 Task: Look for space in Fiorano, Italy from 2nd September, 2023 to 5th September, 2023 for 1 adult in price range Rs.5000 to Rs.10000. Place can be private room with 1  bedroom having 1 bed and 1 bathroom. Property type can be house, flat, guest house, hotel. Booking option can be shelf check-in. Required host language is English.
Action: Mouse moved to (551, 149)
Screenshot: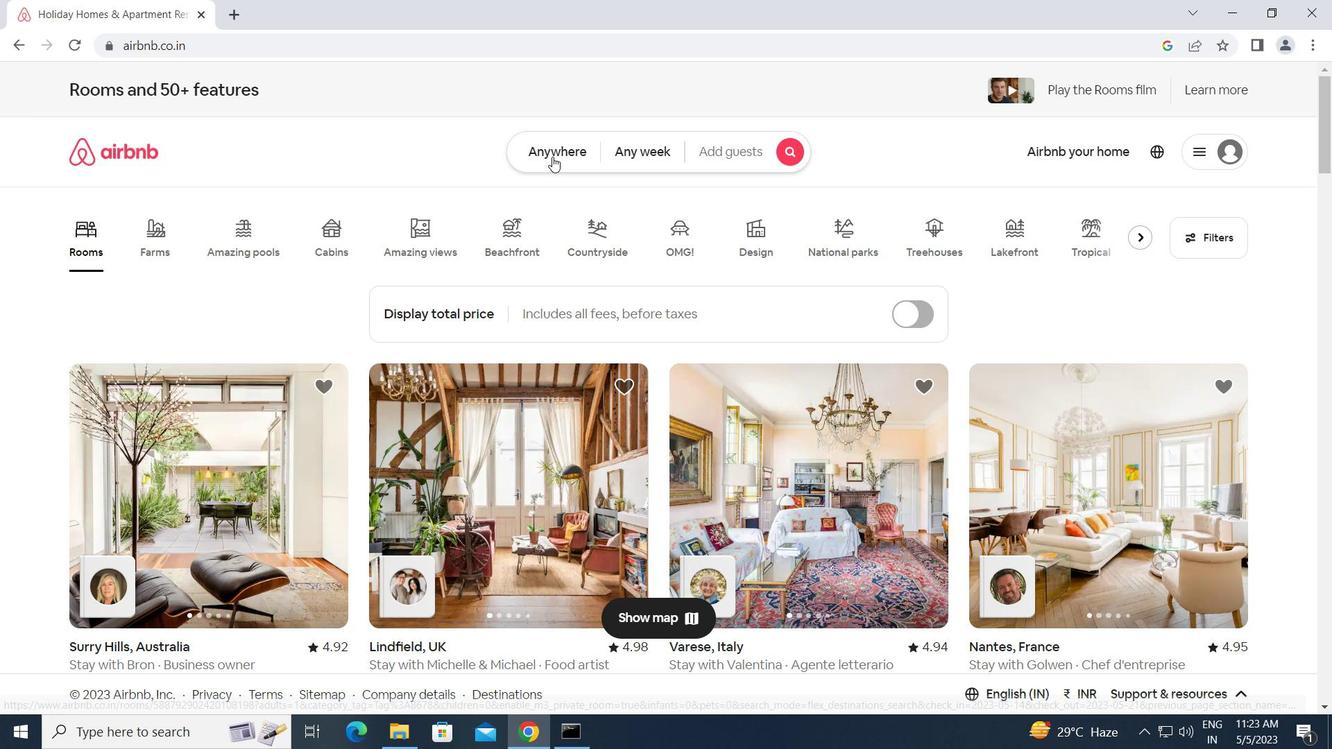 
Action: Mouse pressed left at (551, 149)
Screenshot: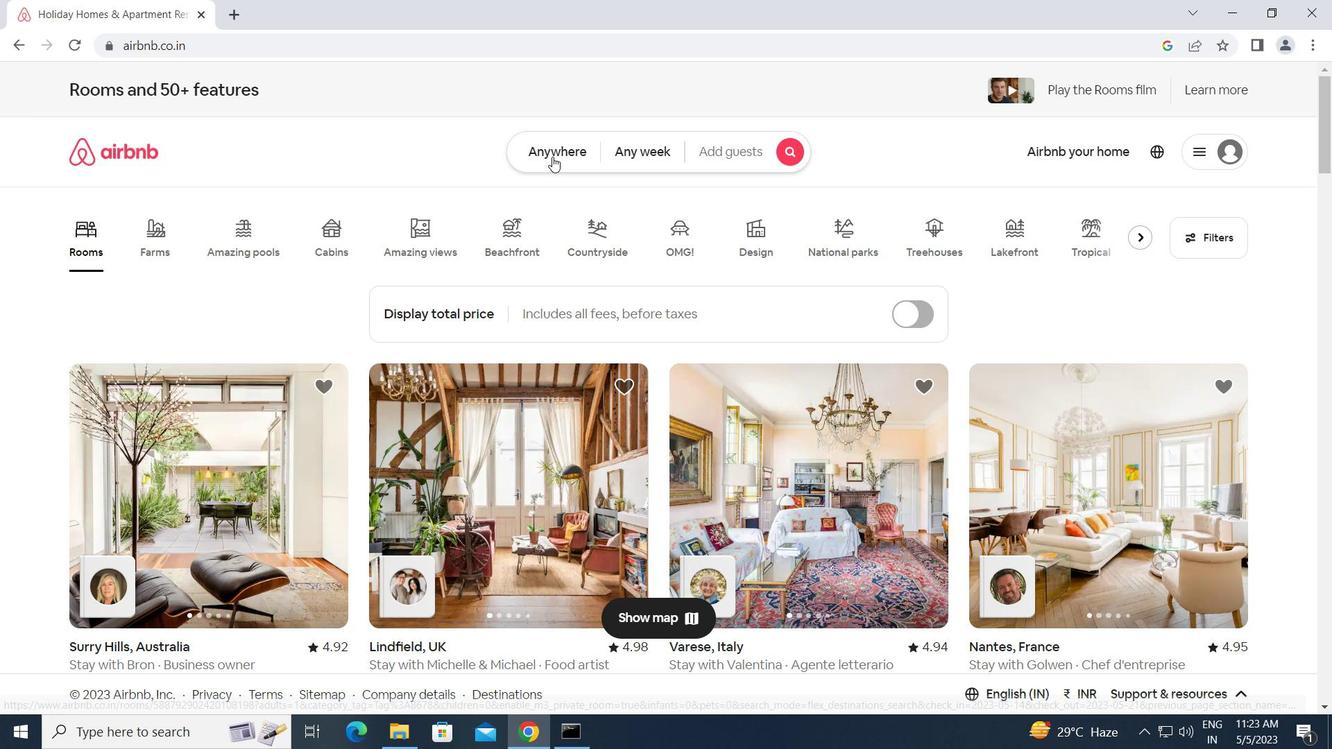 
Action: Mouse moved to (421, 222)
Screenshot: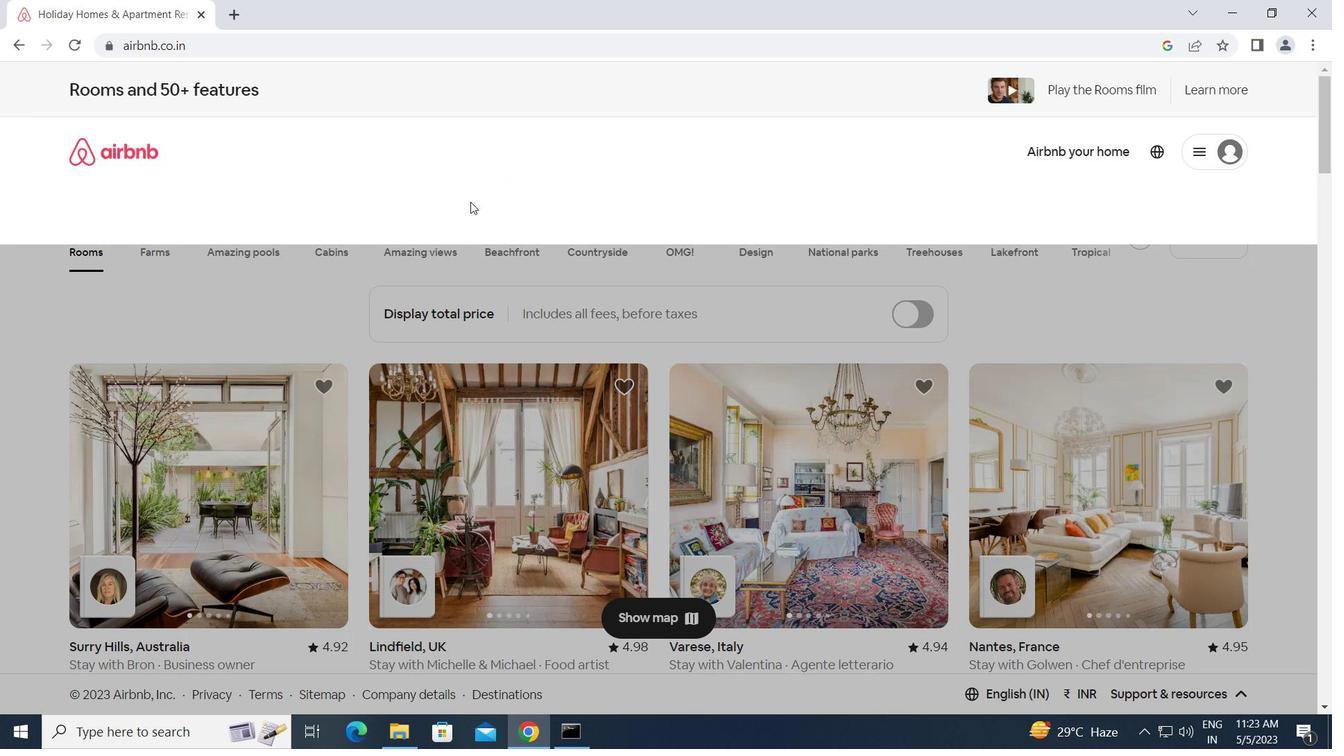 
Action: Mouse pressed left at (421, 222)
Screenshot: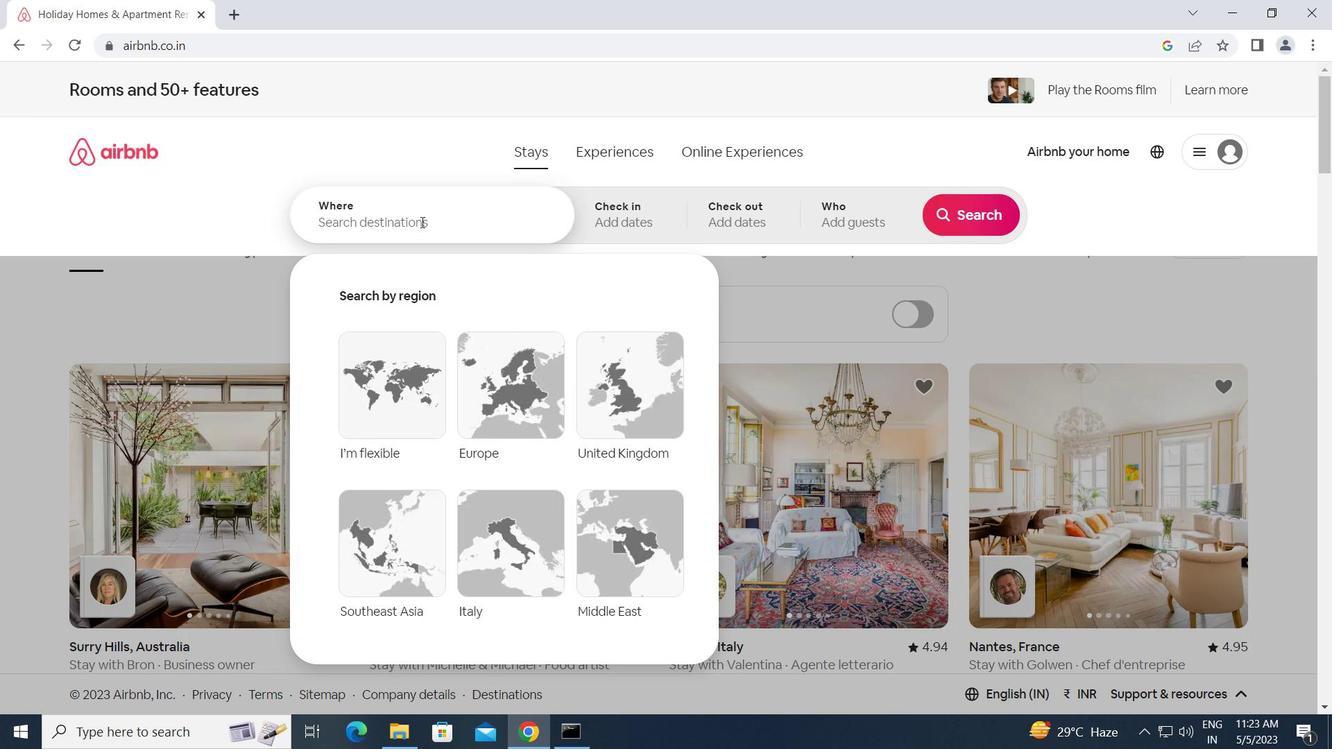 
Action: Key pressed f<Key.caps_lock>iorano,<Key.space><Key.caps_lock>i<Key.caps_lock>taly<Key.enter>
Screenshot: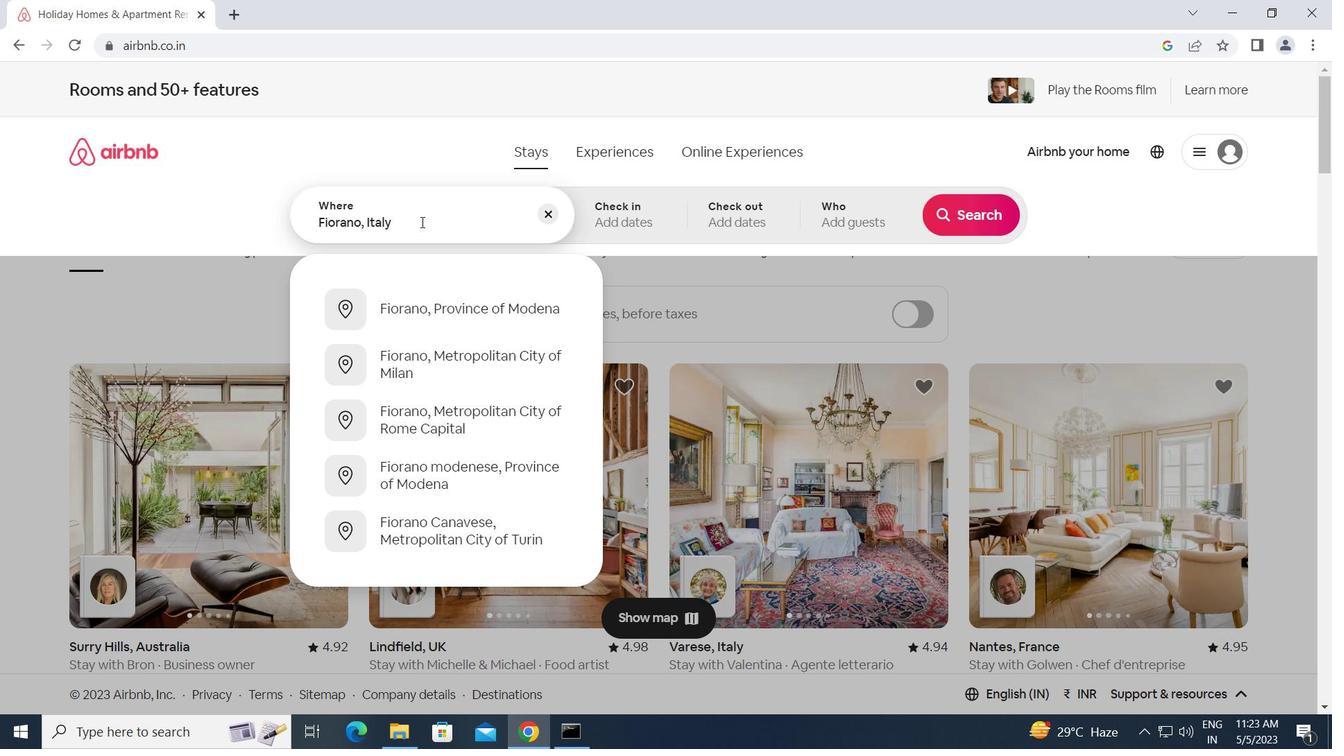 
Action: Mouse moved to (963, 351)
Screenshot: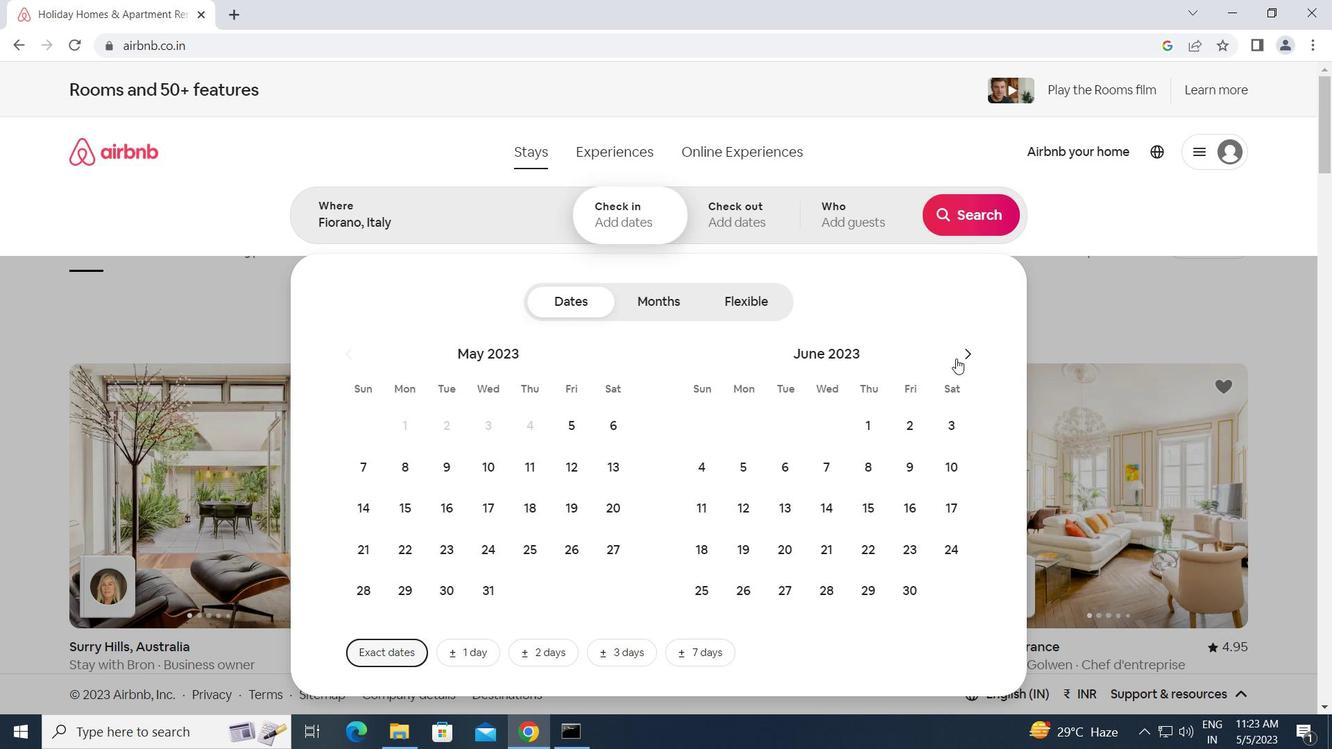 
Action: Mouse pressed left at (963, 351)
Screenshot: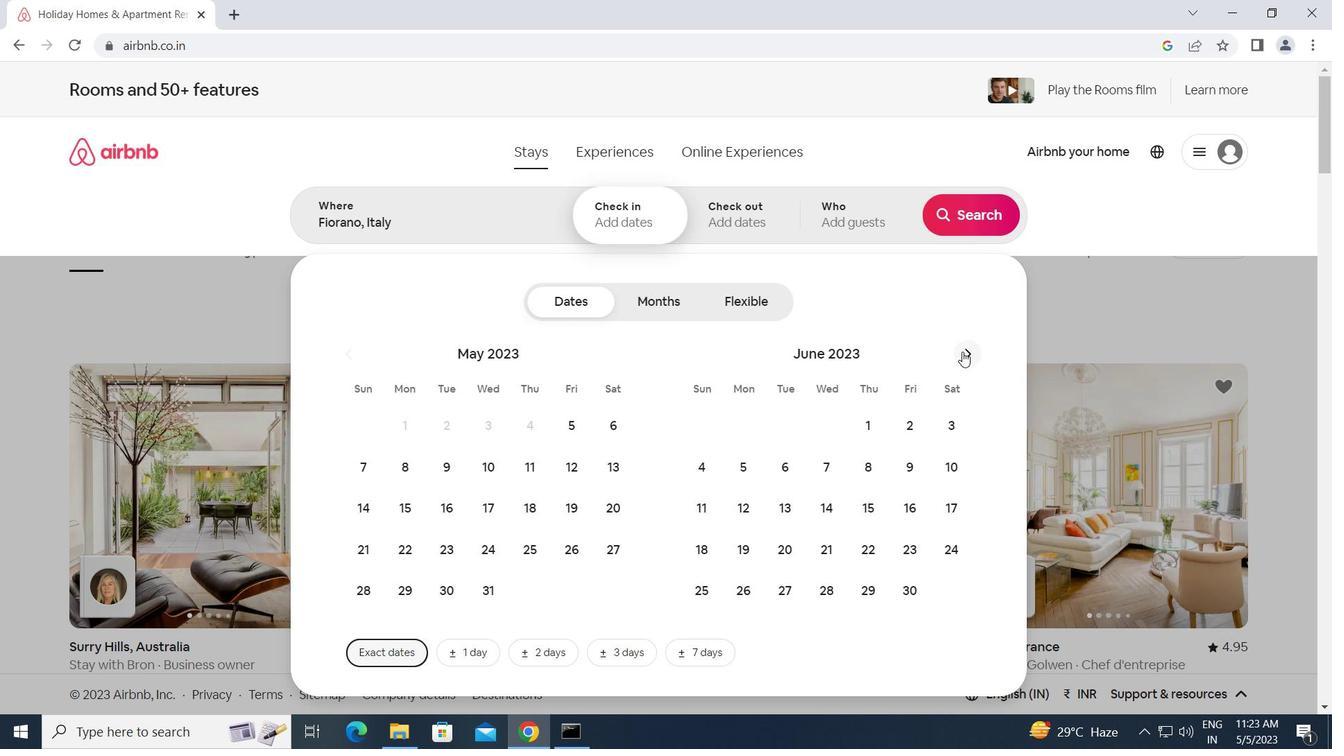 
Action: Mouse pressed left at (963, 351)
Screenshot: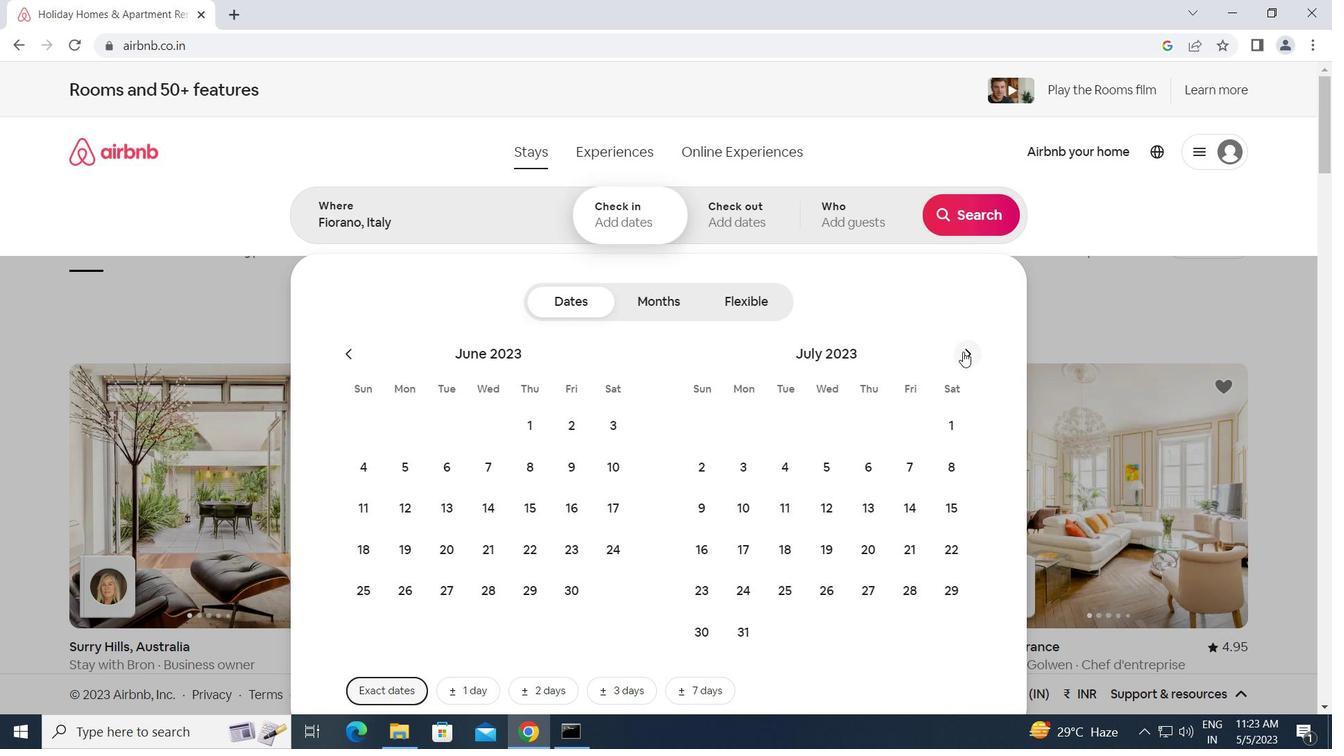 
Action: Mouse pressed left at (963, 351)
Screenshot: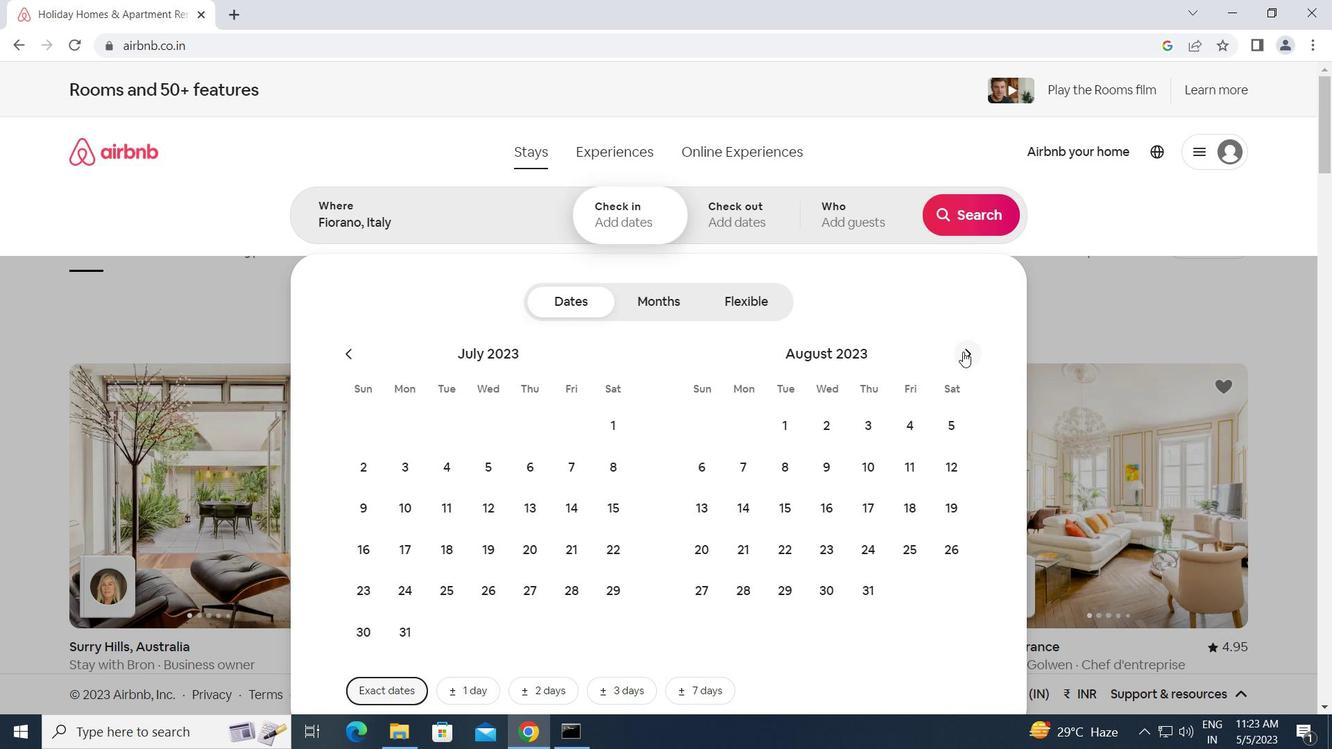 
Action: Mouse moved to (952, 429)
Screenshot: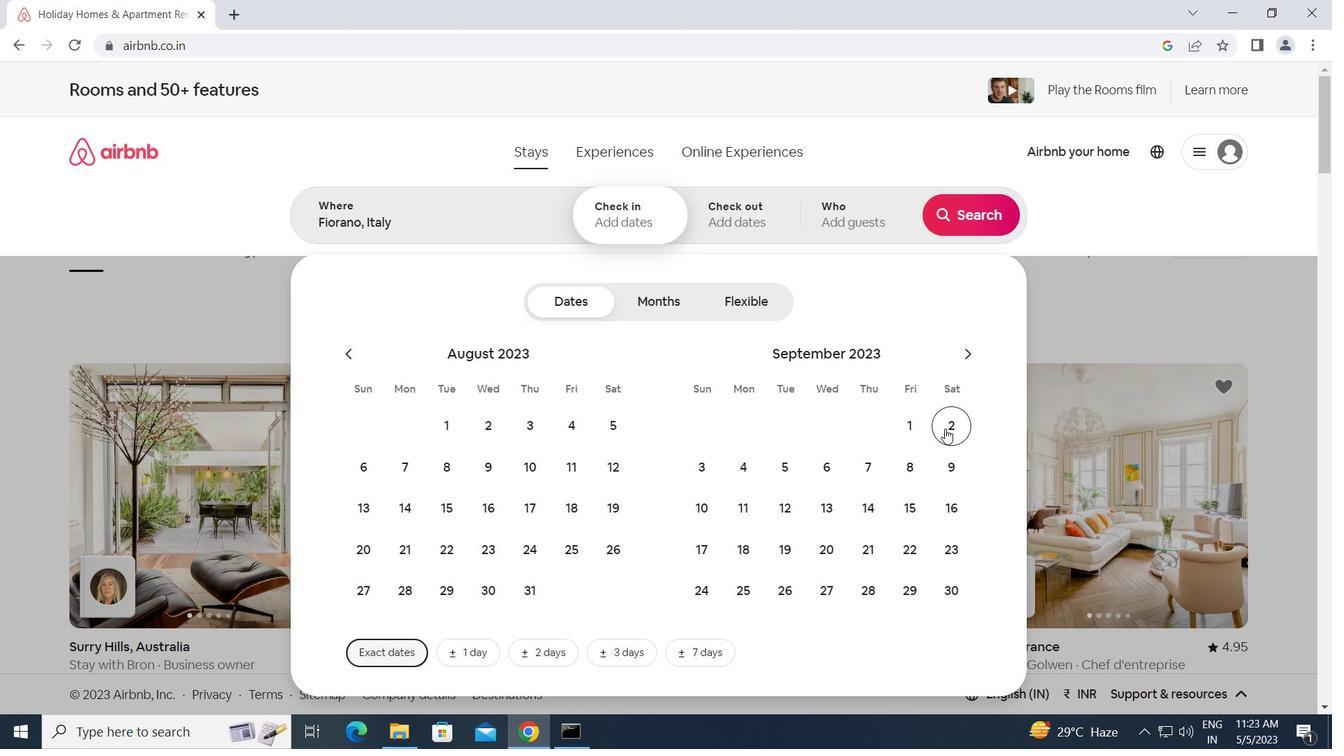 
Action: Mouse pressed left at (952, 429)
Screenshot: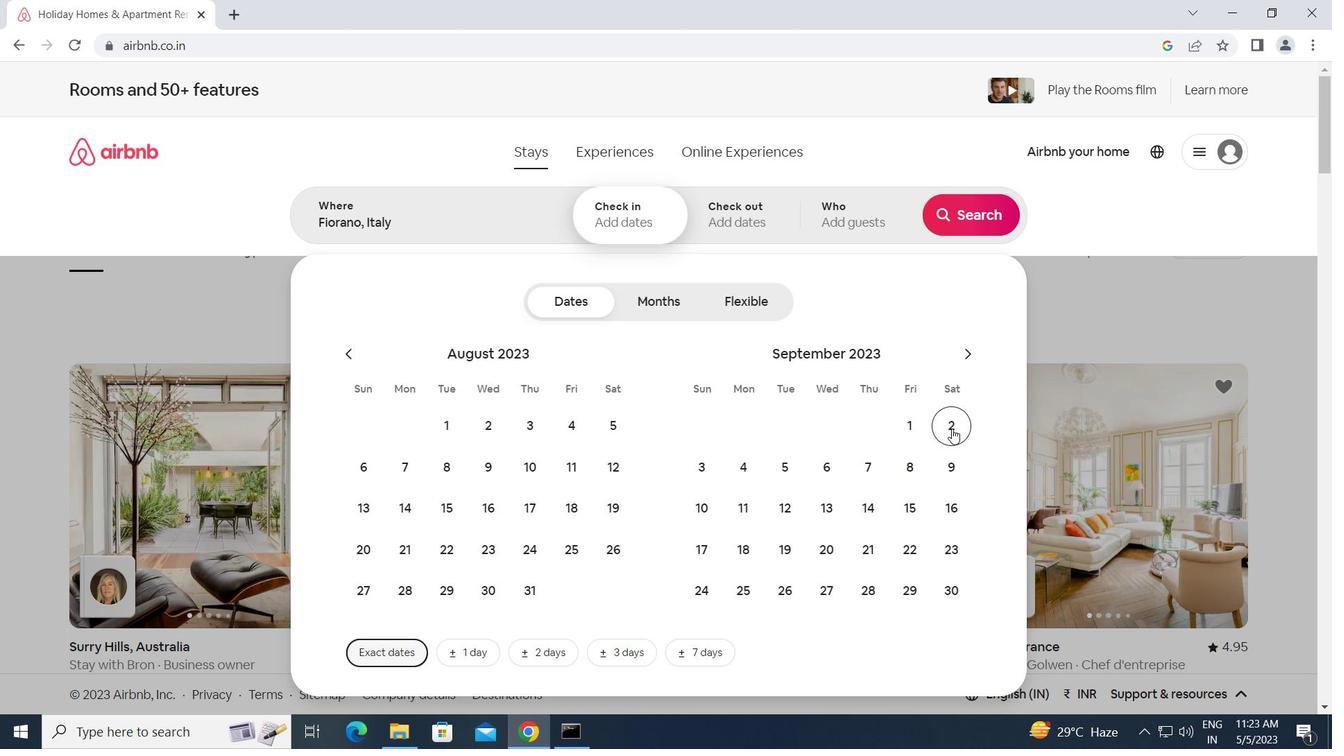 
Action: Mouse moved to (791, 470)
Screenshot: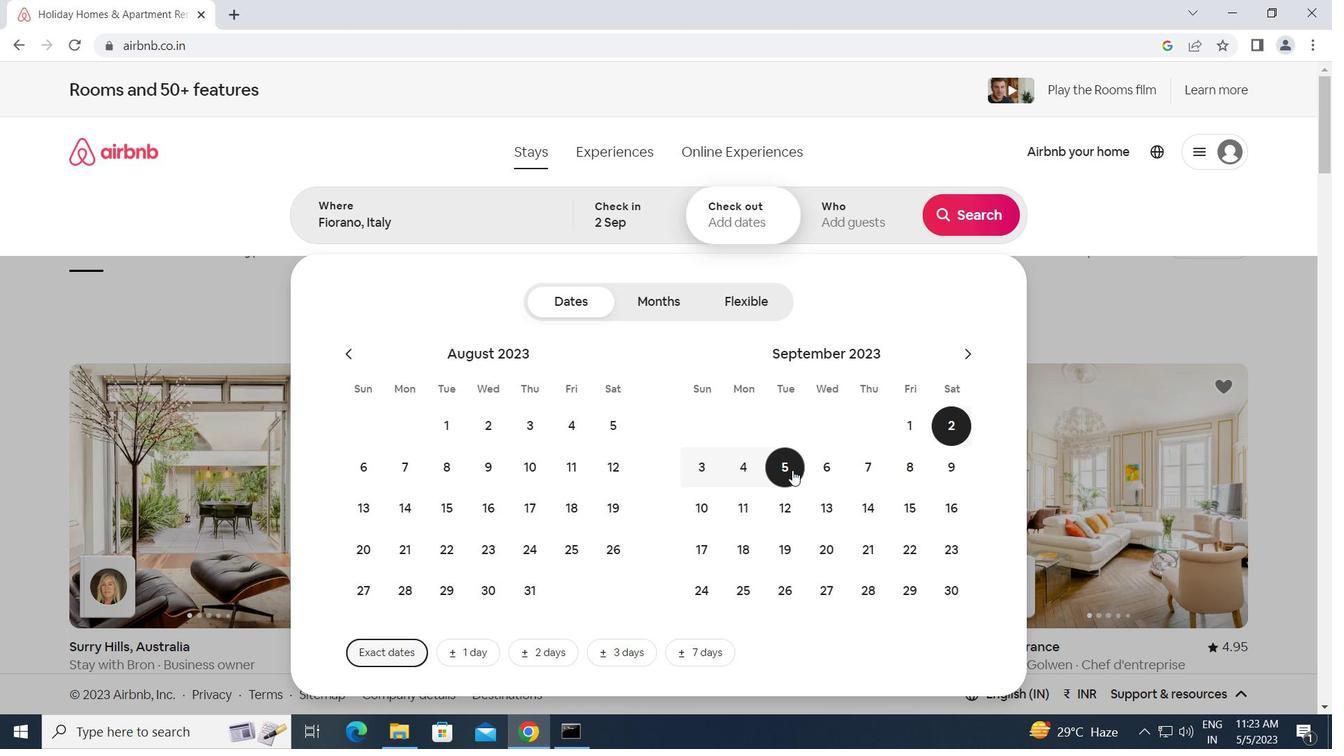 
Action: Mouse pressed left at (791, 470)
Screenshot: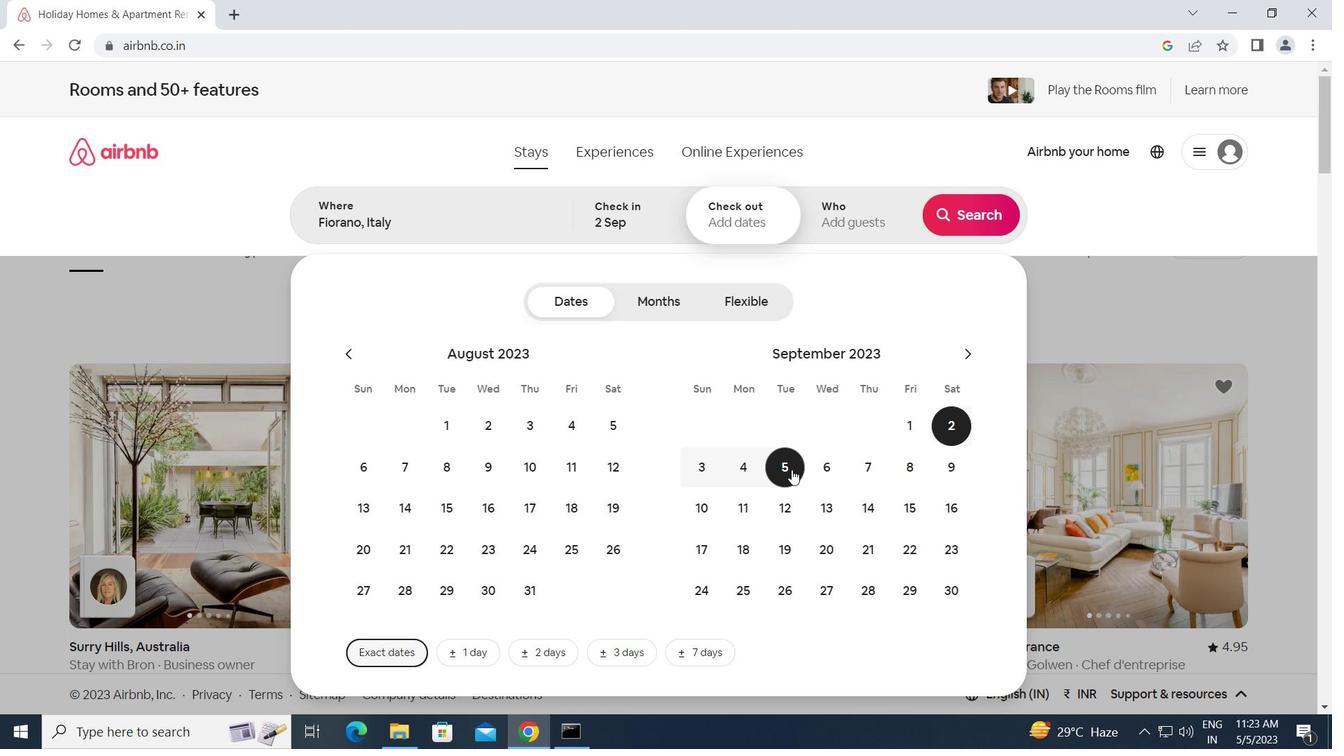 
Action: Mouse moved to (865, 210)
Screenshot: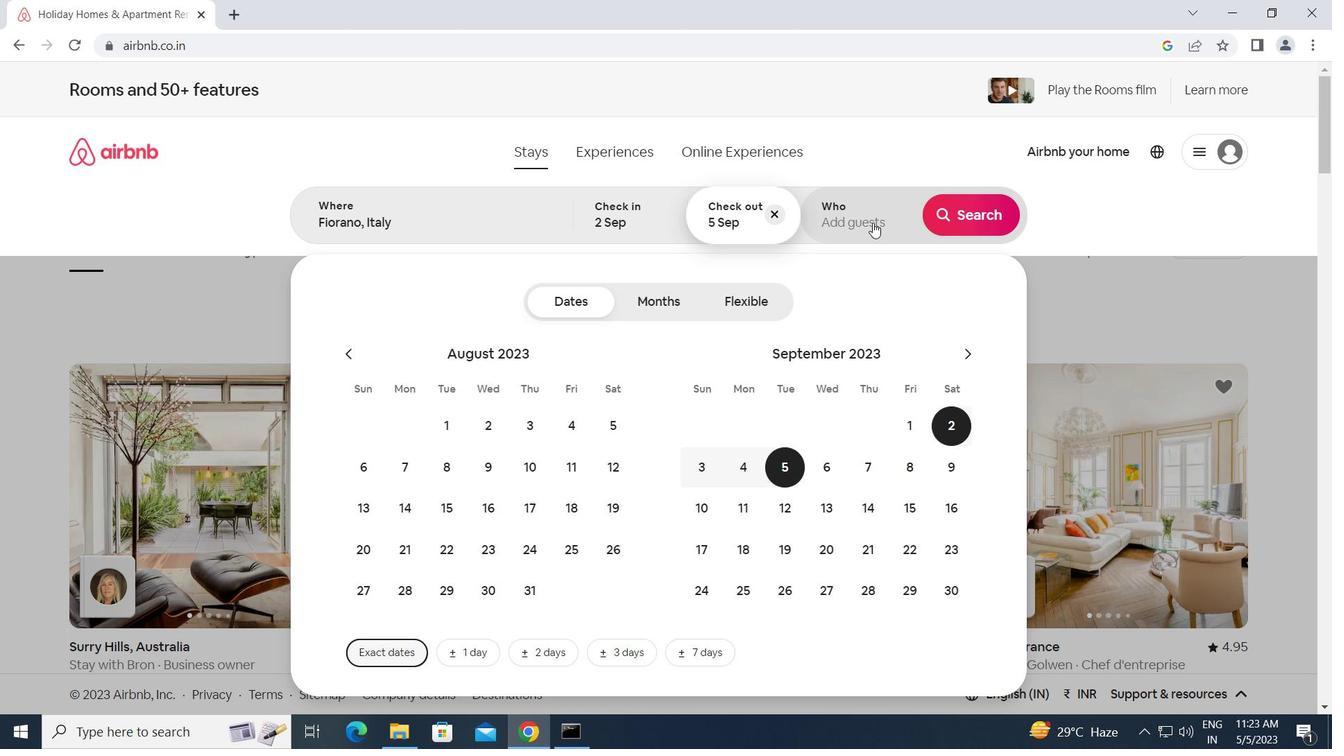 
Action: Mouse pressed left at (865, 210)
Screenshot: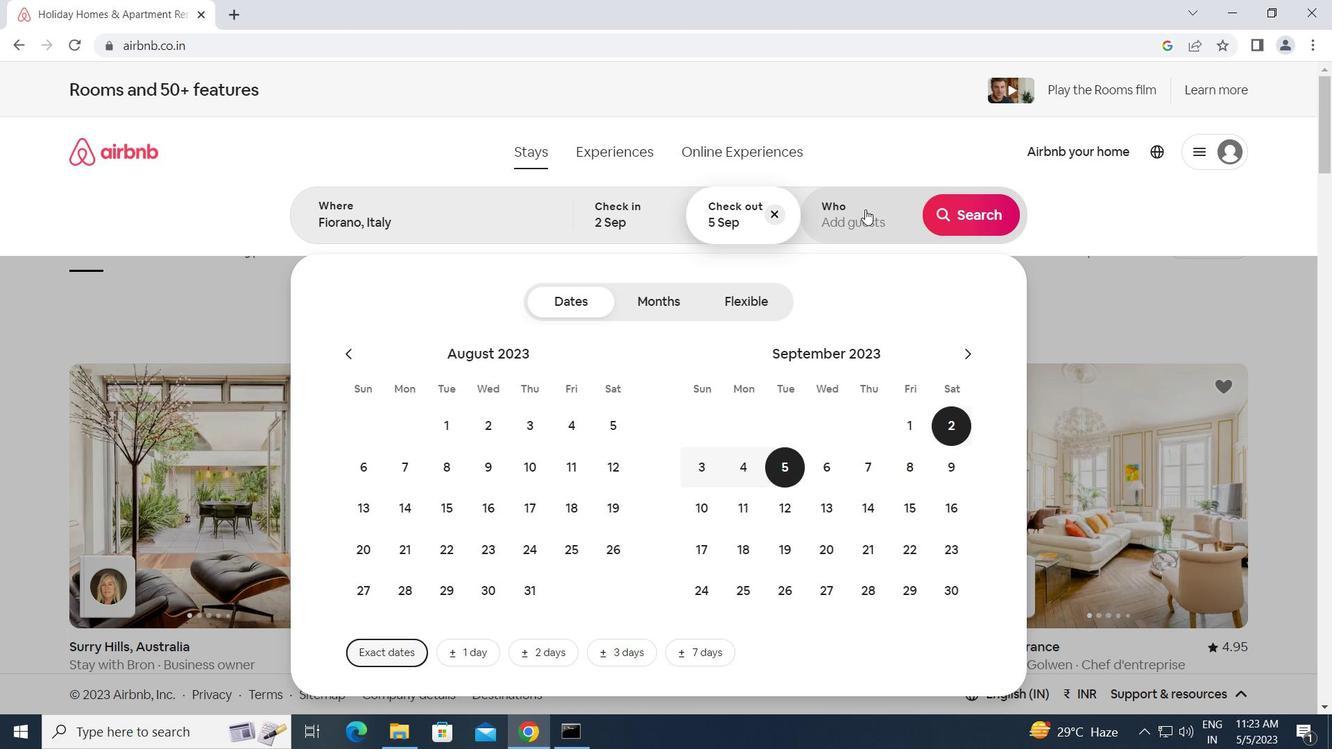 
Action: Mouse moved to (970, 297)
Screenshot: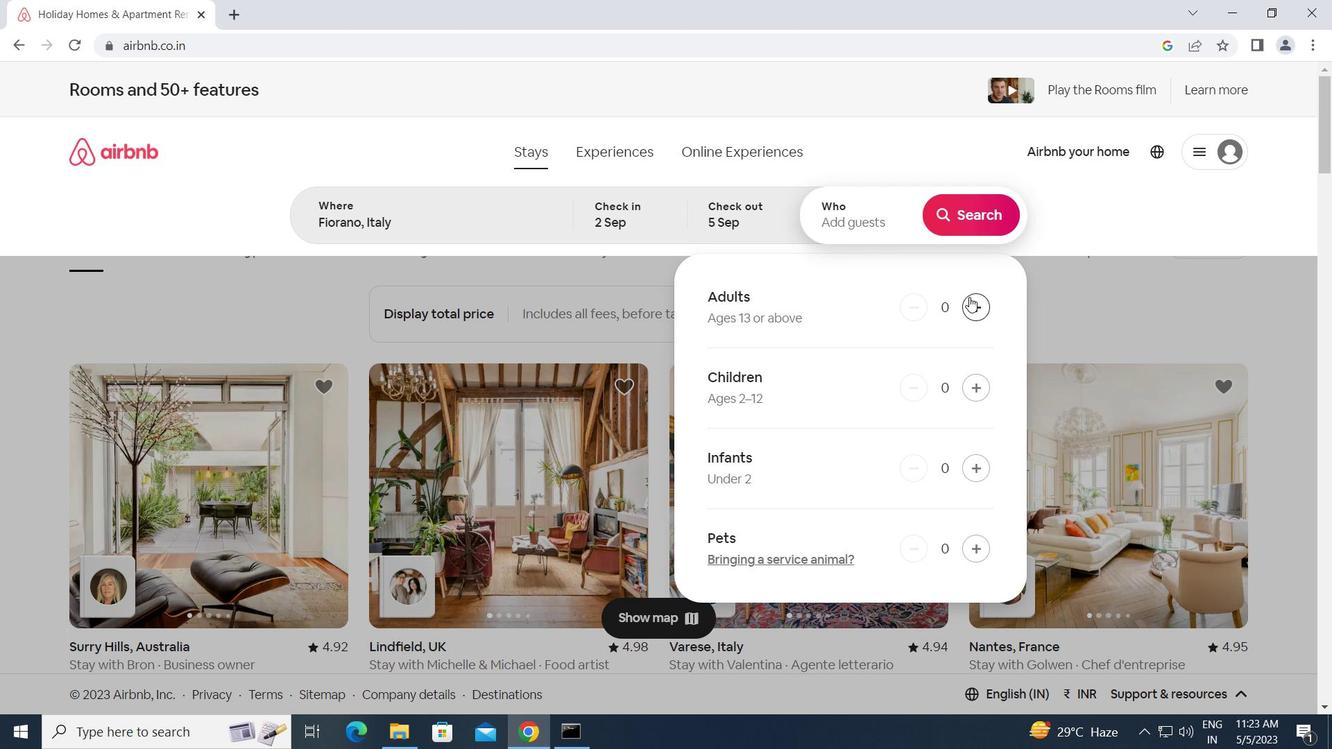 
Action: Mouse pressed left at (970, 297)
Screenshot: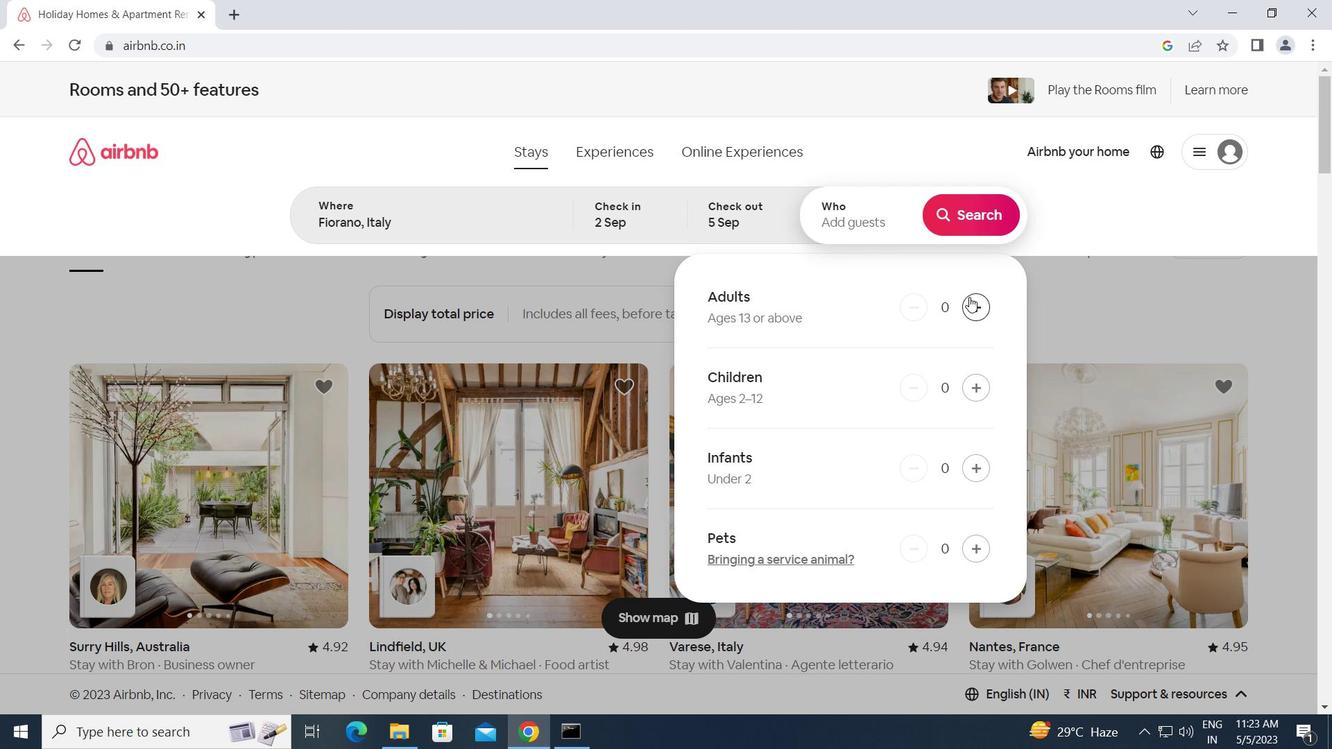 
Action: Mouse moved to (965, 213)
Screenshot: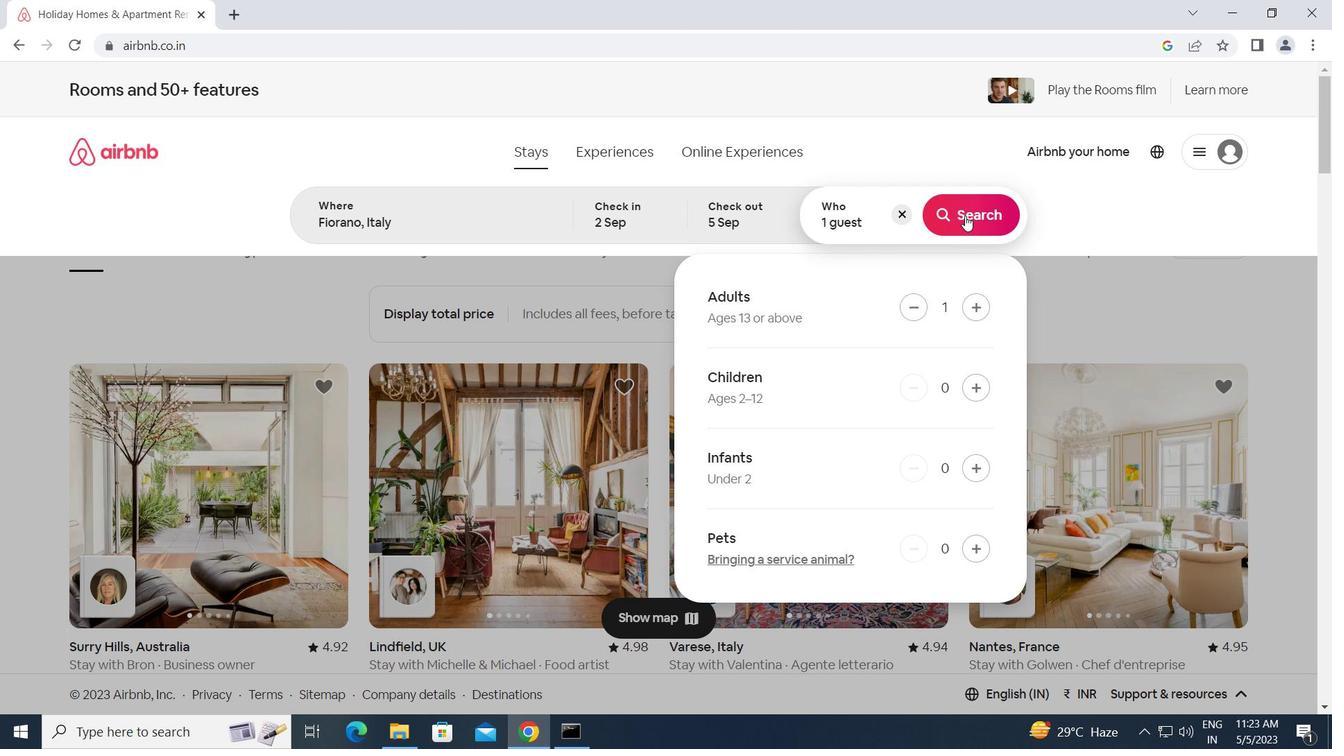 
Action: Mouse pressed left at (965, 213)
Screenshot: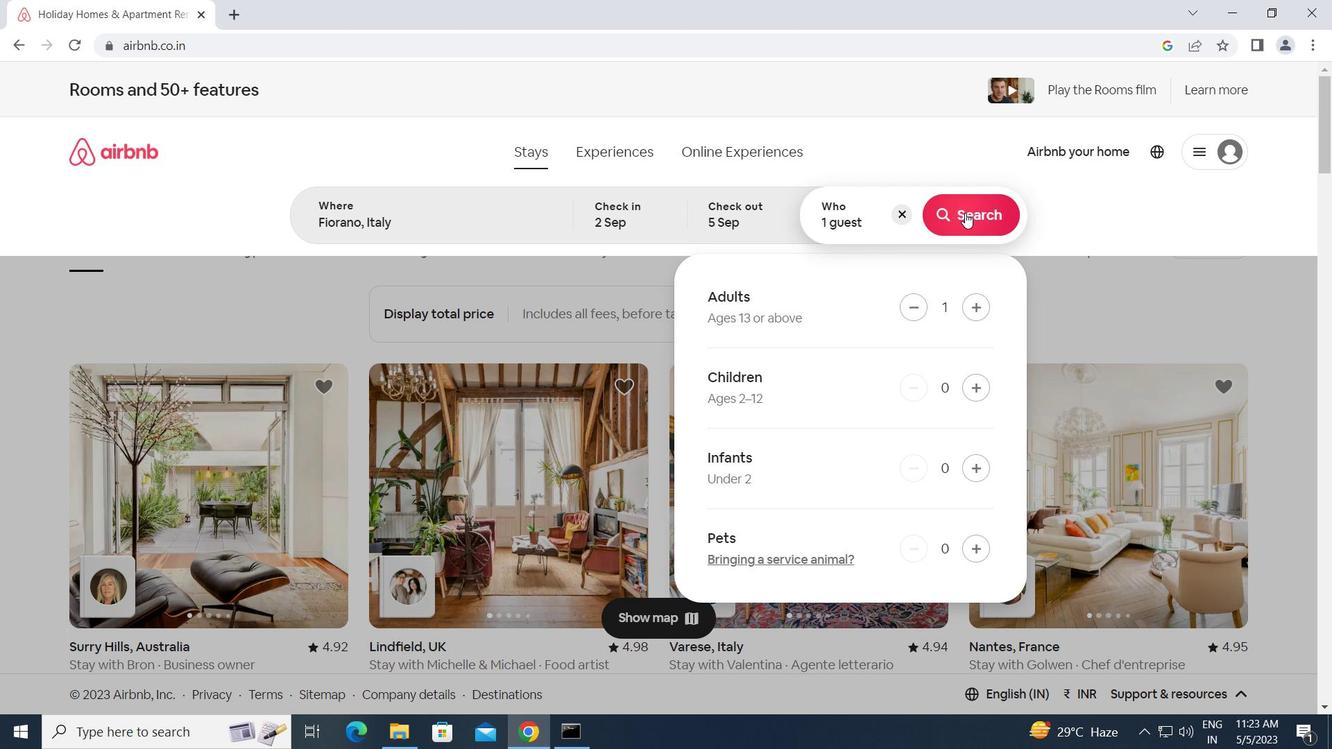 
Action: Mouse moved to (1240, 161)
Screenshot: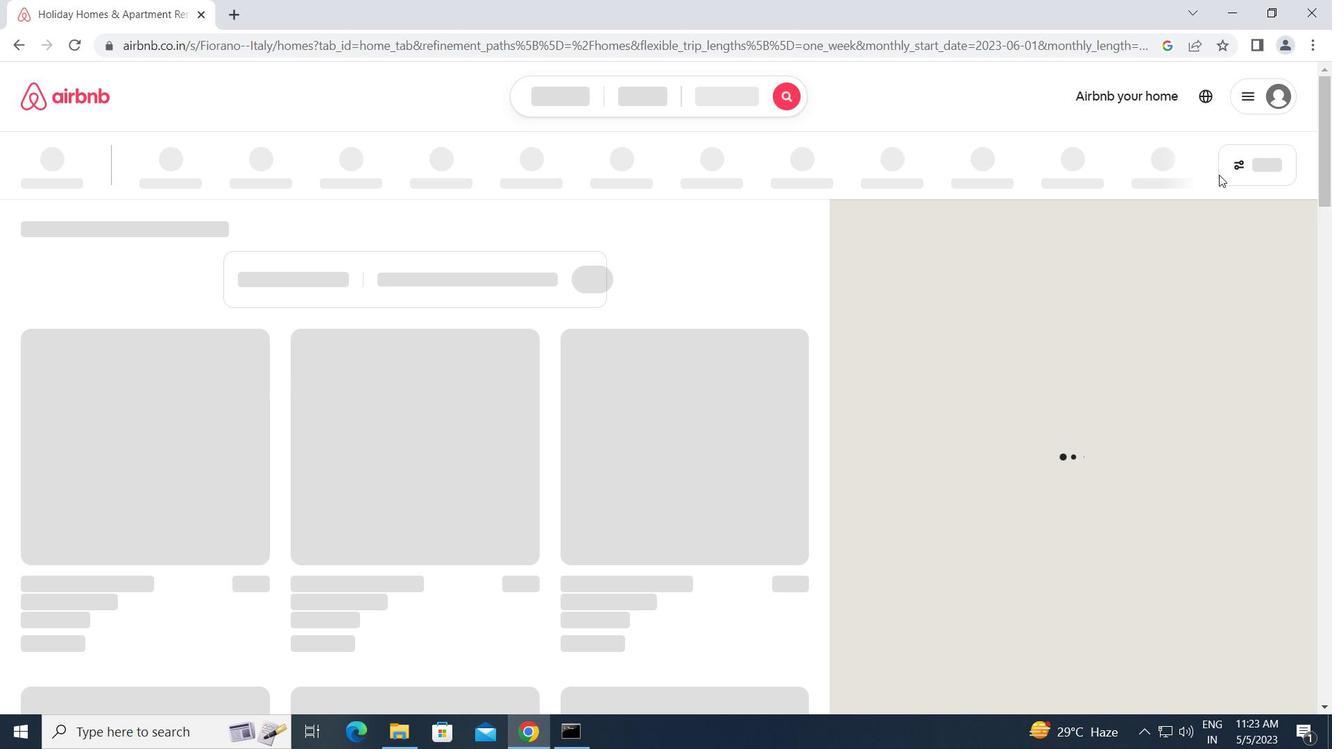 
Action: Mouse pressed left at (1240, 161)
Screenshot: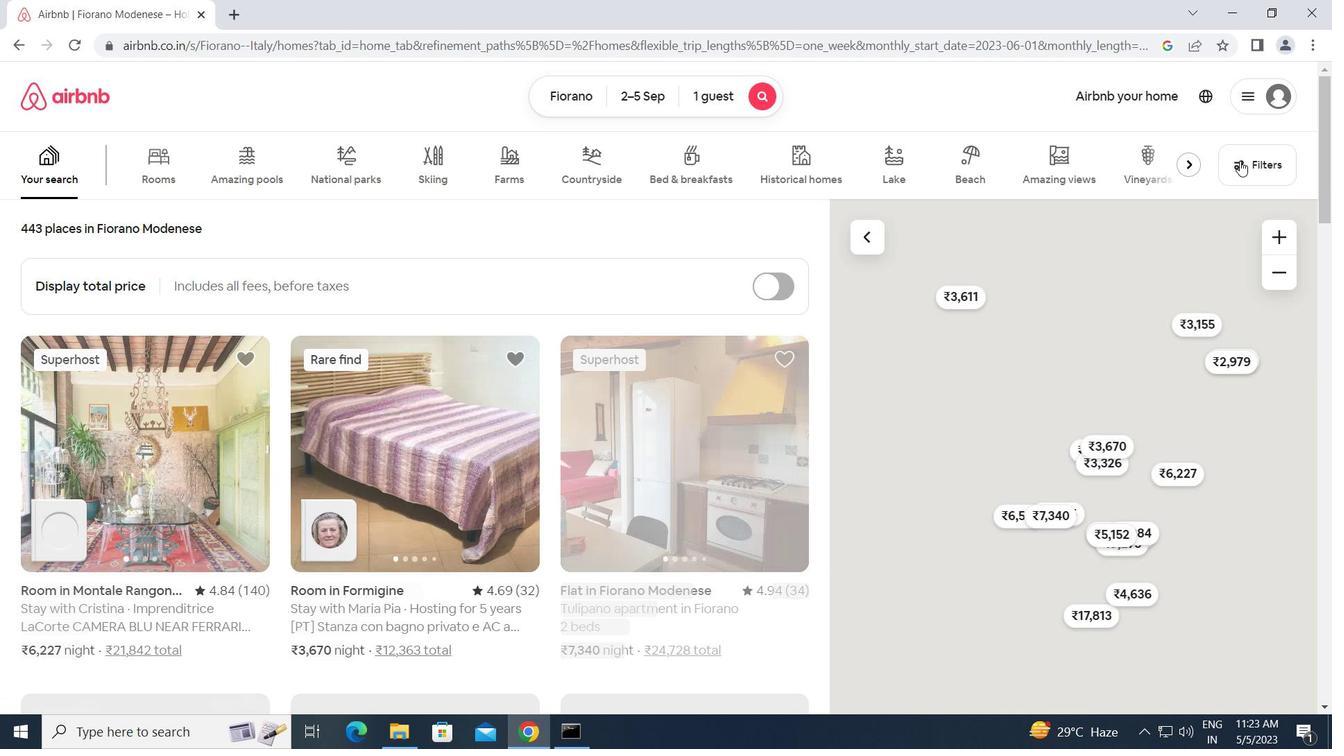 
Action: Mouse moved to (434, 577)
Screenshot: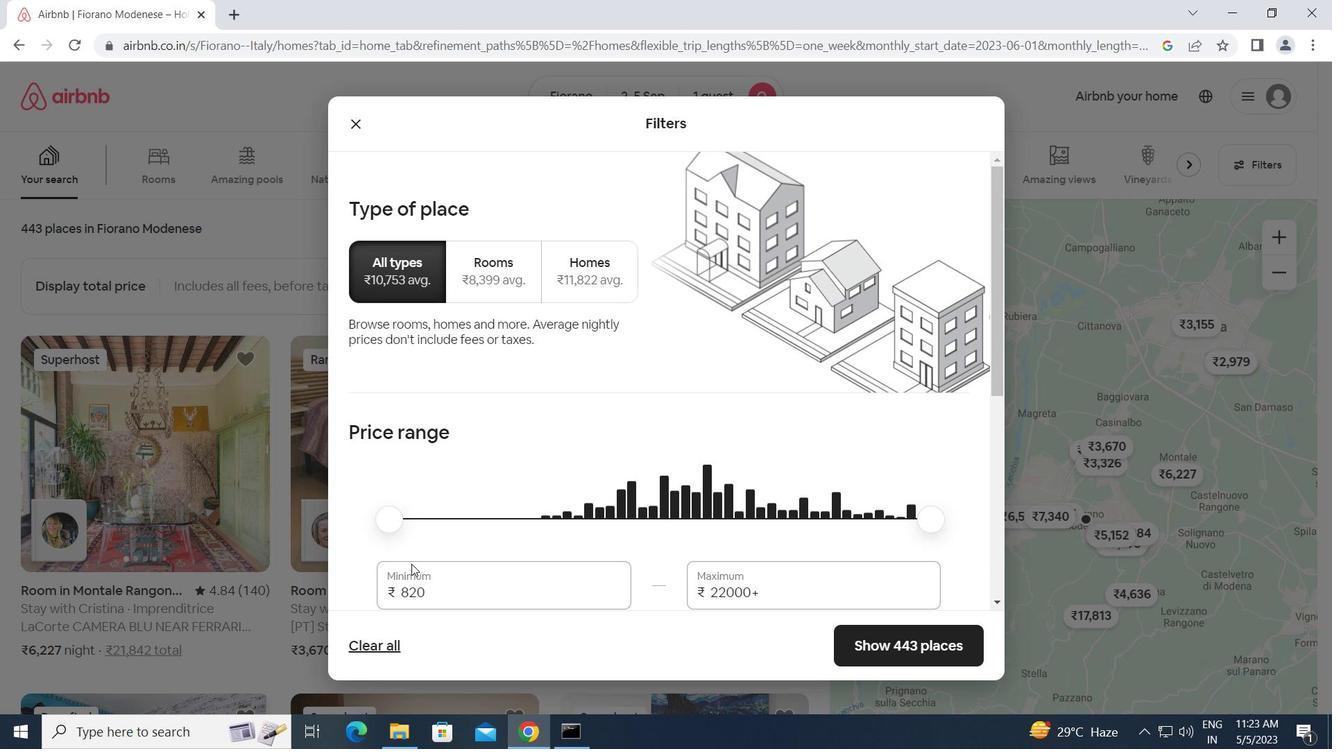 
Action: Mouse scrolled (434, 576) with delta (0, 0)
Screenshot: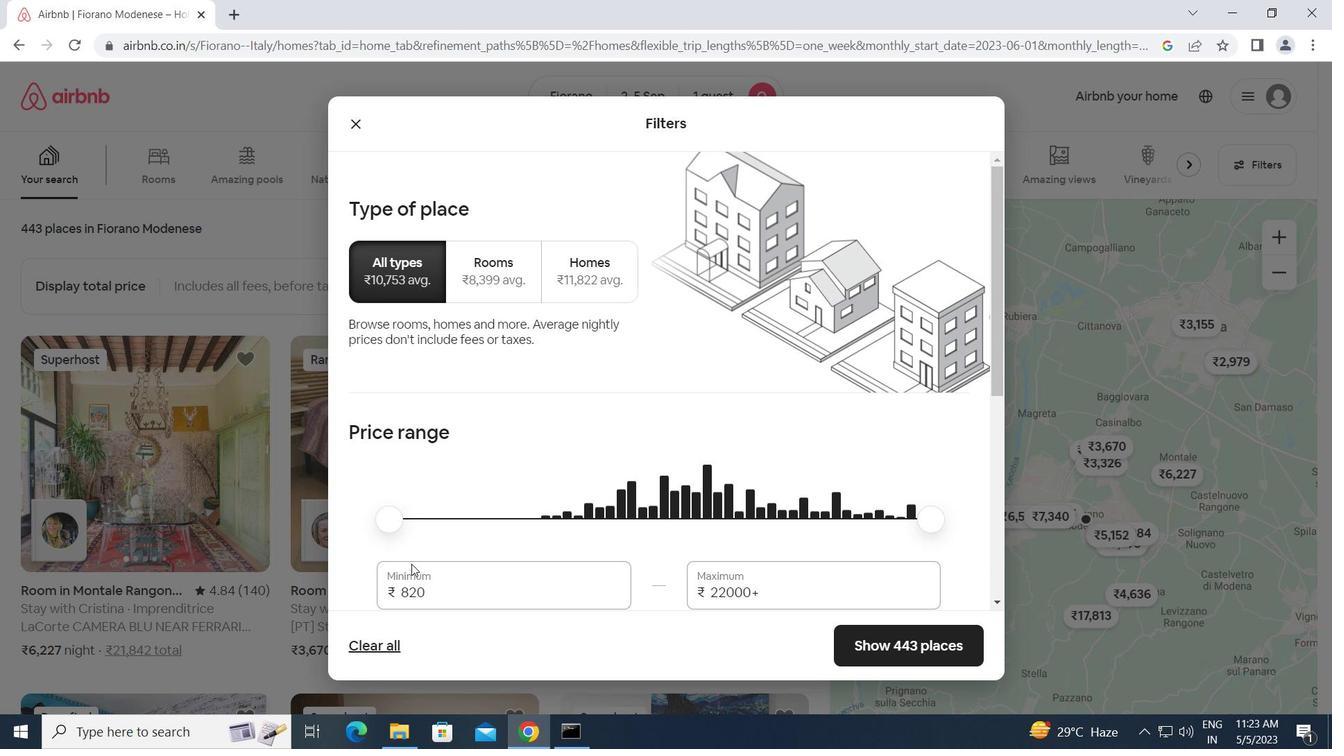 
Action: Mouse moved to (432, 502)
Screenshot: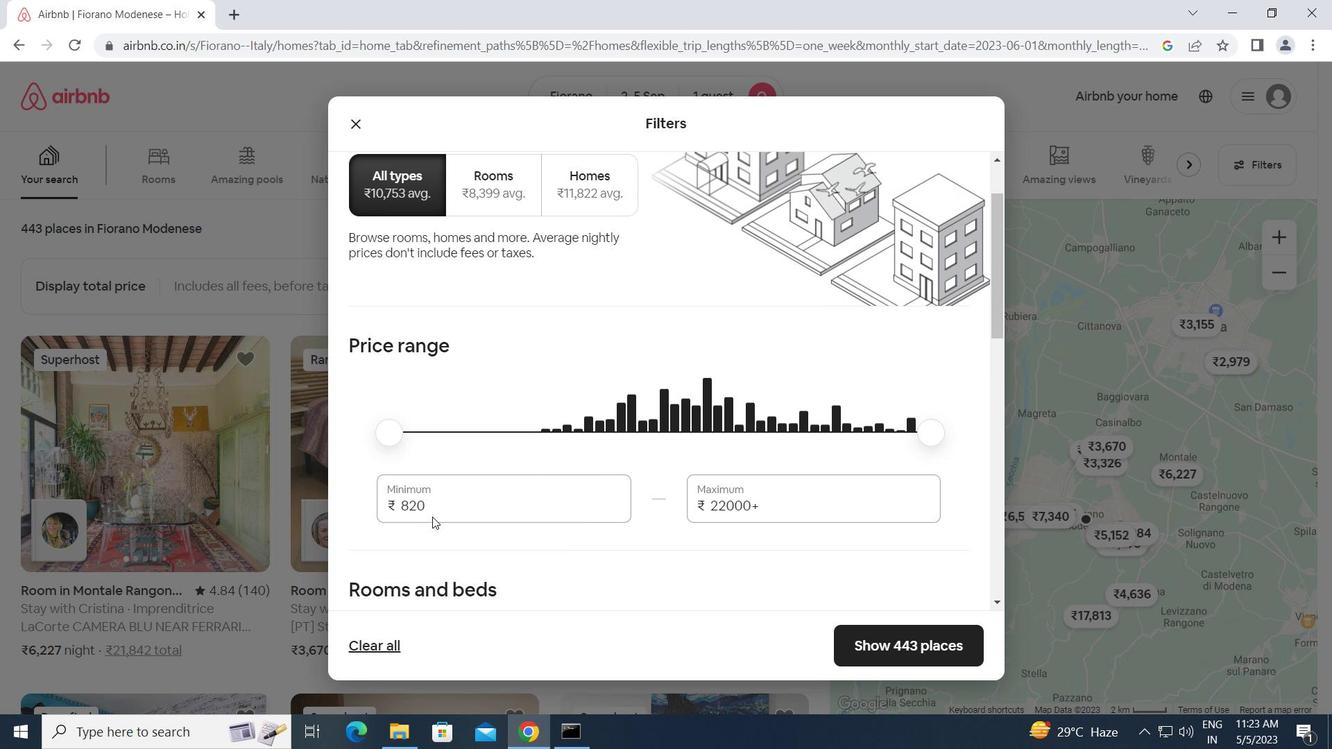 
Action: Mouse pressed left at (432, 502)
Screenshot: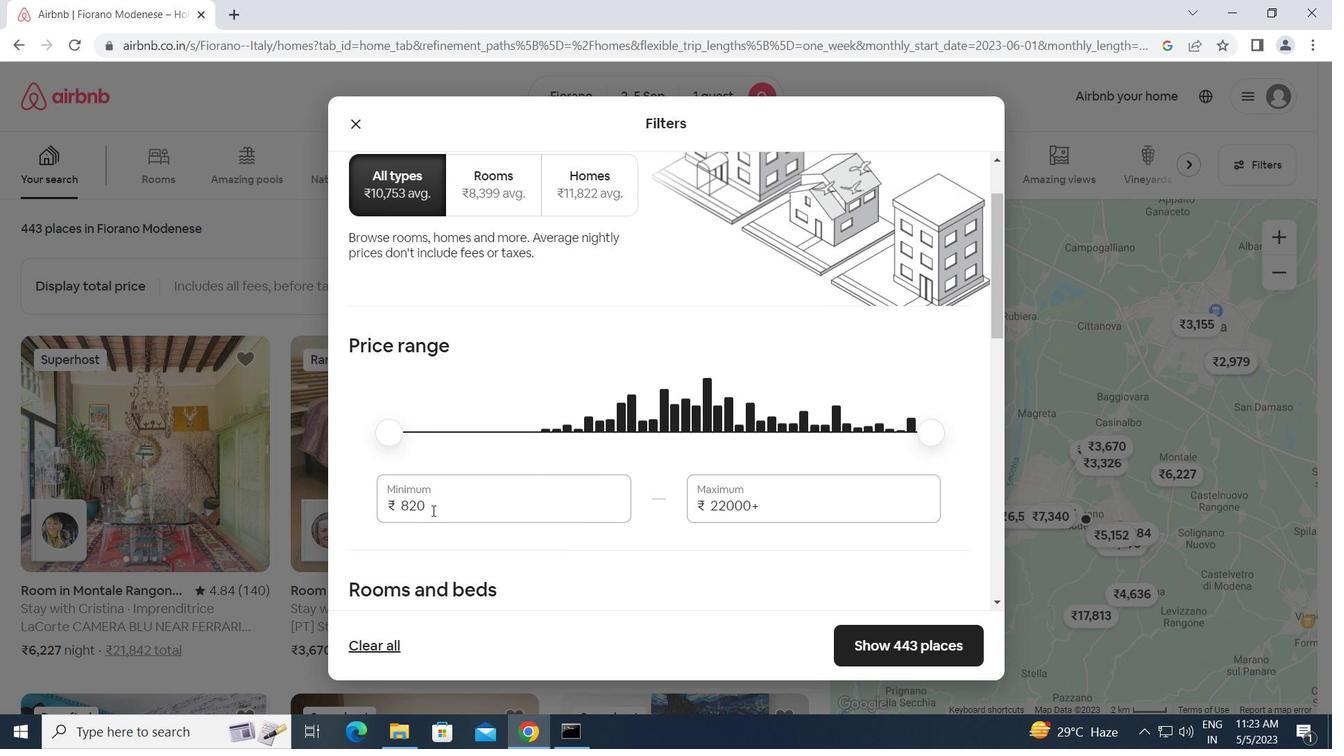 
Action: Mouse moved to (367, 500)
Screenshot: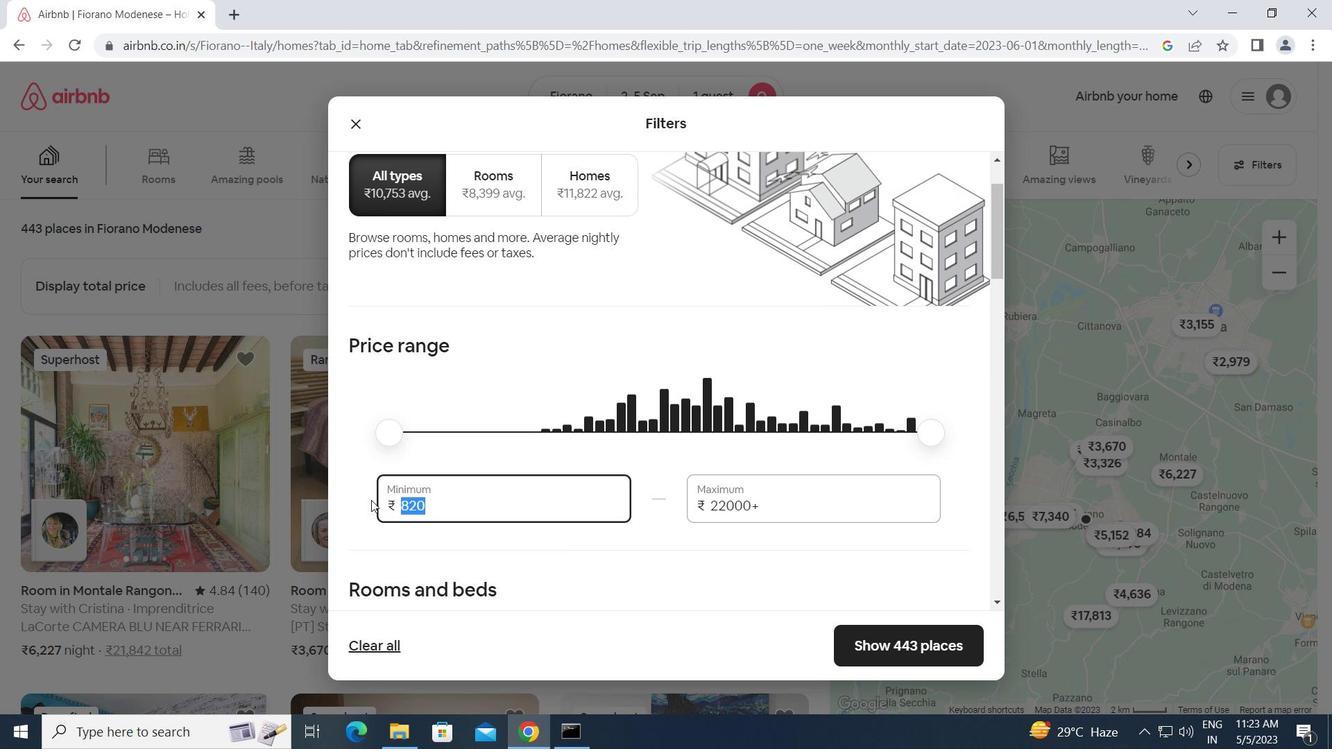
Action: Key pressed 5000<Key.tab>10000
Screenshot: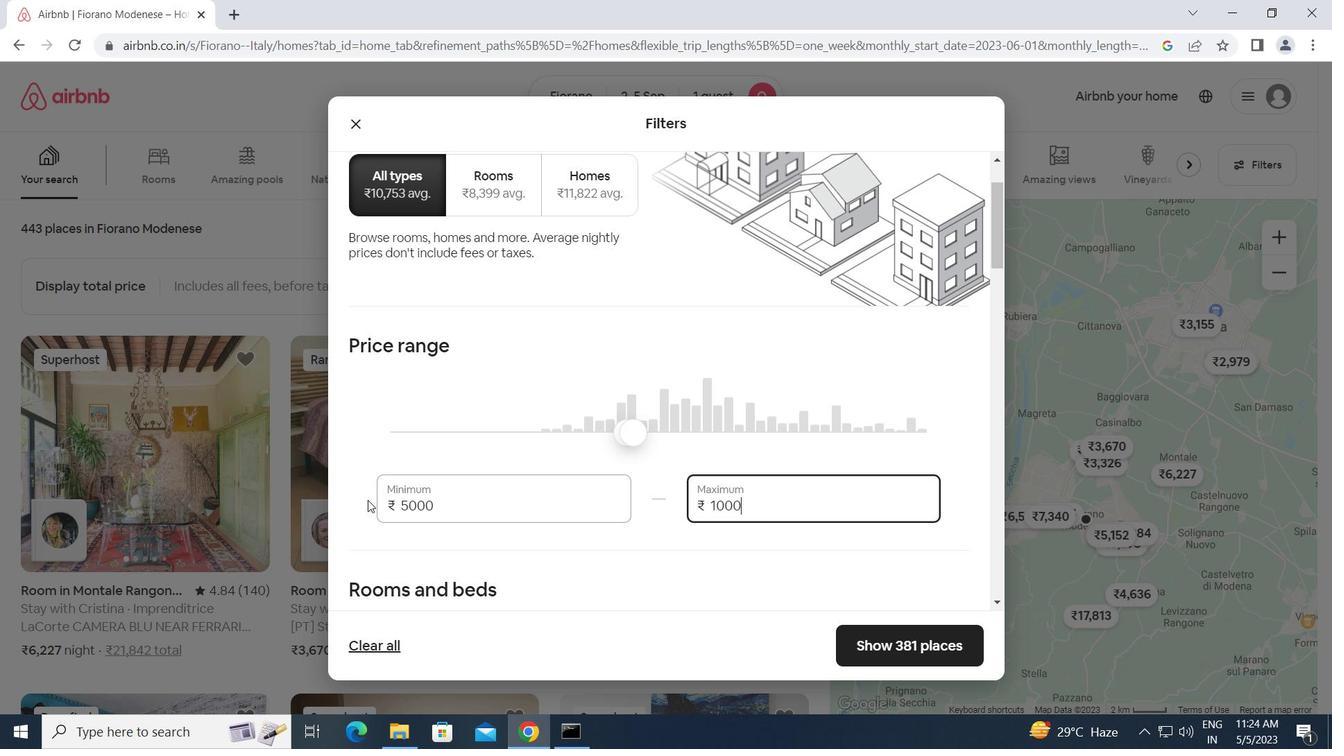 
Action: Mouse moved to (412, 523)
Screenshot: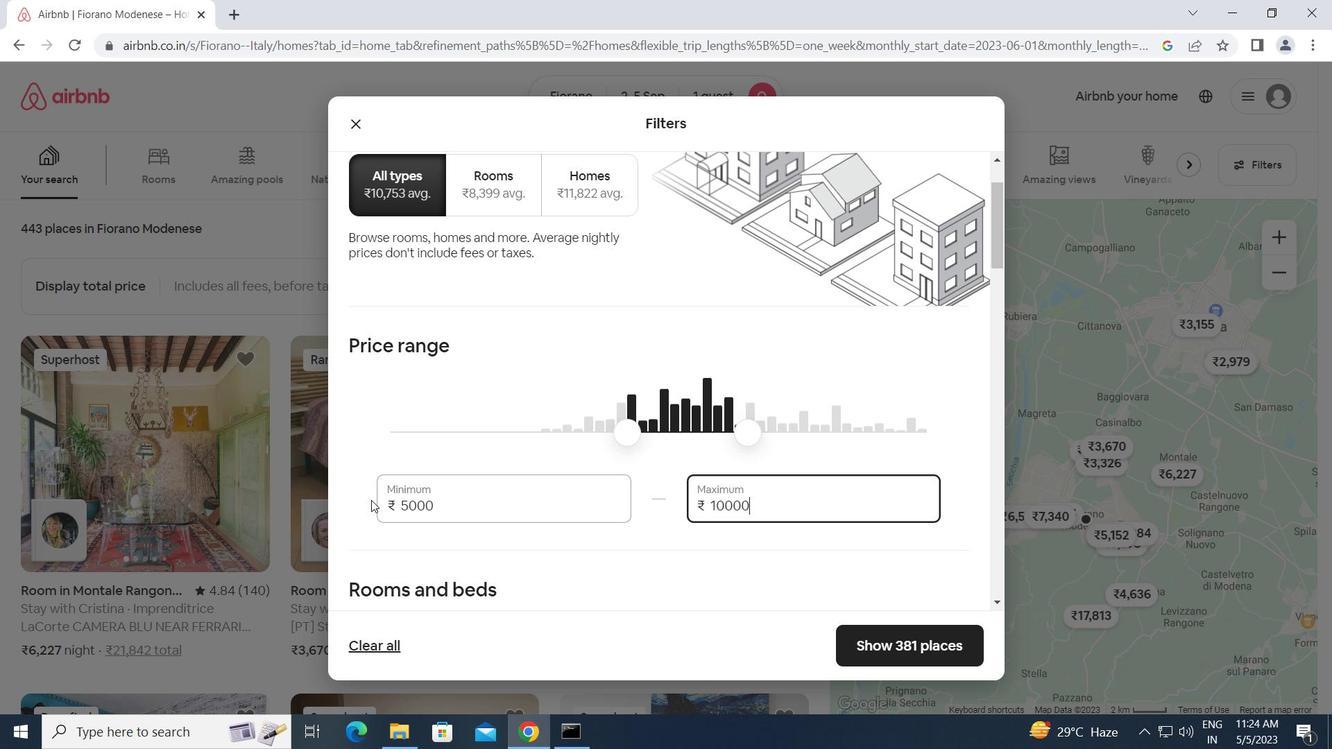 
Action: Mouse scrolled (412, 522) with delta (0, 0)
Screenshot: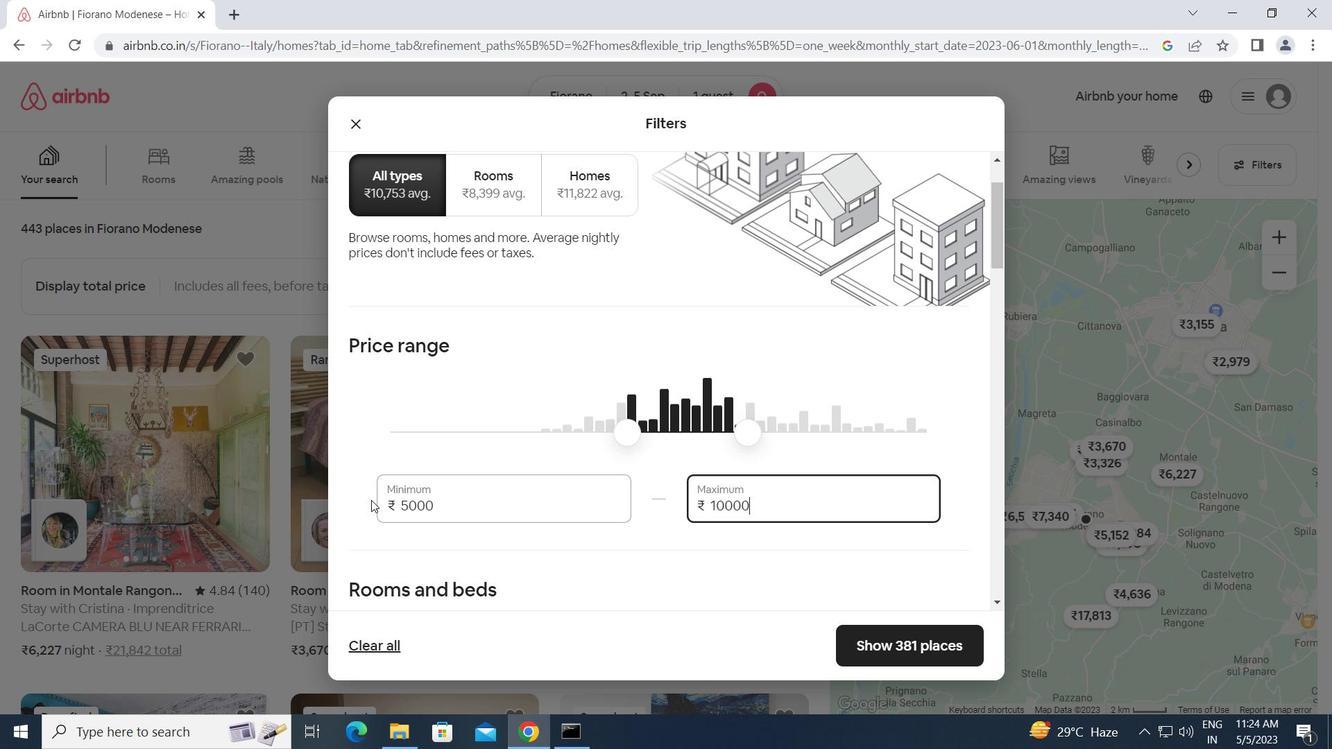 
Action: Mouse scrolled (412, 522) with delta (0, 0)
Screenshot: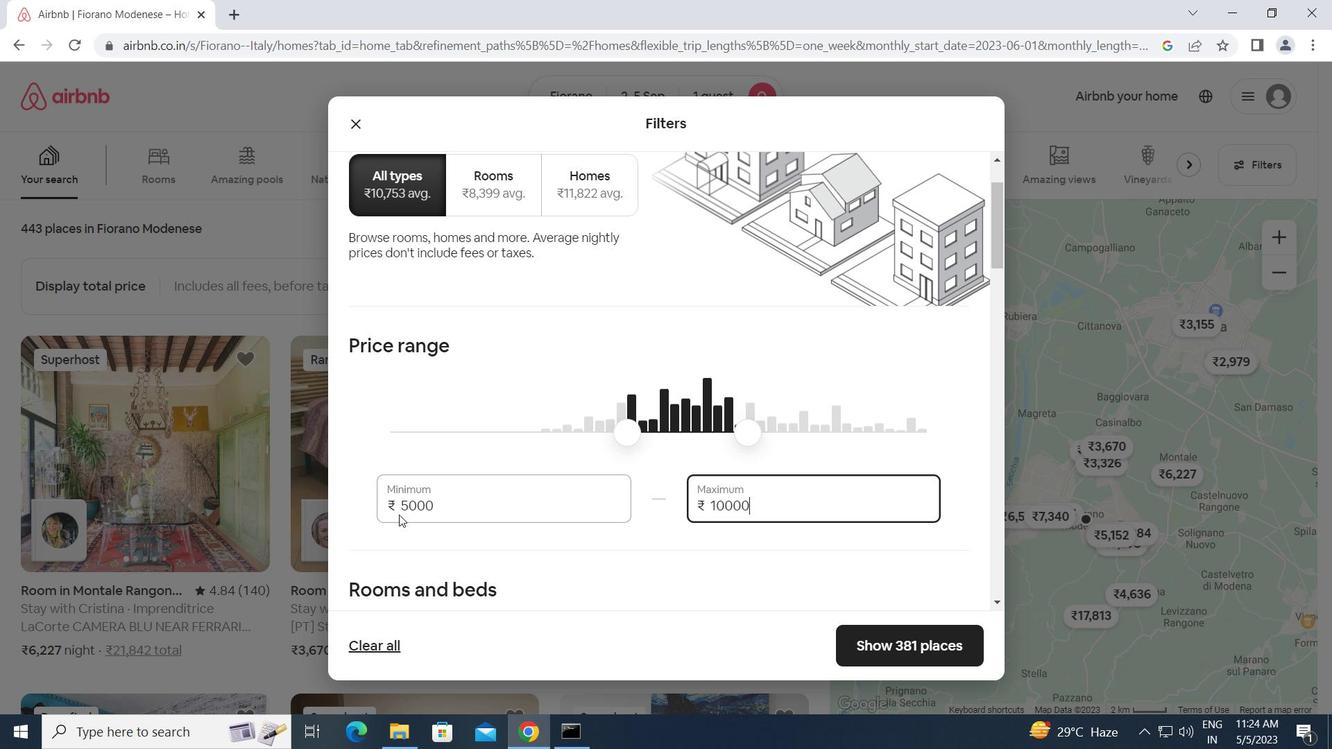 
Action: Mouse scrolled (412, 522) with delta (0, 0)
Screenshot: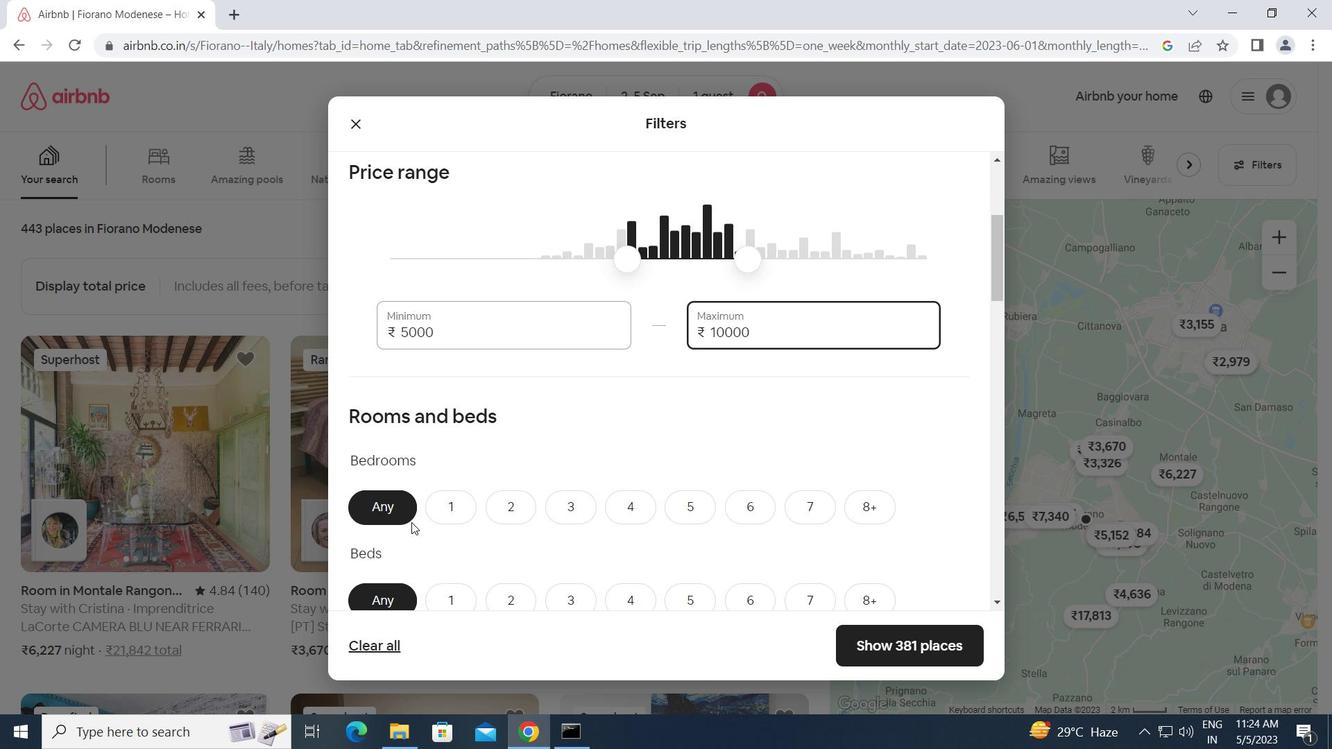 
Action: Mouse moved to (452, 410)
Screenshot: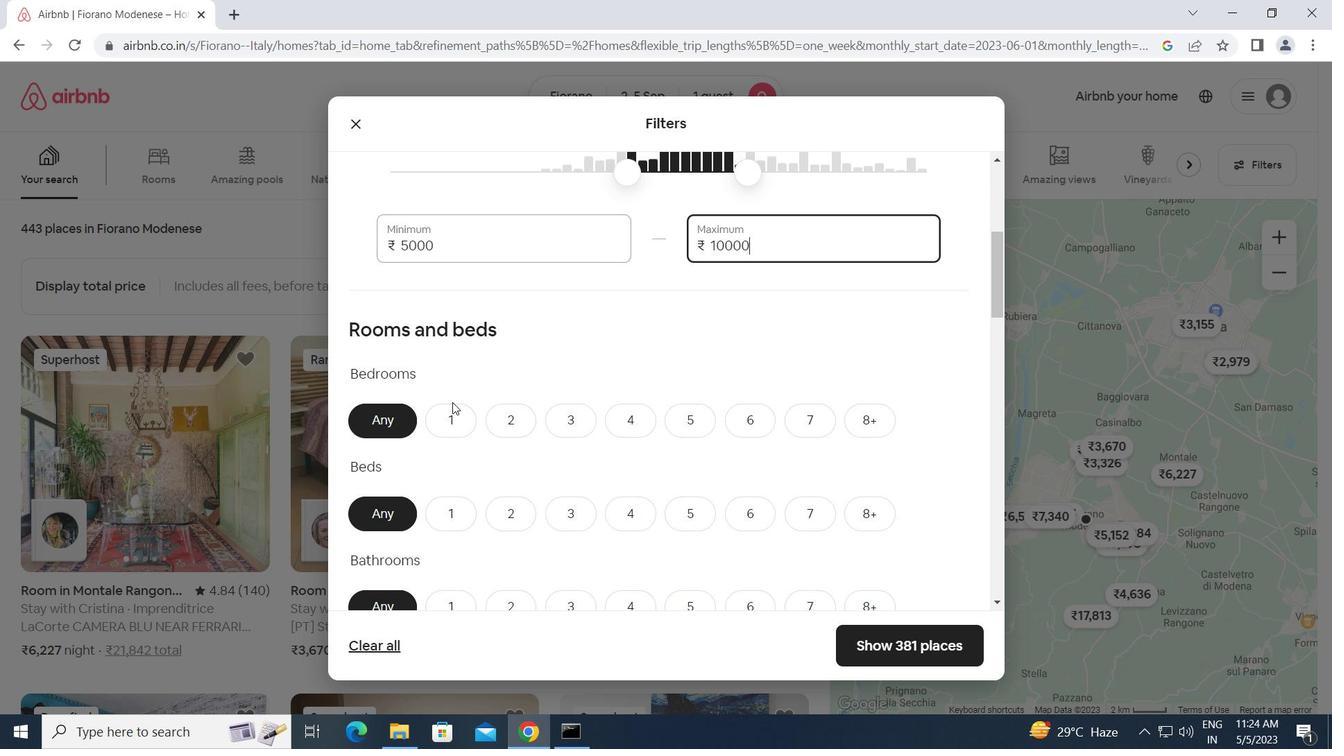 
Action: Mouse pressed left at (452, 410)
Screenshot: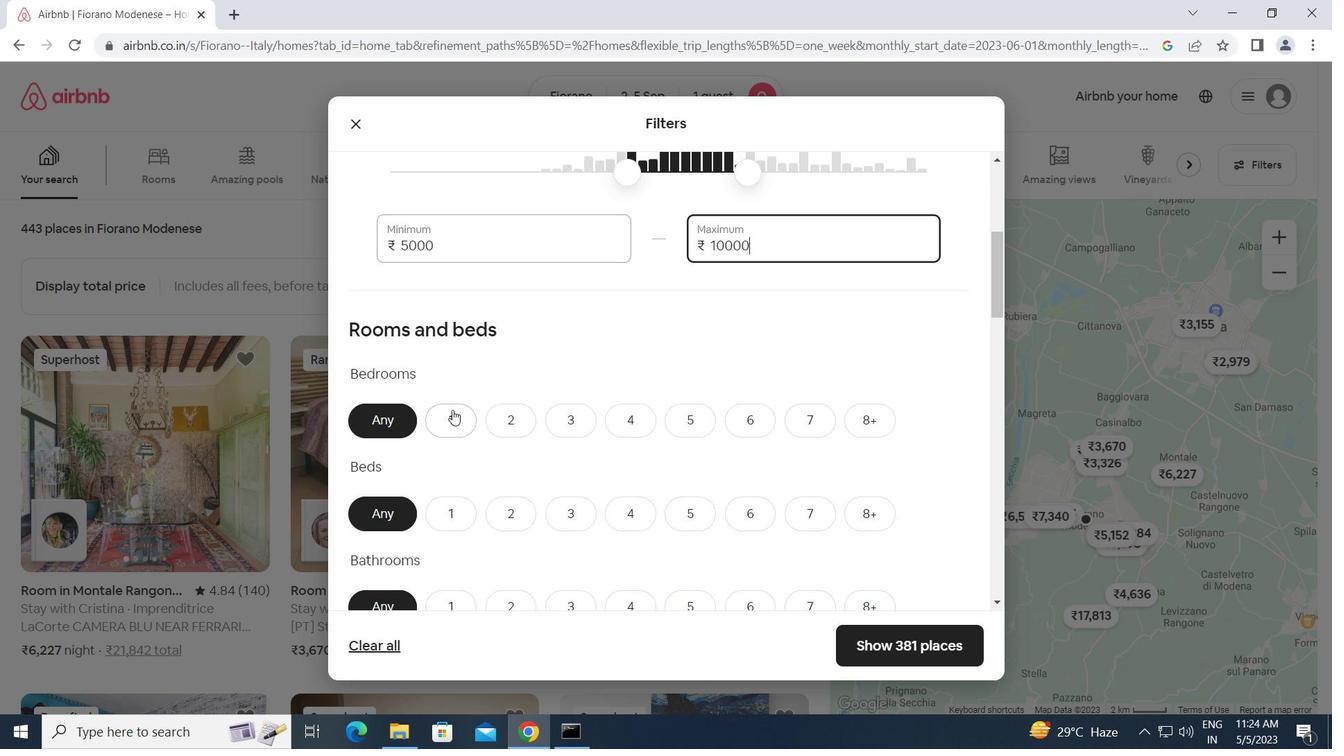 
Action: Mouse moved to (441, 508)
Screenshot: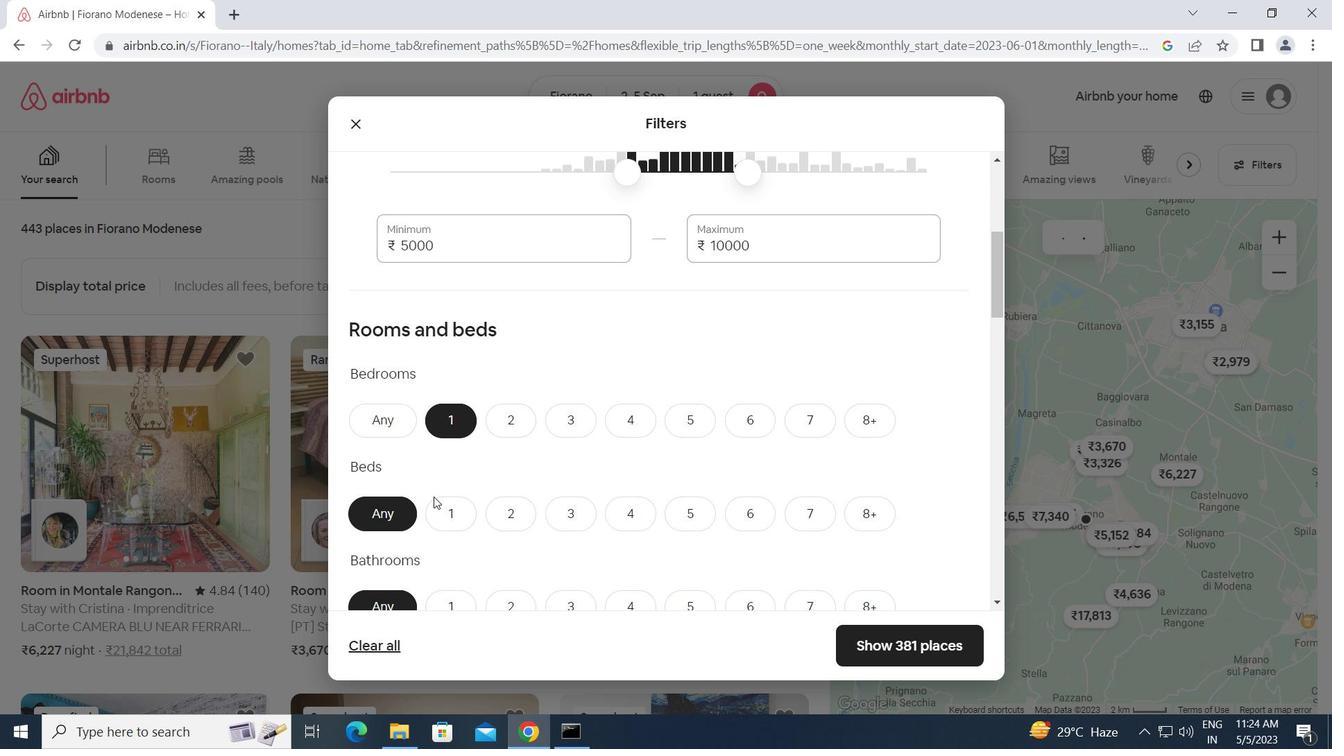 
Action: Mouse pressed left at (441, 508)
Screenshot: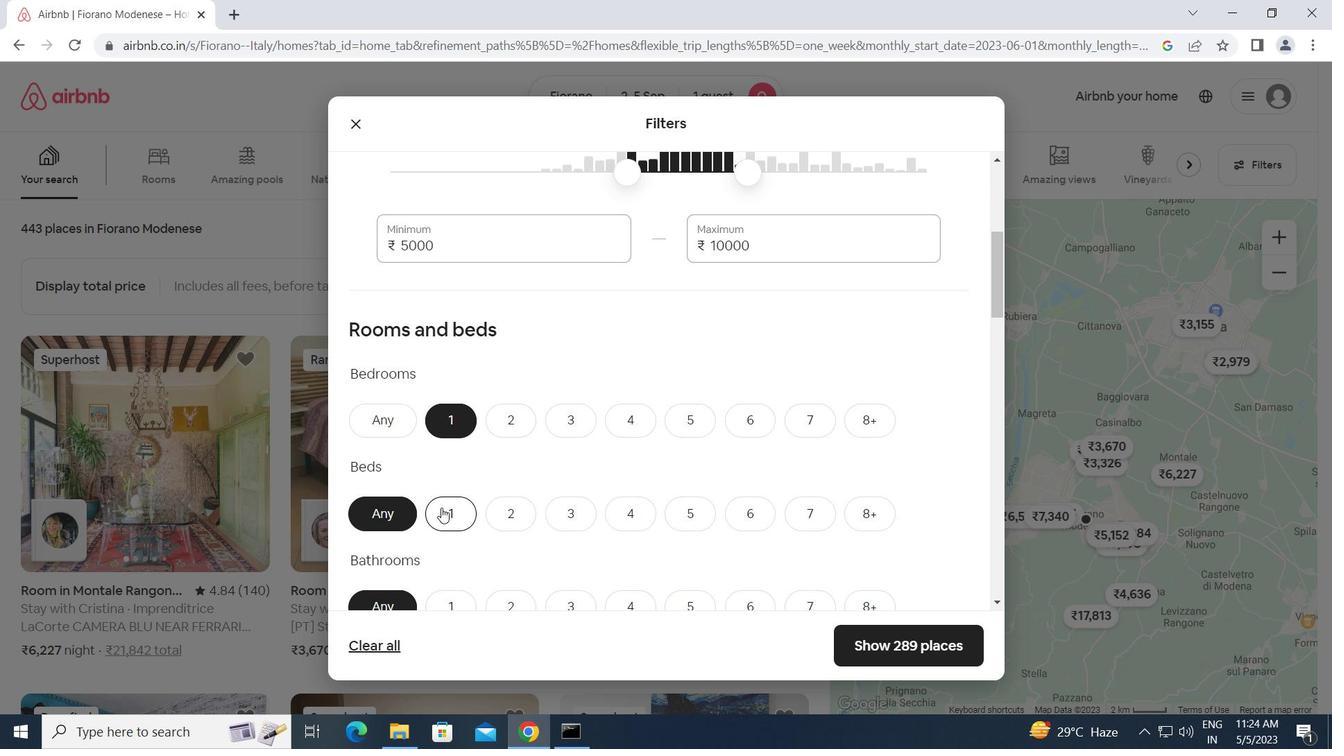 
Action: Mouse scrolled (441, 507) with delta (0, 0)
Screenshot: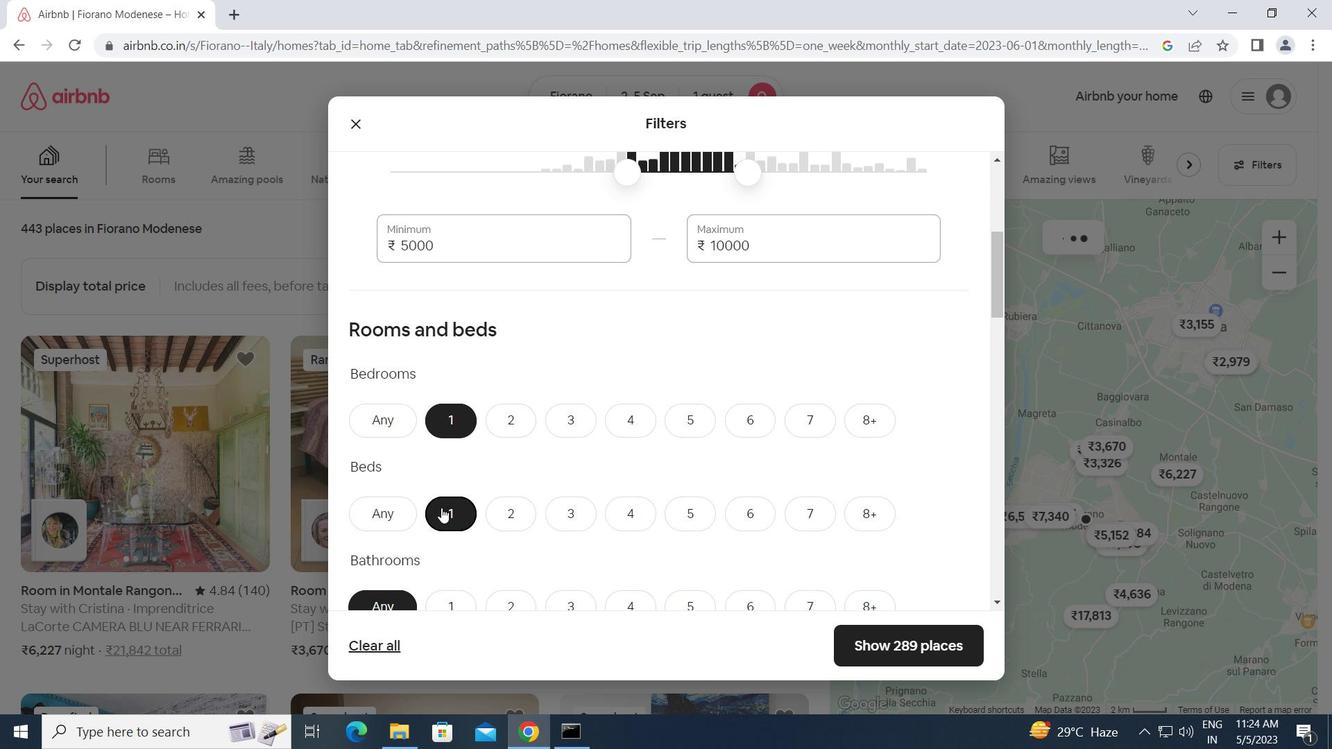 
Action: Mouse moved to (442, 512)
Screenshot: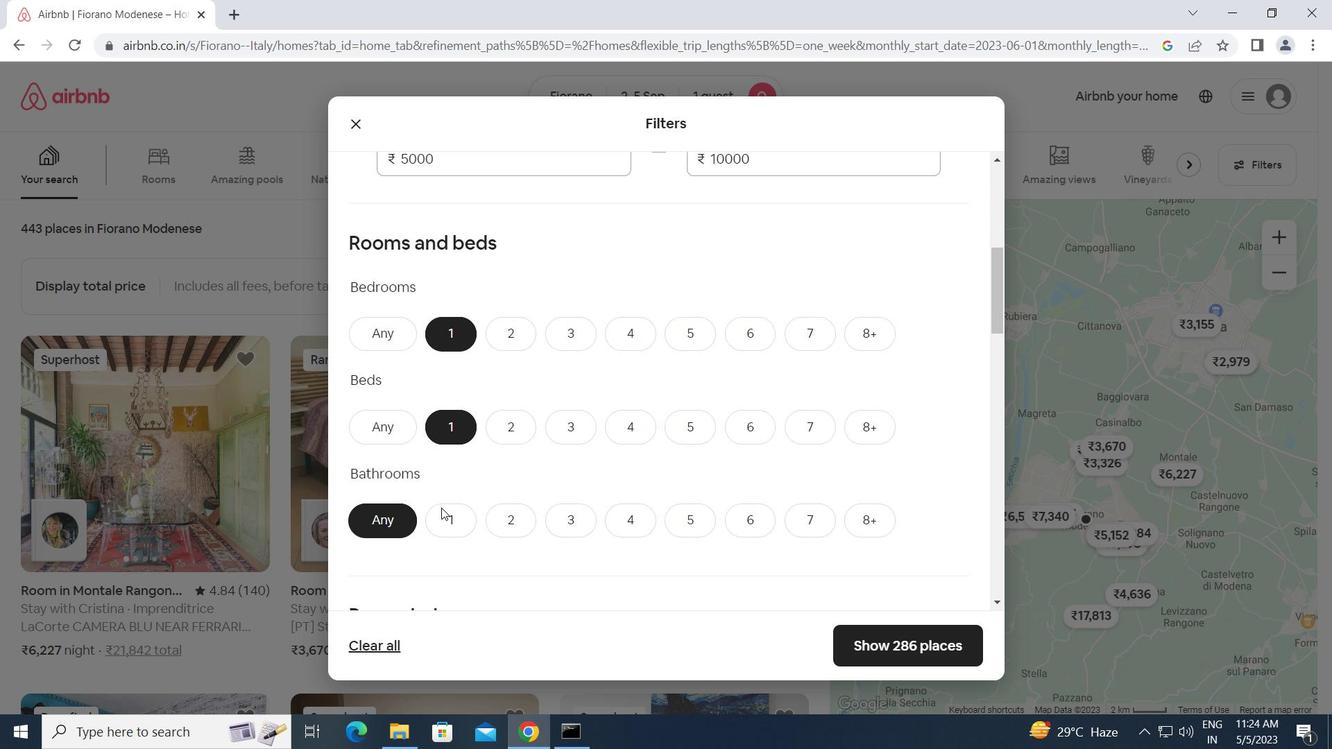 
Action: Mouse pressed left at (442, 512)
Screenshot: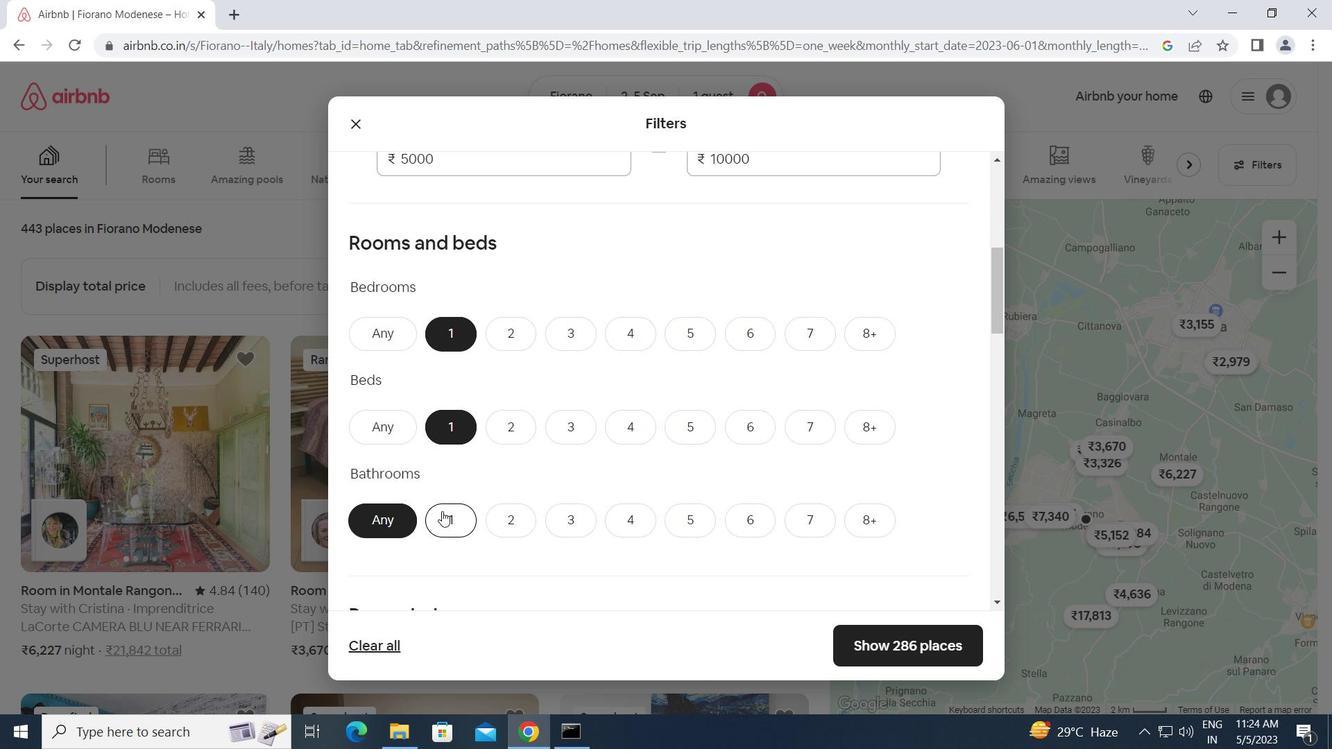 
Action: Mouse scrolled (442, 511) with delta (0, 0)
Screenshot: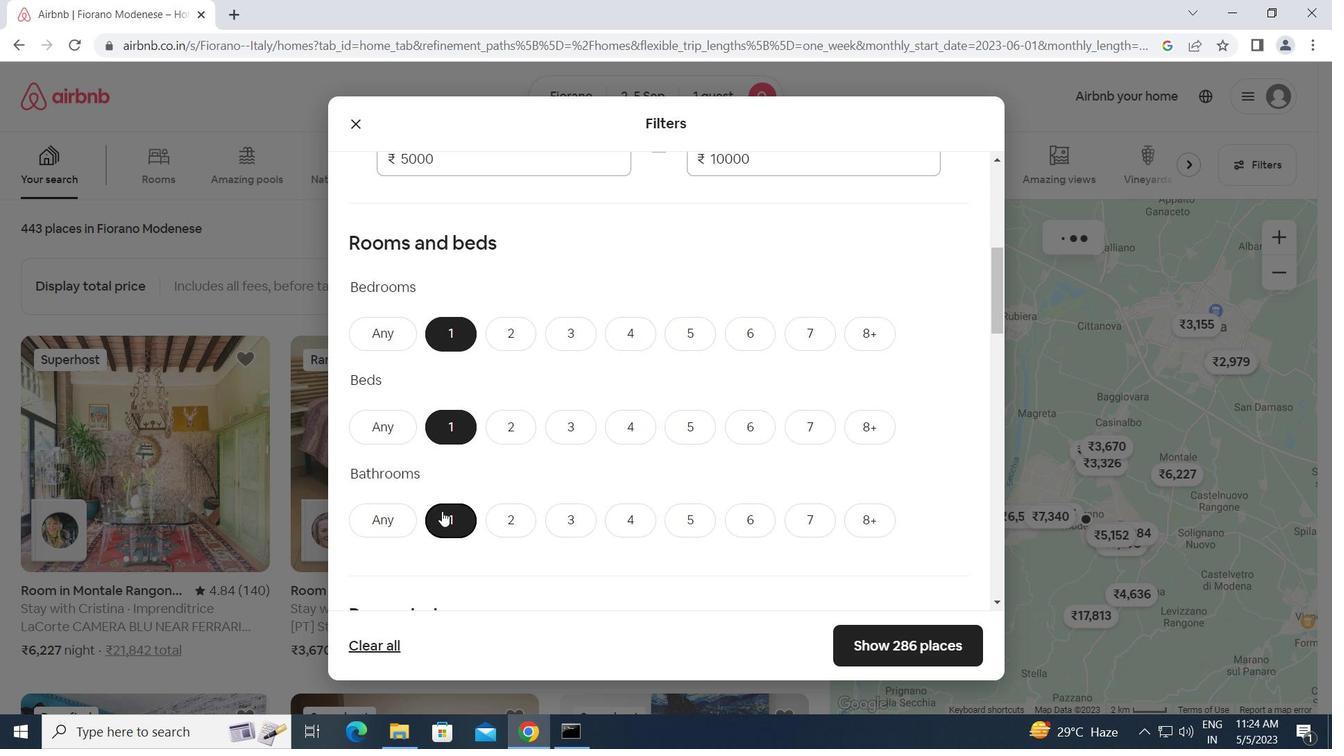 
Action: Mouse scrolled (442, 511) with delta (0, 0)
Screenshot: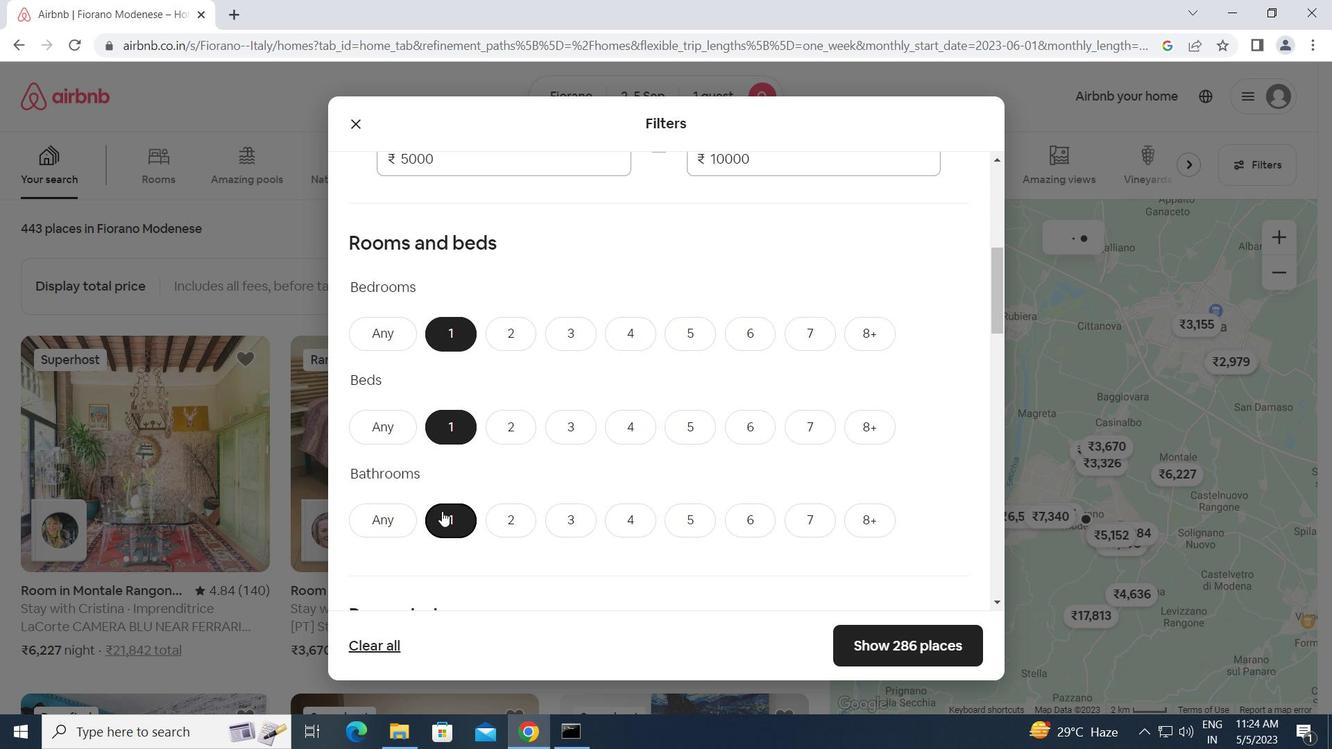 
Action: Mouse moved to (442, 517)
Screenshot: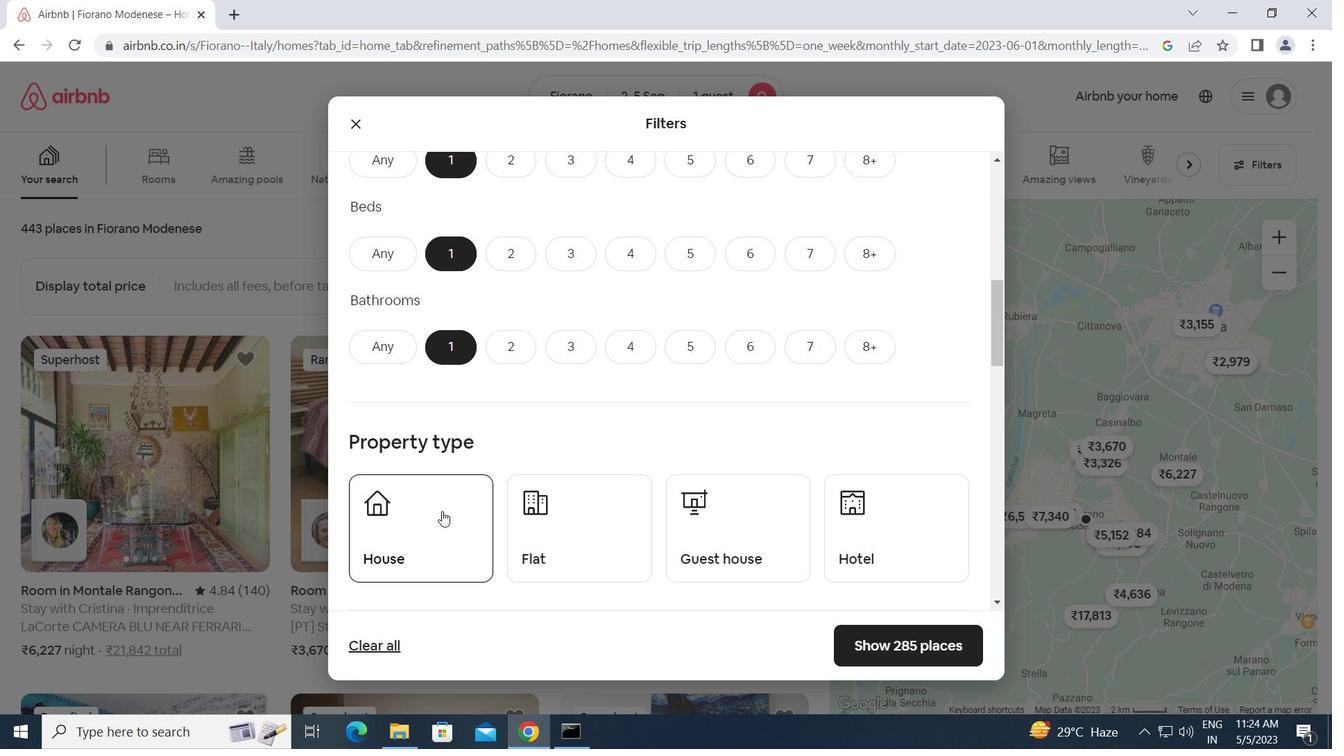 
Action: Mouse pressed left at (442, 517)
Screenshot: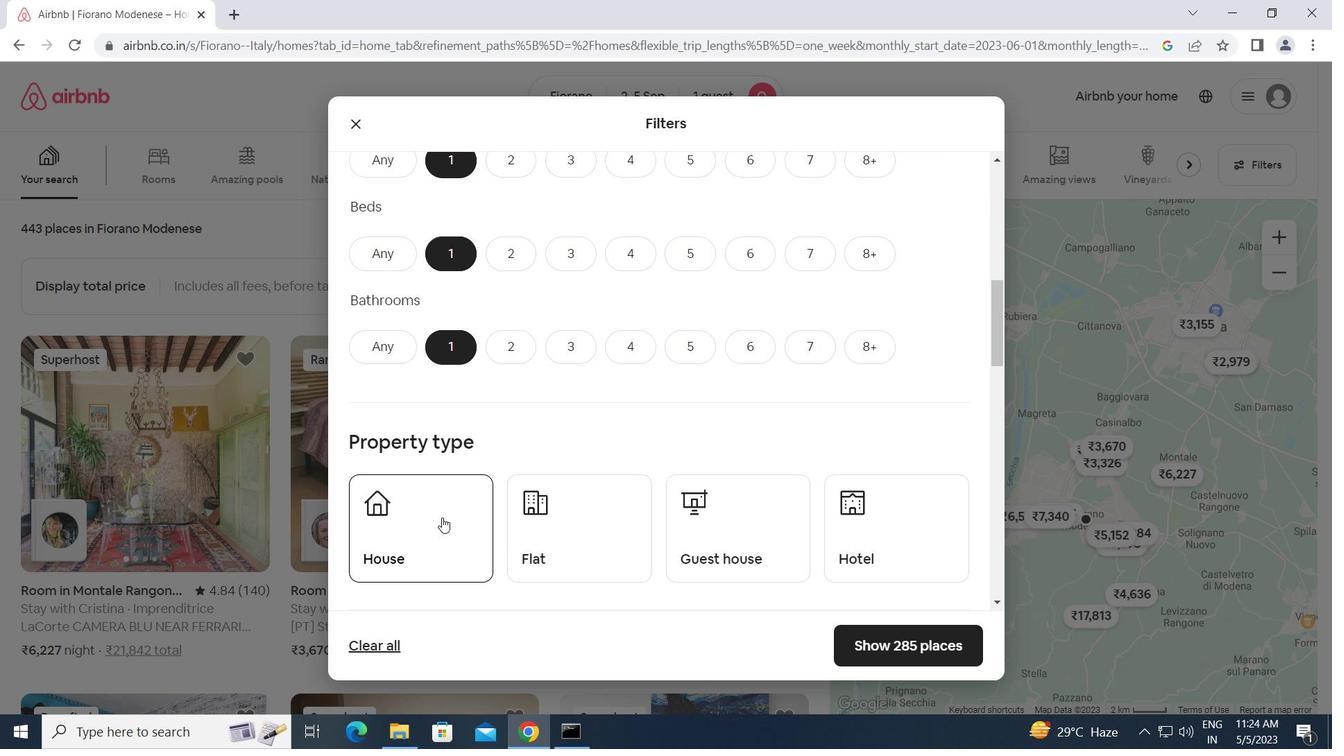 
Action: Mouse moved to (564, 530)
Screenshot: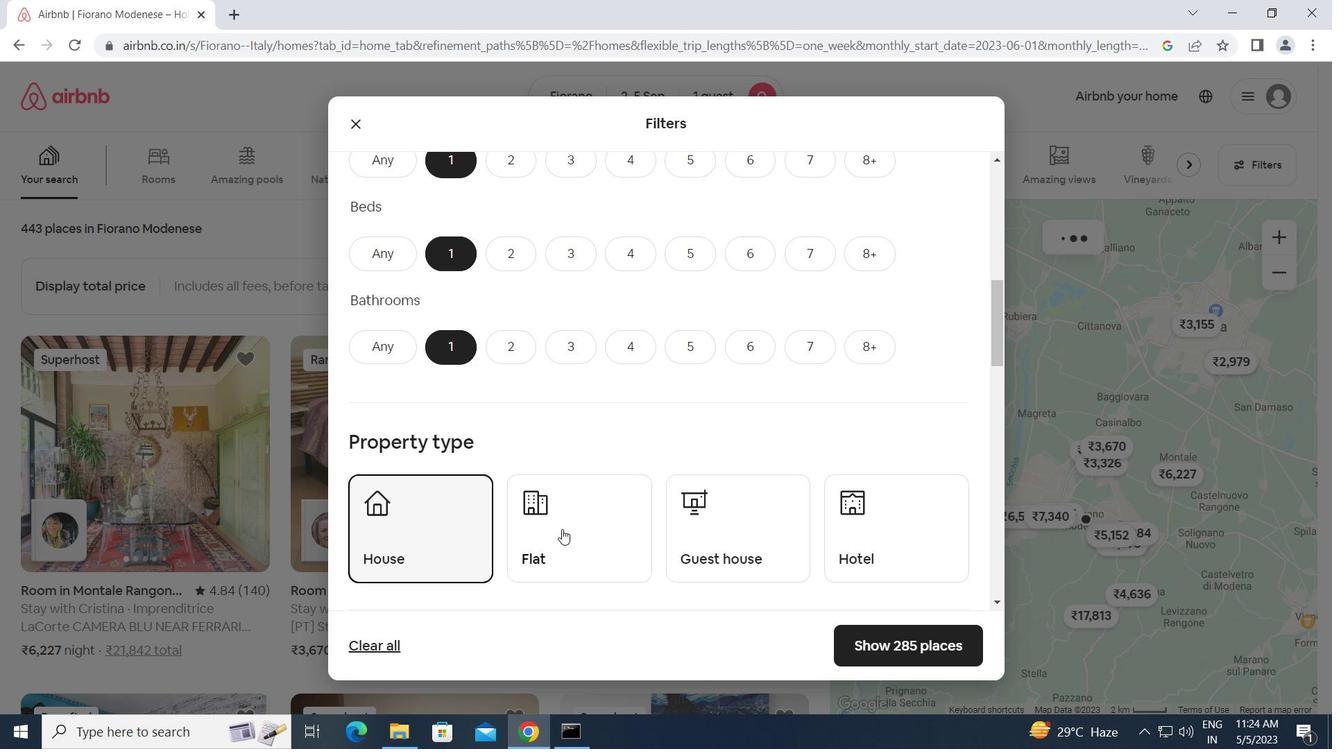 
Action: Mouse pressed left at (564, 530)
Screenshot: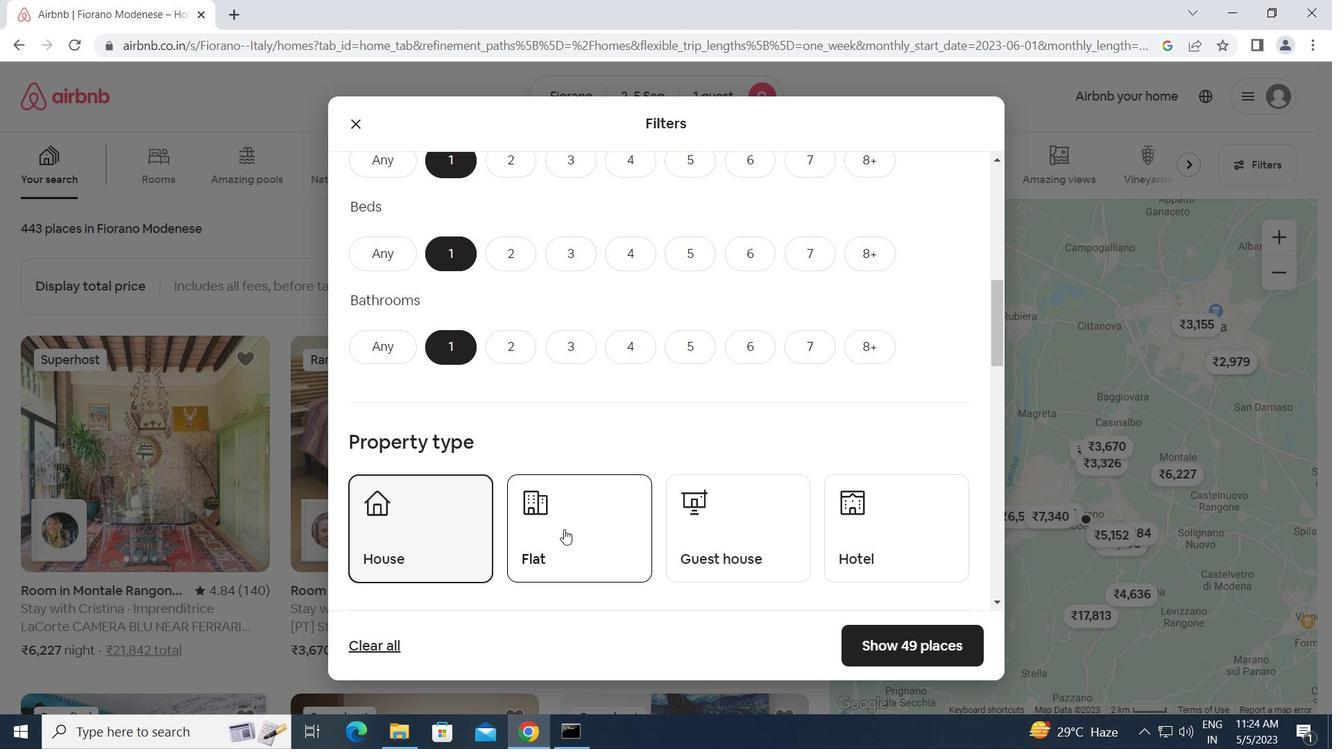
Action: Mouse moved to (725, 531)
Screenshot: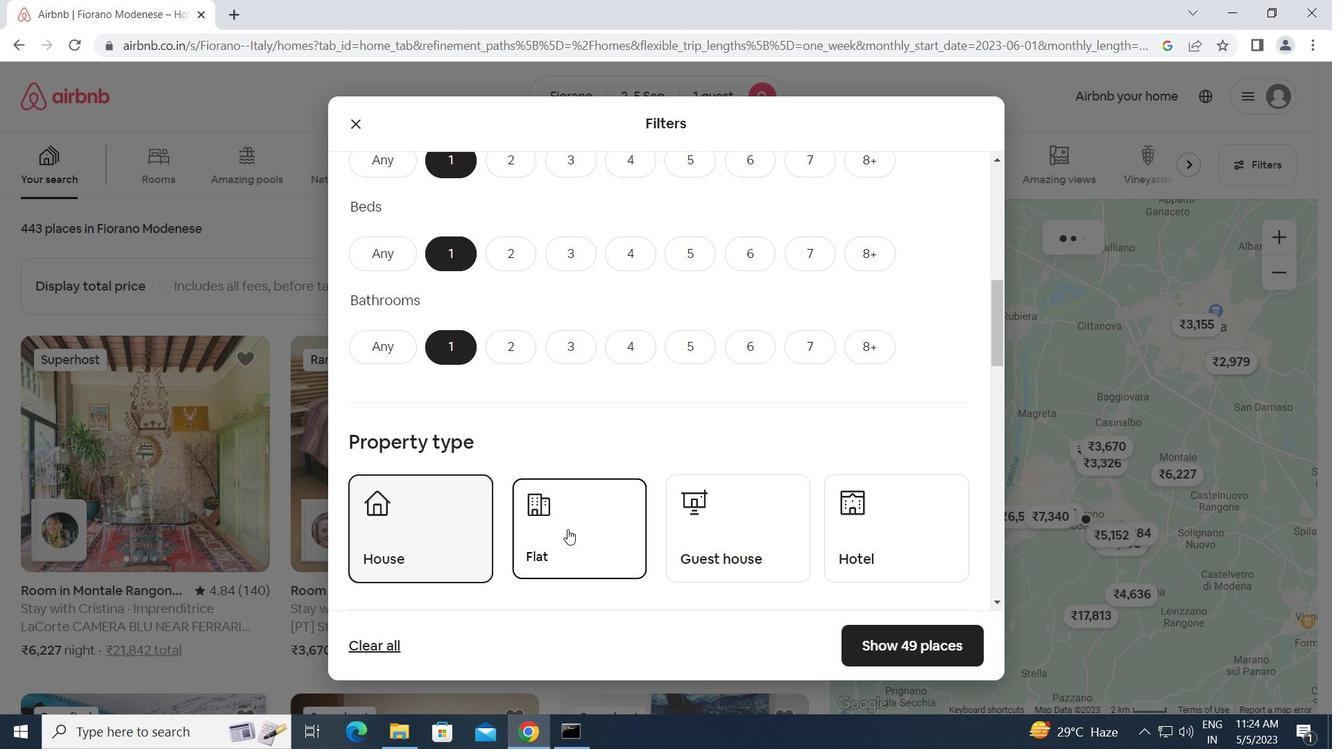 
Action: Mouse pressed left at (725, 531)
Screenshot: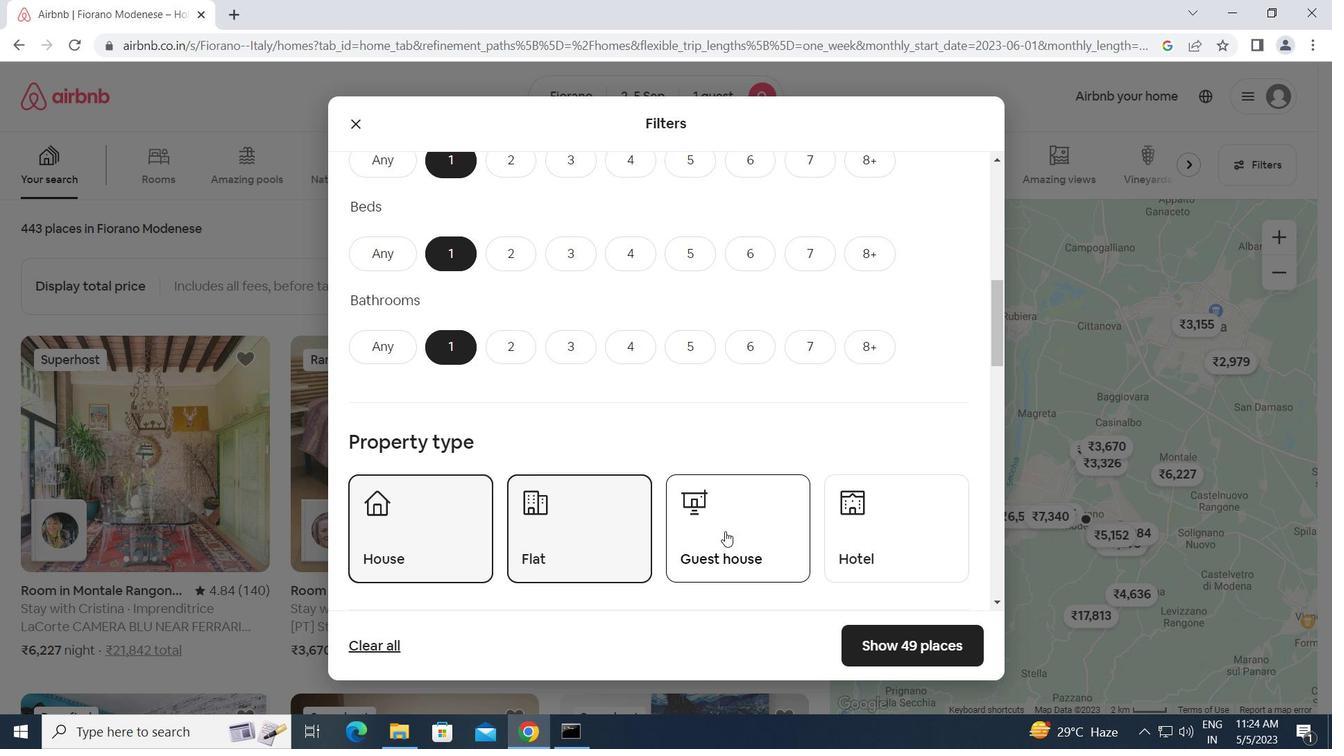 
Action: Mouse moved to (870, 530)
Screenshot: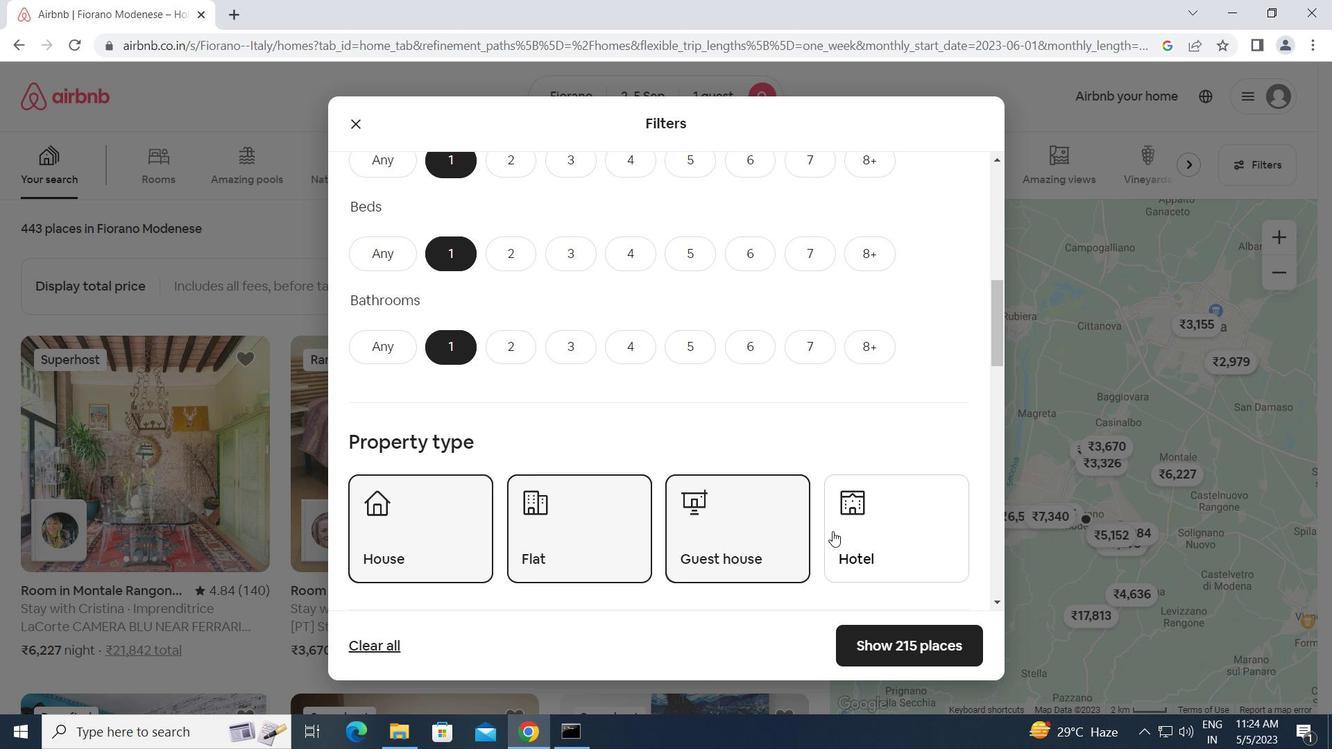 
Action: Mouse pressed left at (870, 530)
Screenshot: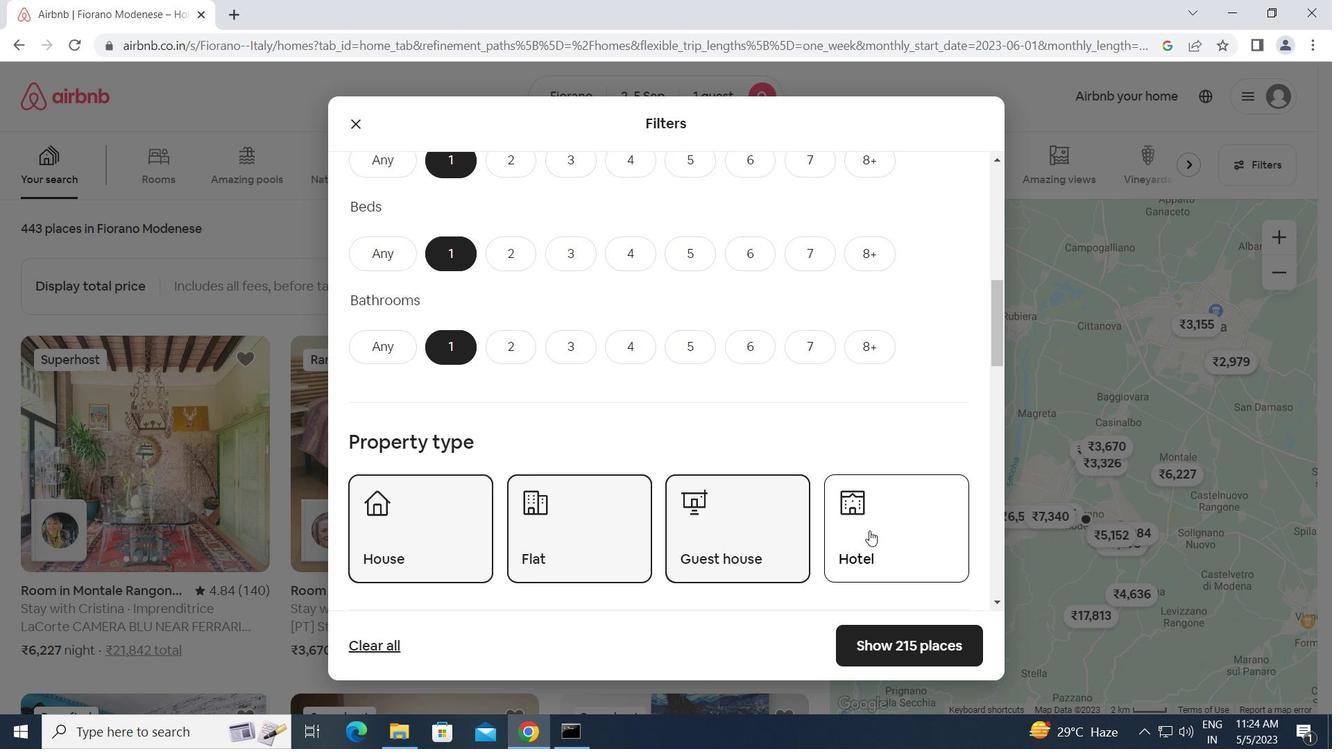 
Action: Mouse moved to (769, 575)
Screenshot: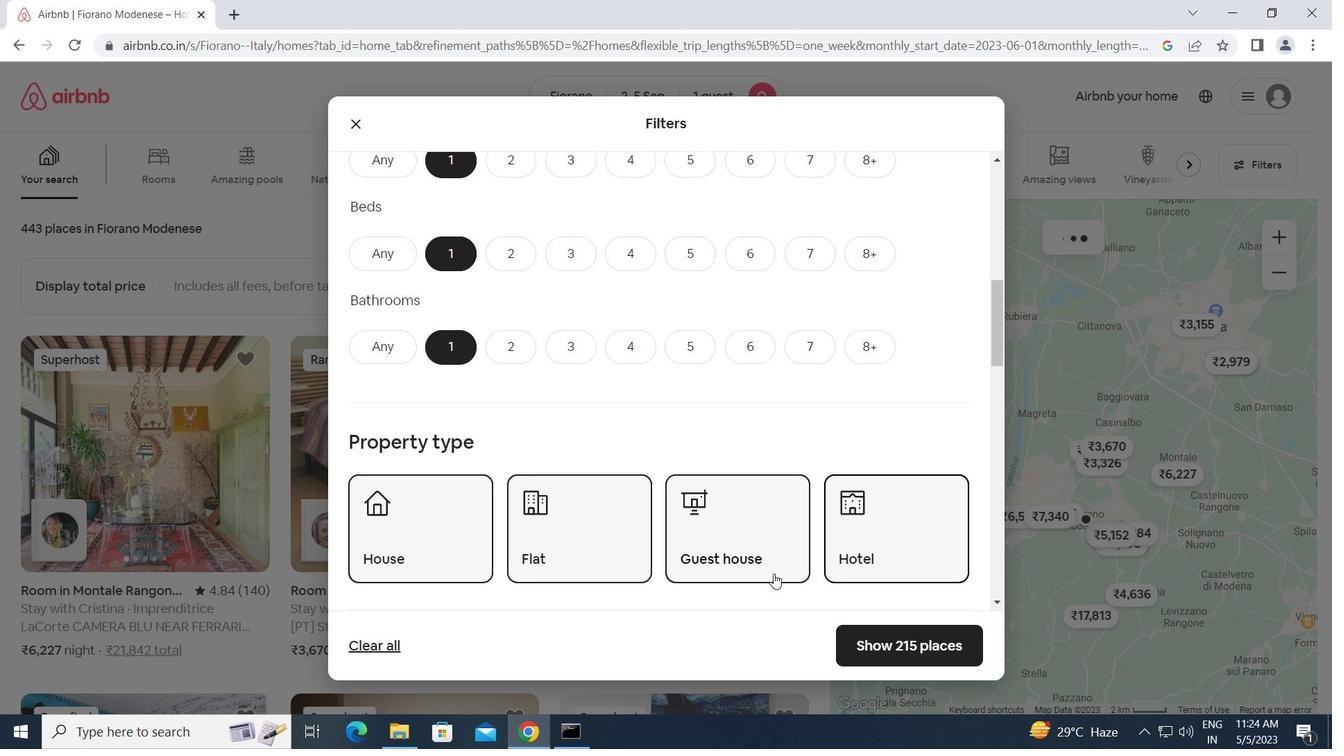 
Action: Mouse scrolled (769, 574) with delta (0, 0)
Screenshot: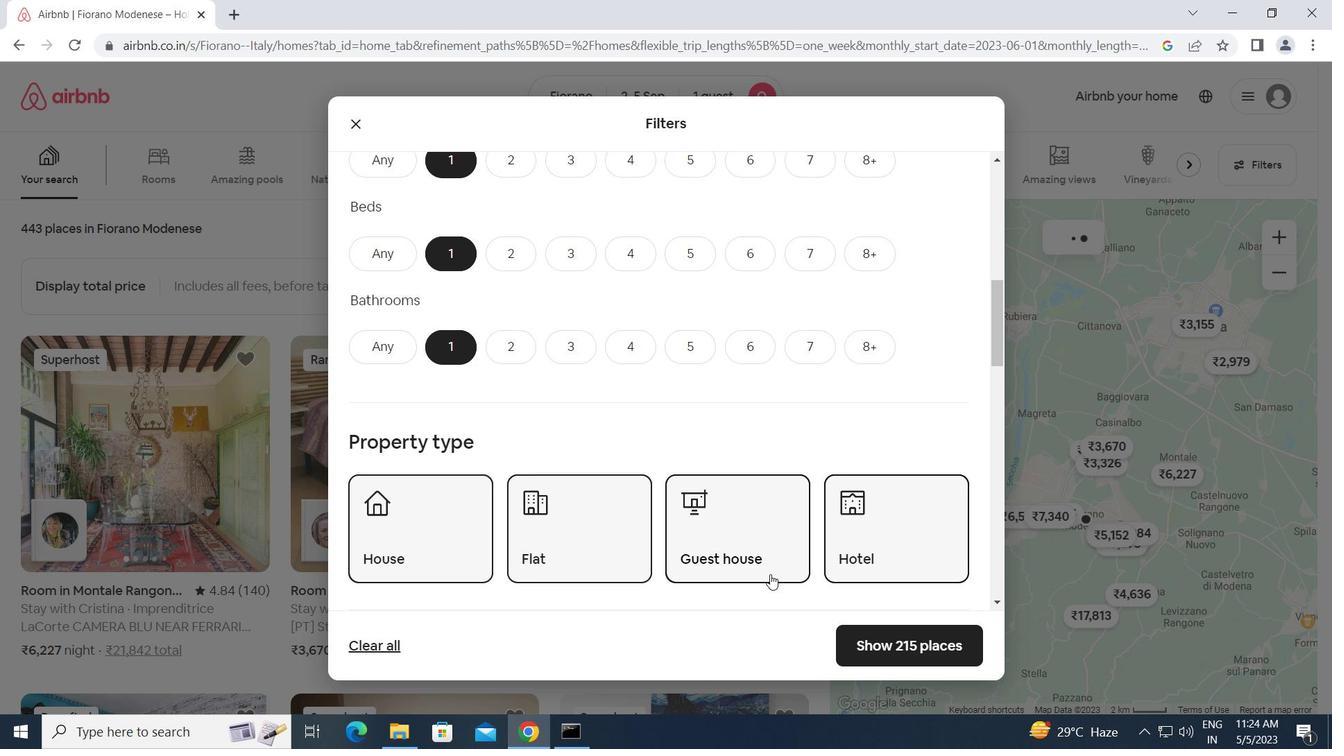 
Action: Mouse scrolled (769, 574) with delta (0, 0)
Screenshot: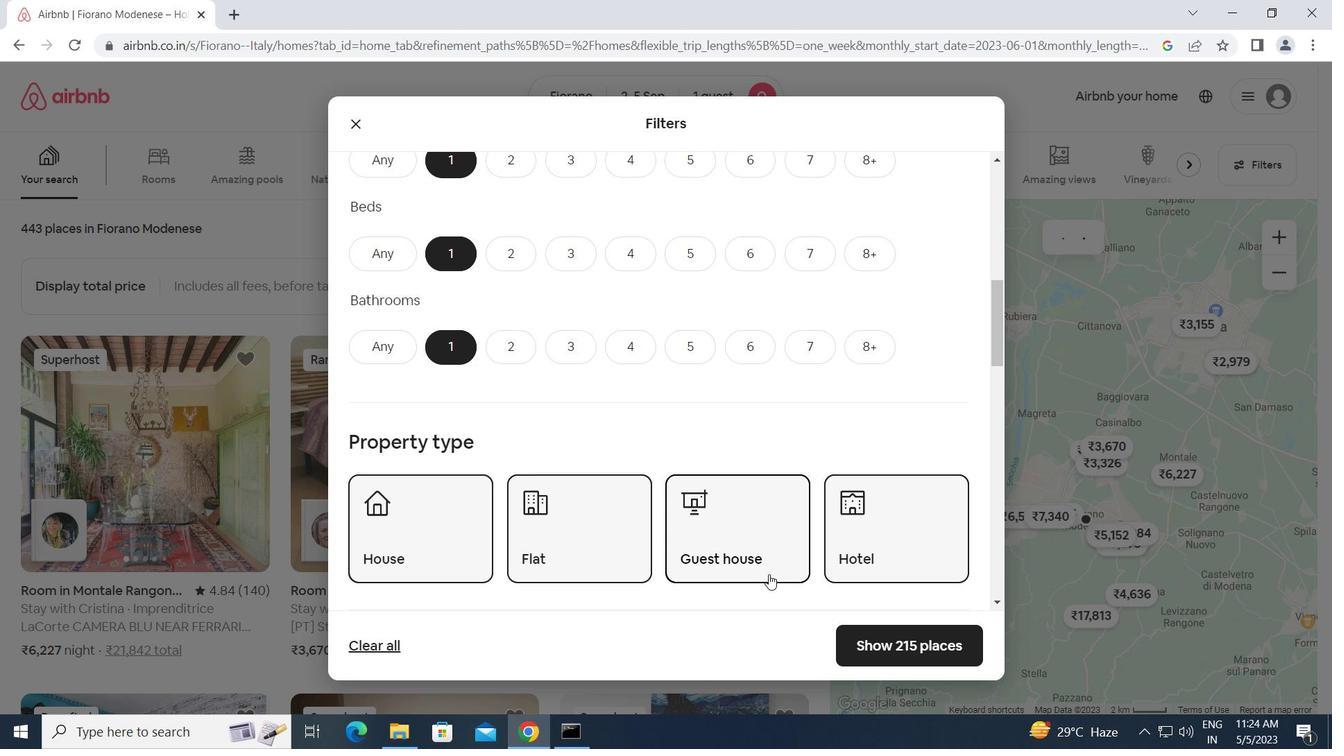 
Action: Mouse moved to (724, 558)
Screenshot: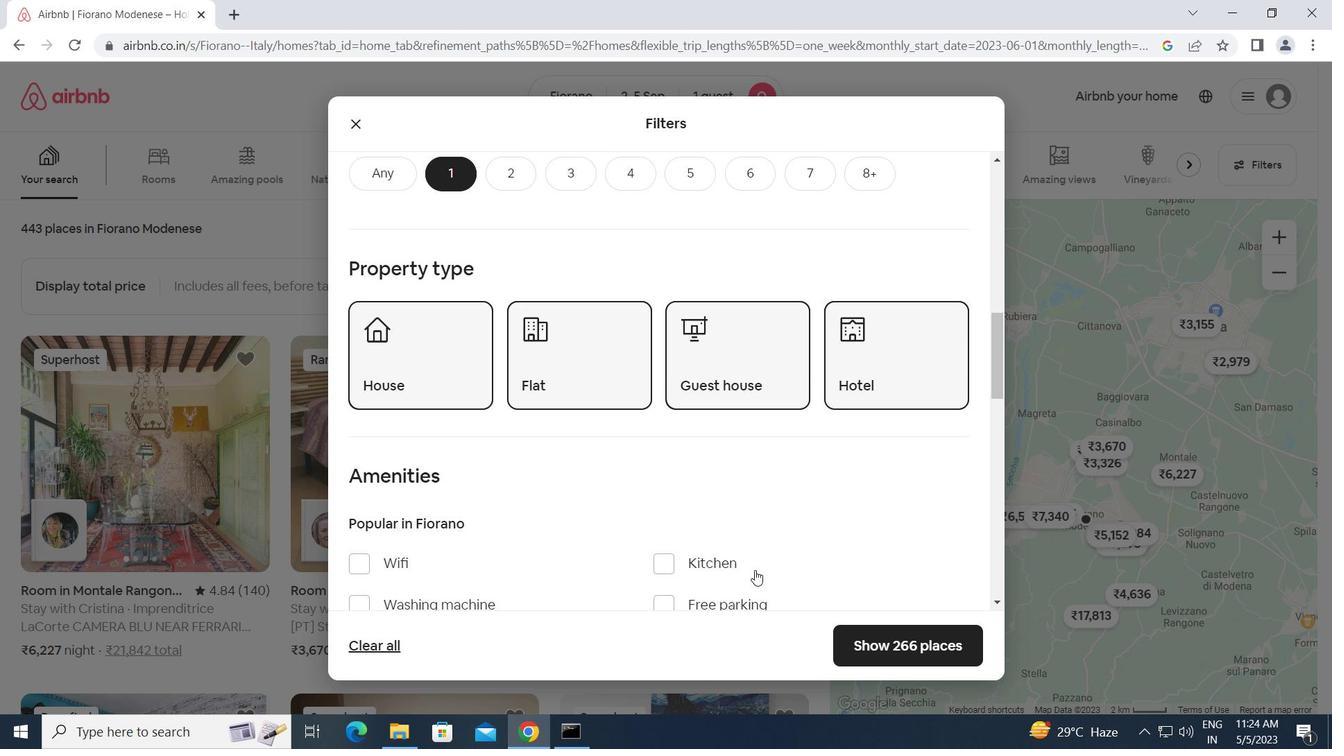 
Action: Mouse scrolled (724, 557) with delta (0, 0)
Screenshot: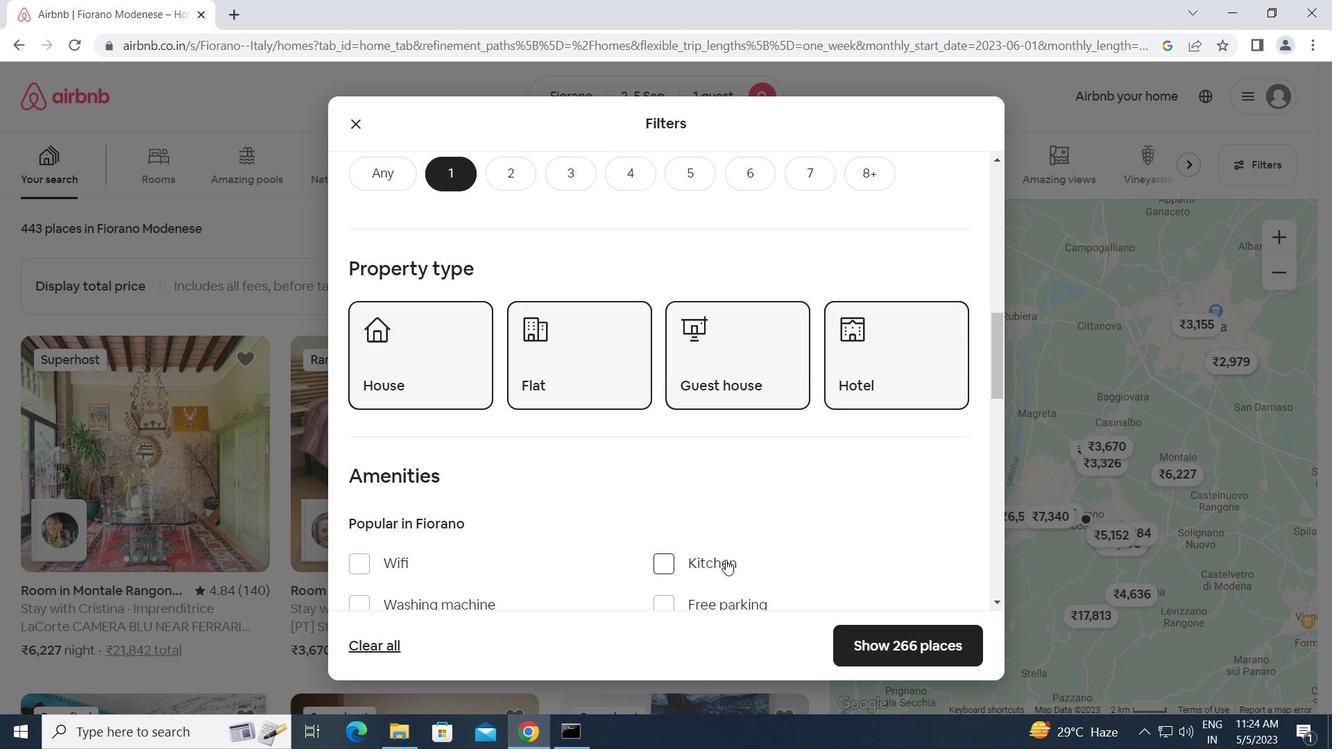 
Action: Mouse moved to (723, 558)
Screenshot: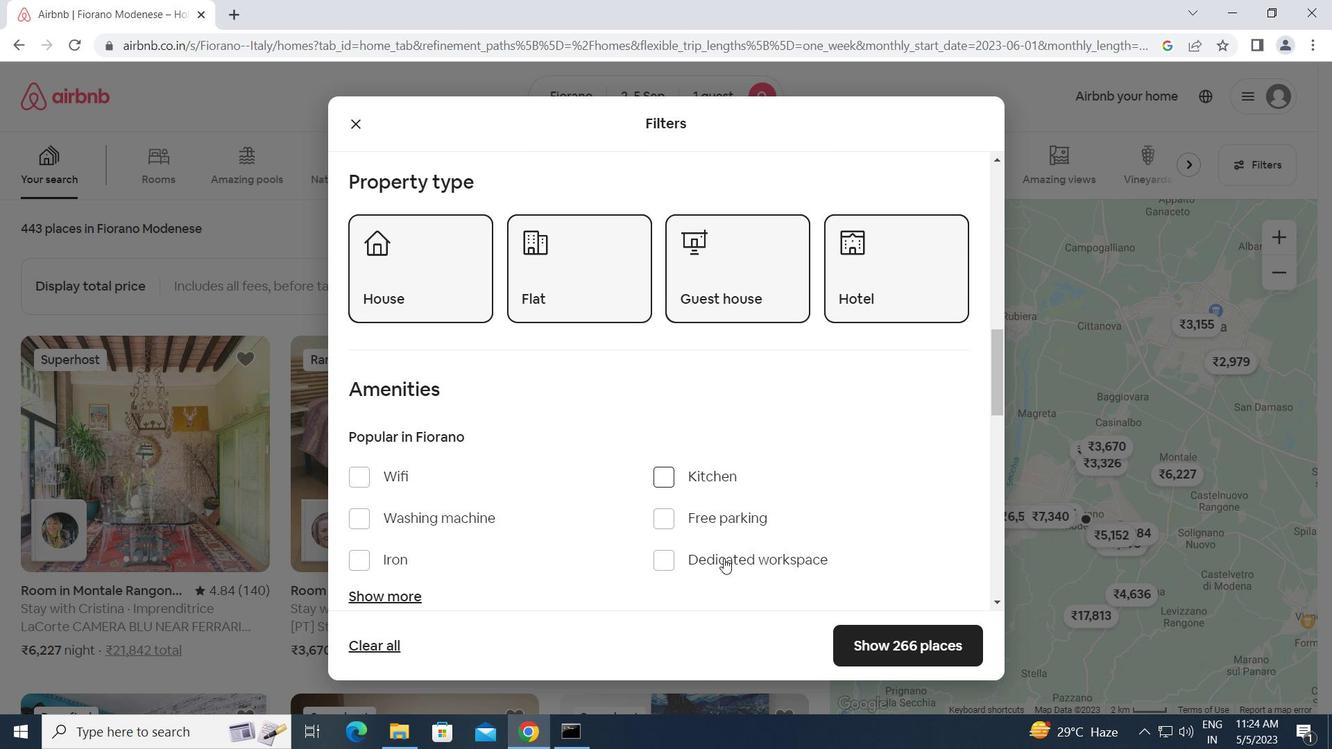 
Action: Mouse scrolled (723, 557) with delta (0, 0)
Screenshot: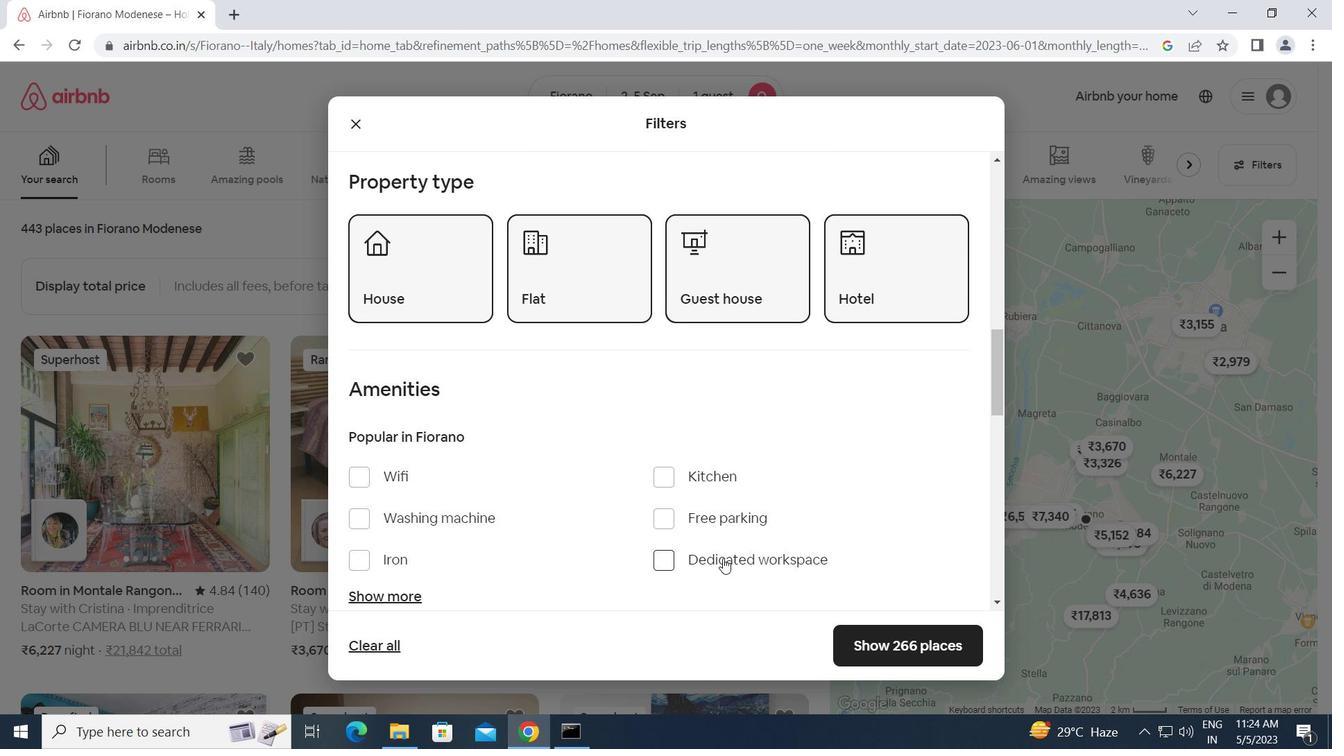 
Action: Mouse scrolled (723, 557) with delta (0, 0)
Screenshot: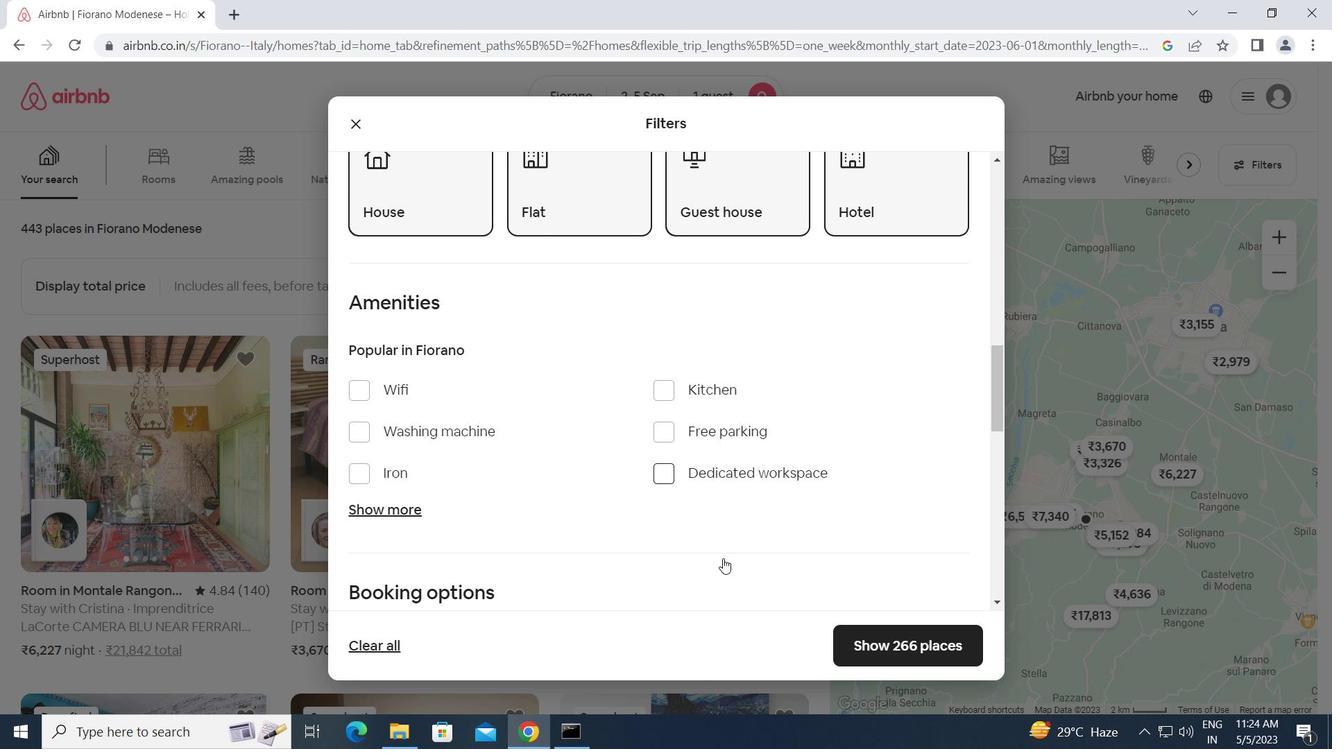 
Action: Mouse scrolled (723, 557) with delta (0, 0)
Screenshot: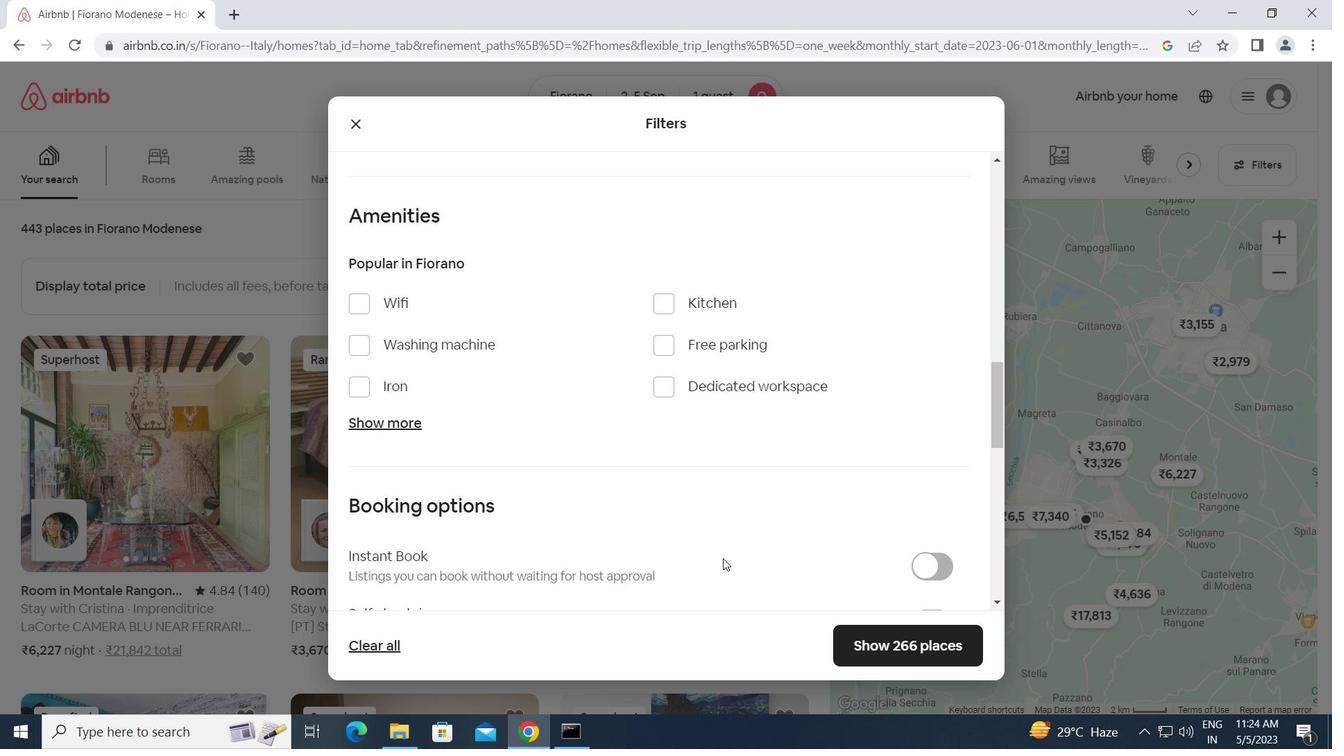
Action: Mouse scrolled (723, 557) with delta (0, 0)
Screenshot: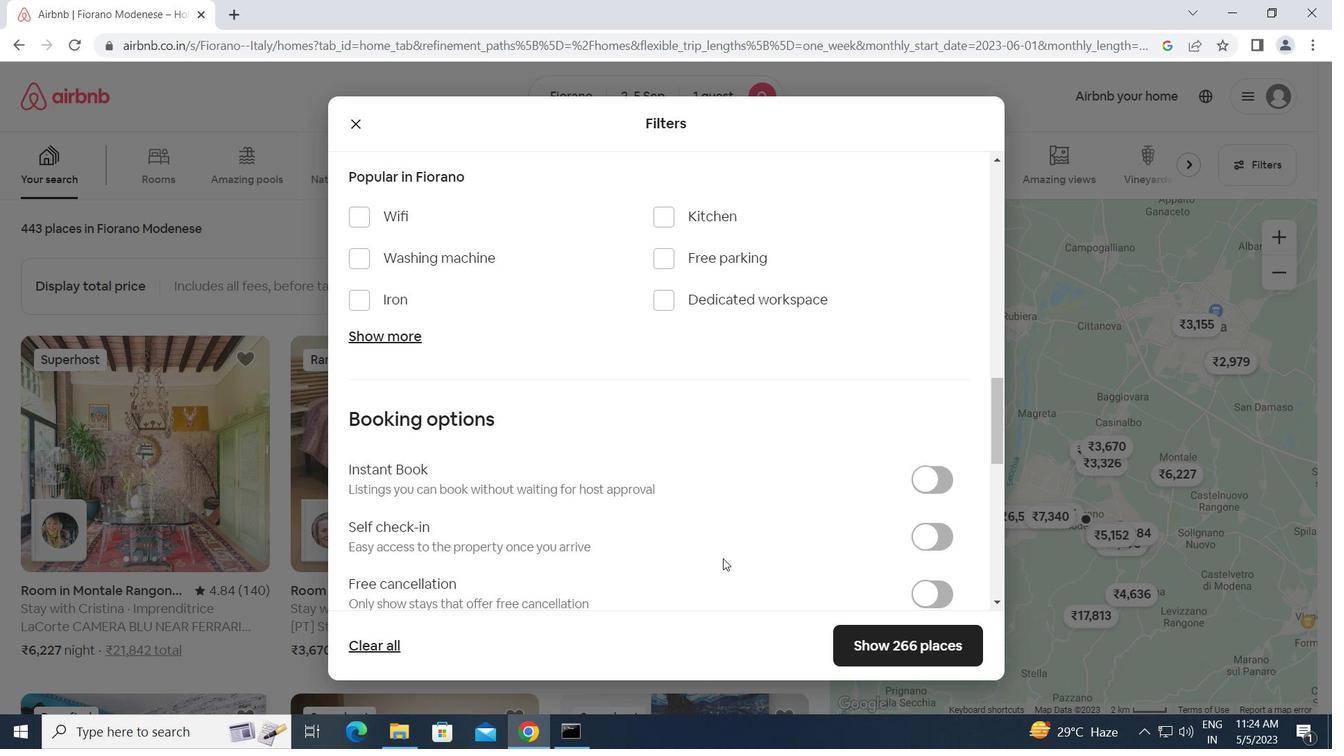 
Action: Mouse moved to (918, 453)
Screenshot: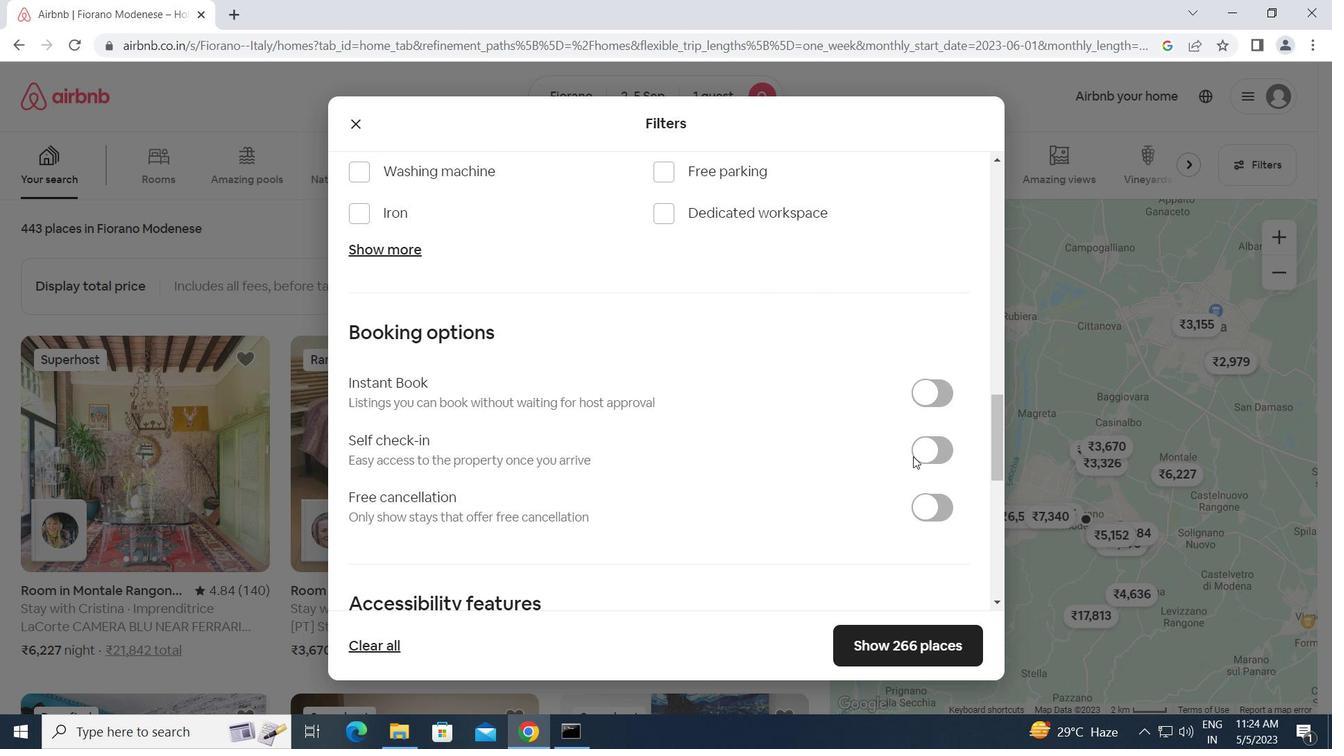 
Action: Mouse pressed left at (918, 453)
Screenshot: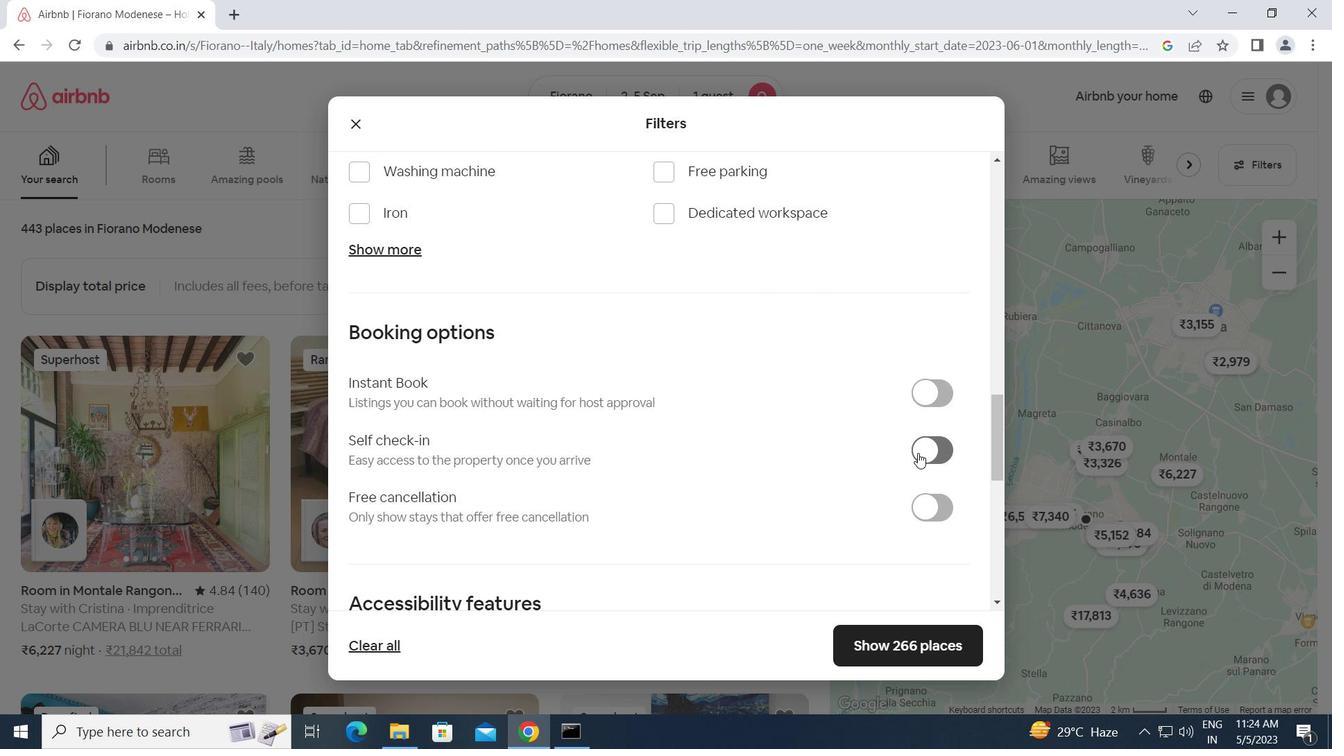 
Action: Mouse moved to (712, 530)
Screenshot: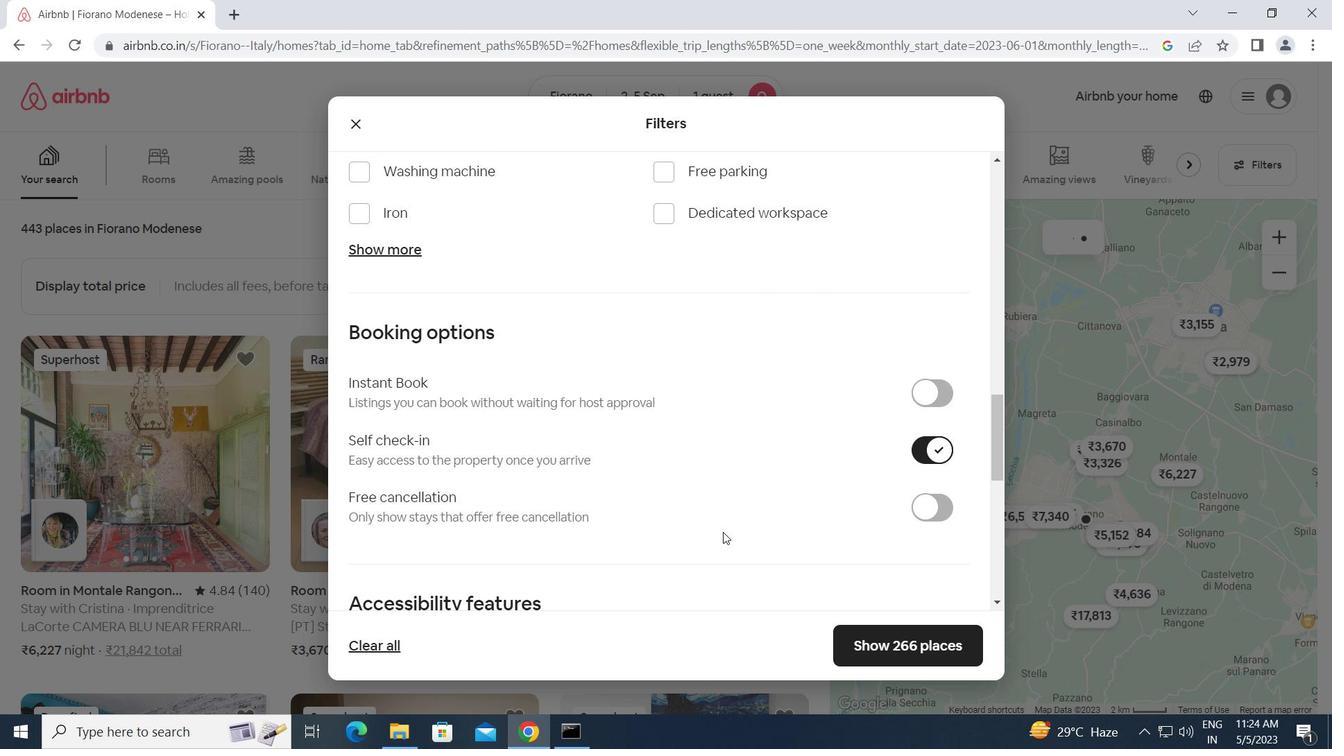 
Action: Mouse scrolled (712, 529) with delta (0, 0)
Screenshot: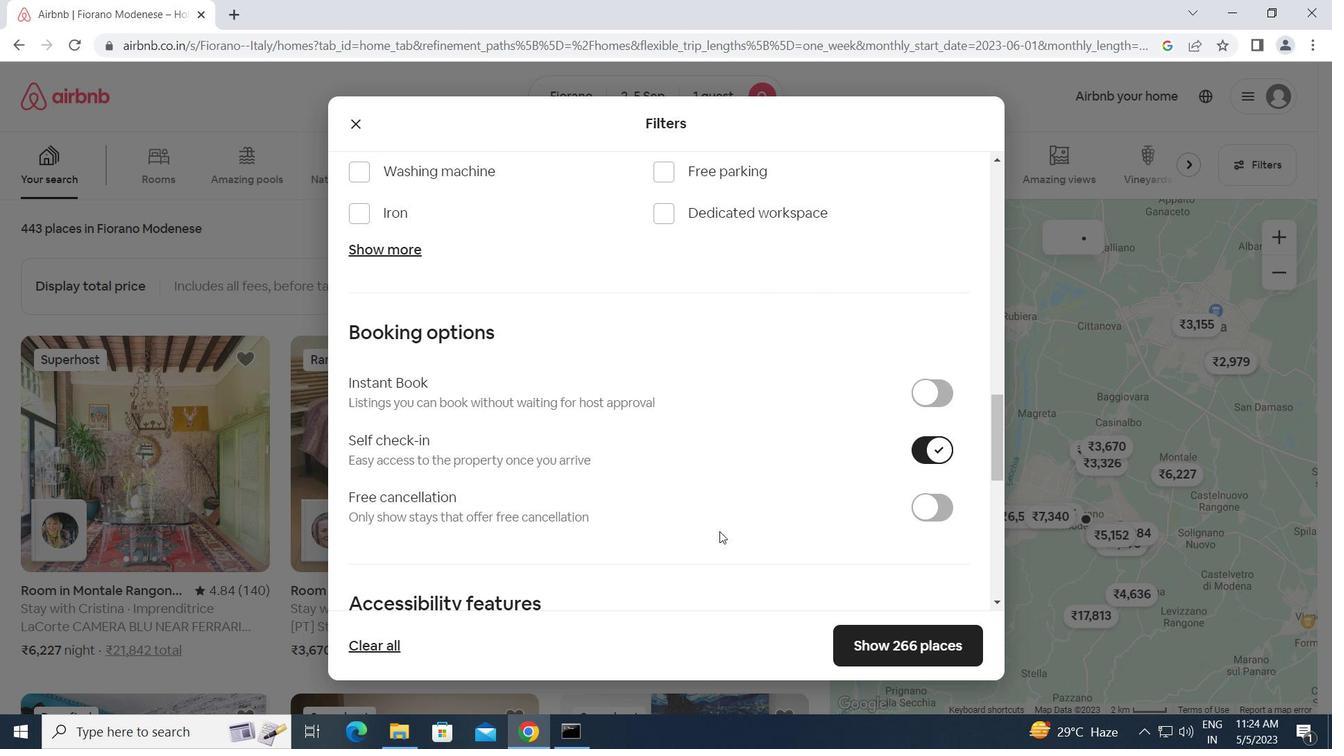 
Action: Mouse scrolled (712, 529) with delta (0, 0)
Screenshot: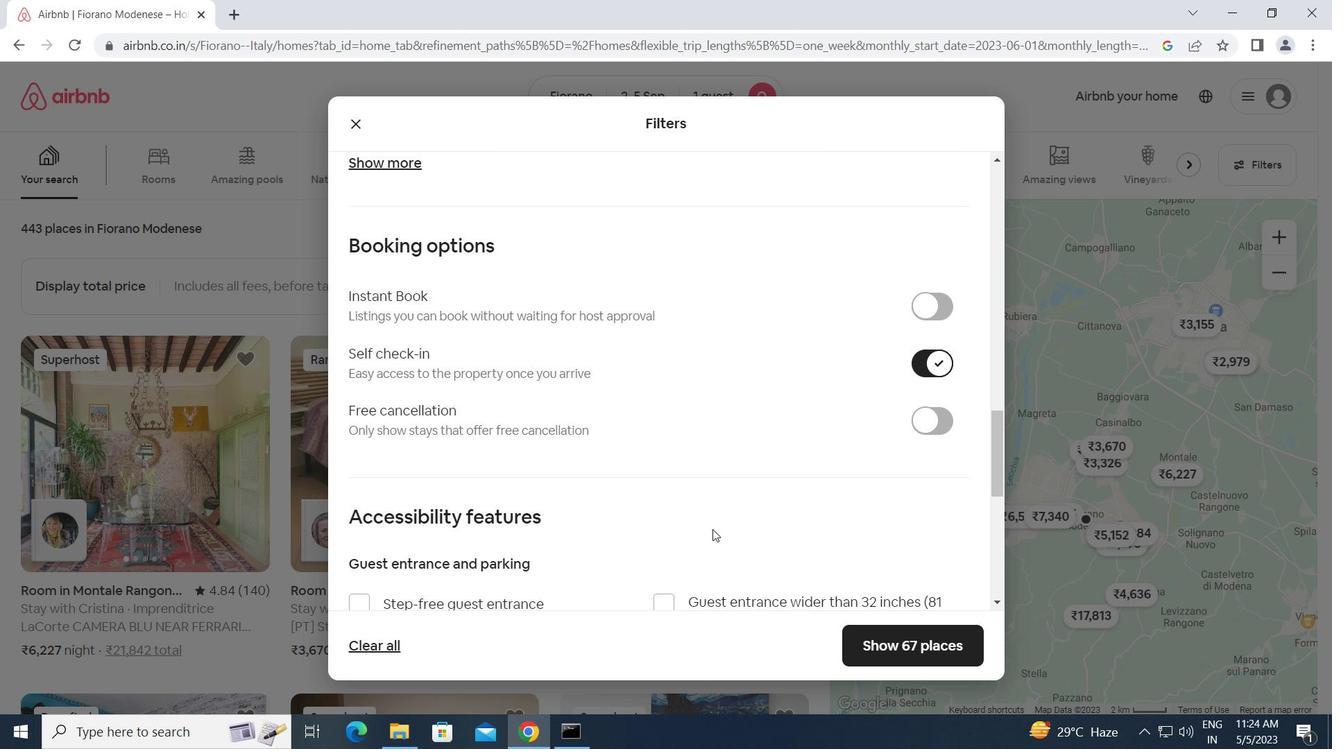 
Action: Mouse scrolled (712, 529) with delta (0, 0)
Screenshot: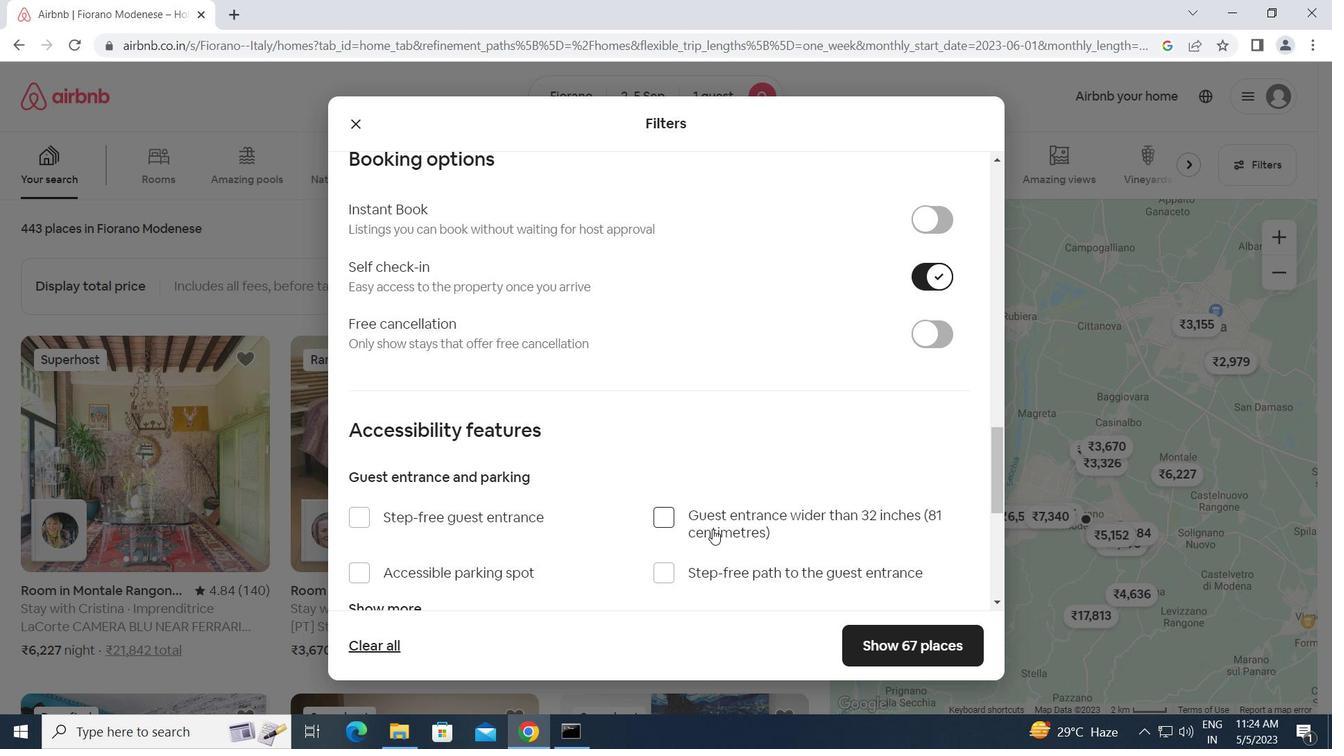 
Action: Mouse scrolled (712, 529) with delta (0, 0)
Screenshot: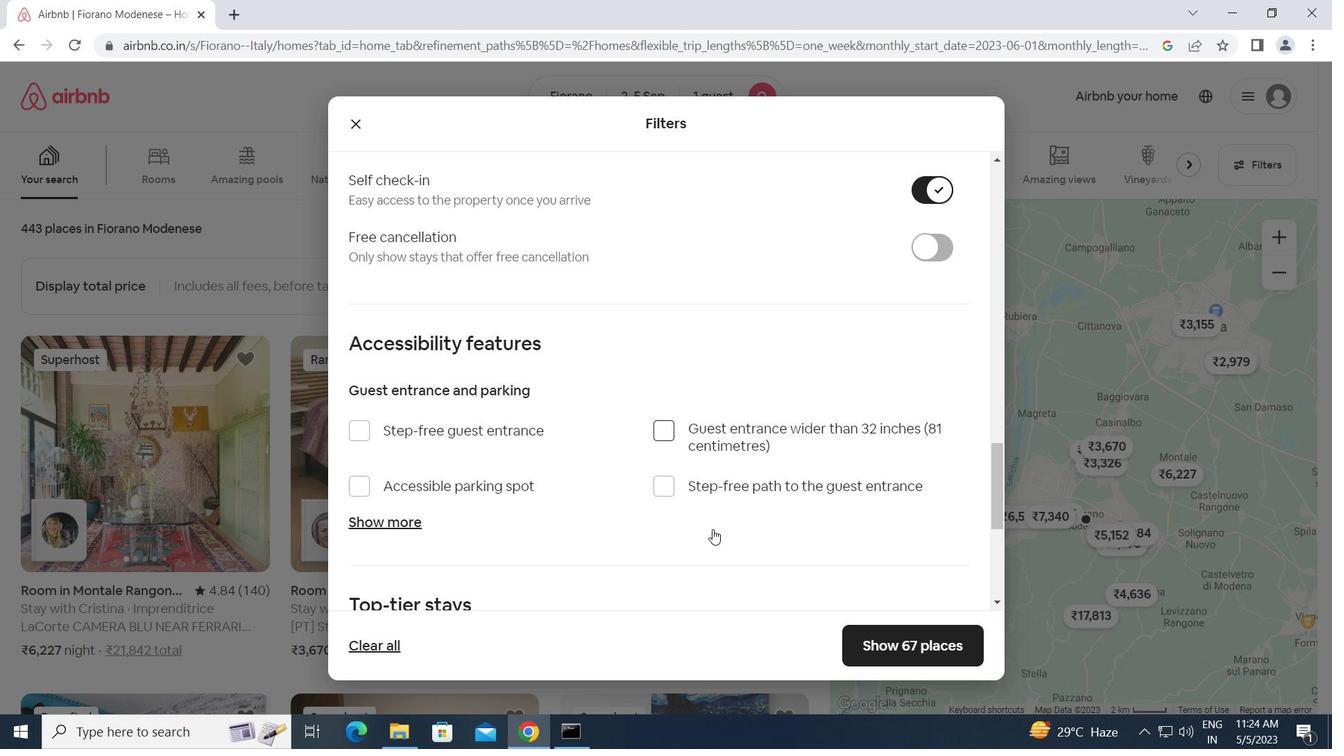 
Action: Mouse scrolled (712, 529) with delta (0, 0)
Screenshot: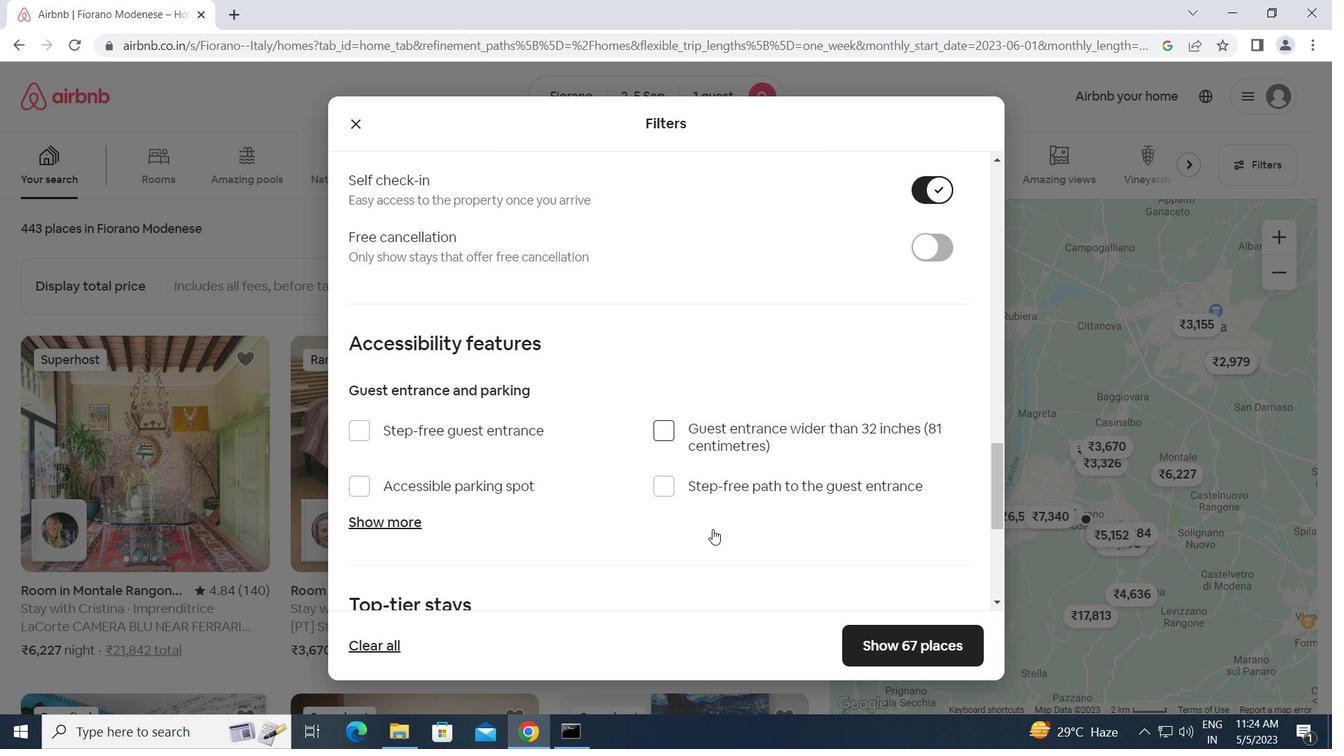 
Action: Mouse scrolled (712, 529) with delta (0, 0)
Screenshot: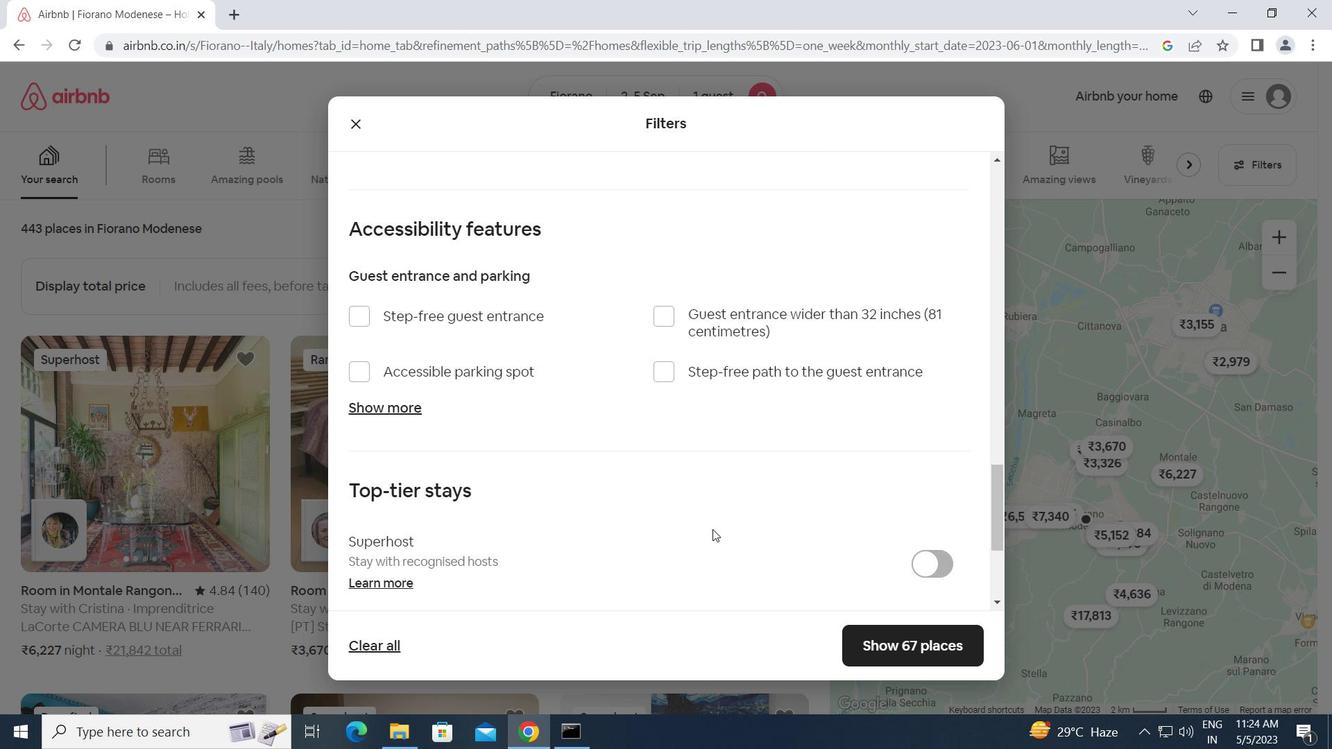 
Action: Mouse moved to (712, 530)
Screenshot: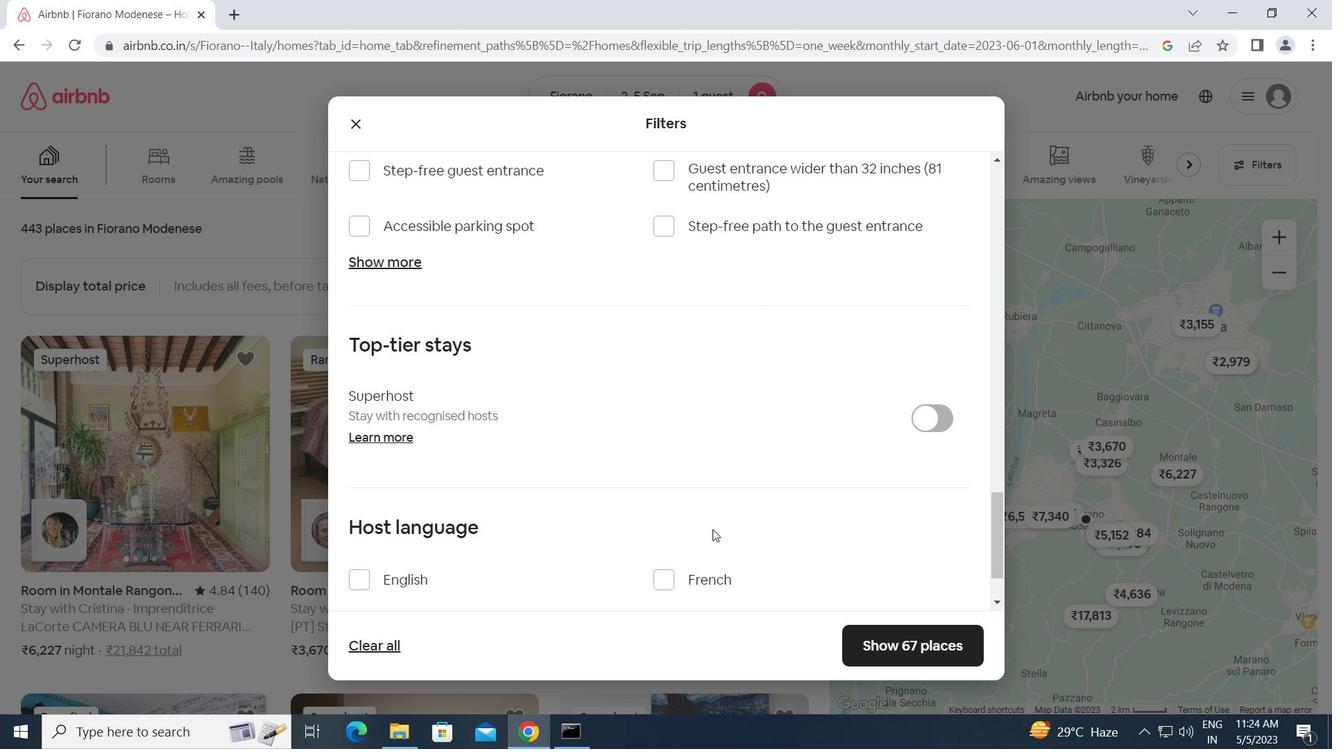 
Action: Mouse scrolled (712, 529) with delta (0, 0)
Screenshot: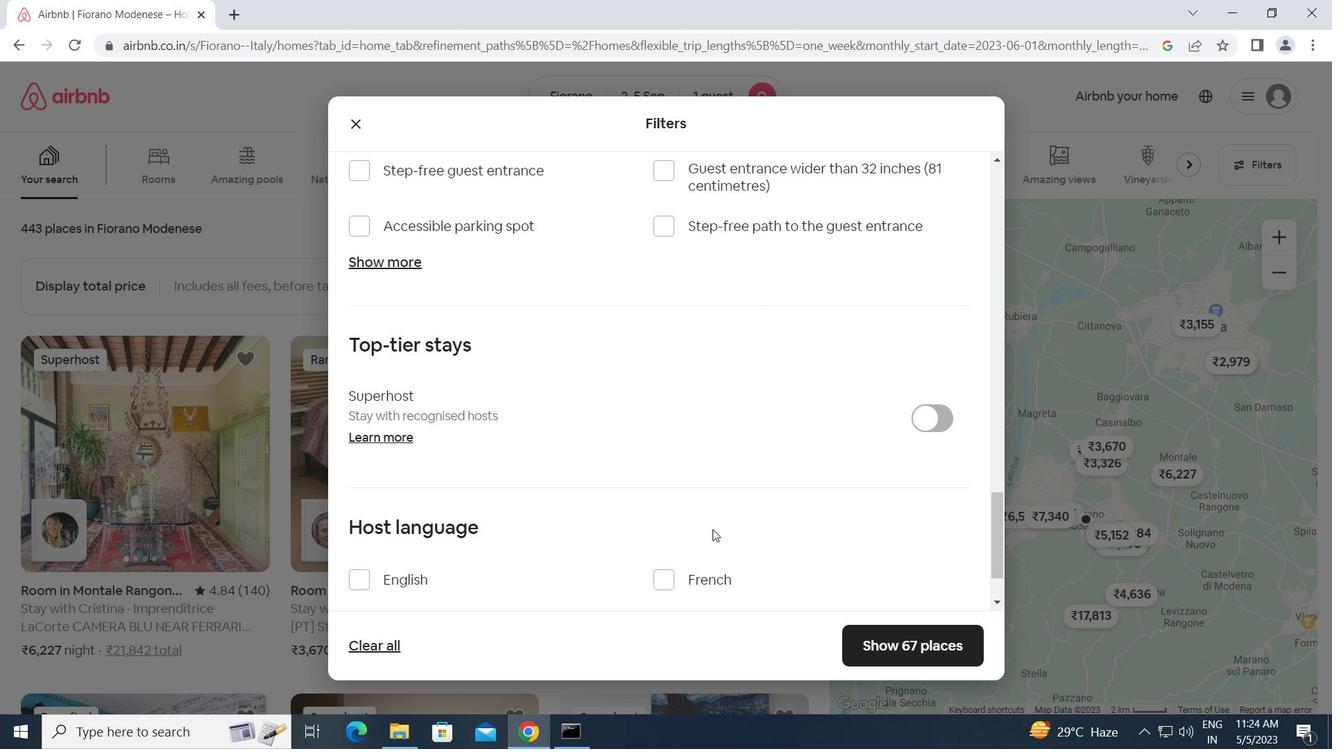
Action: Mouse moved to (367, 489)
Screenshot: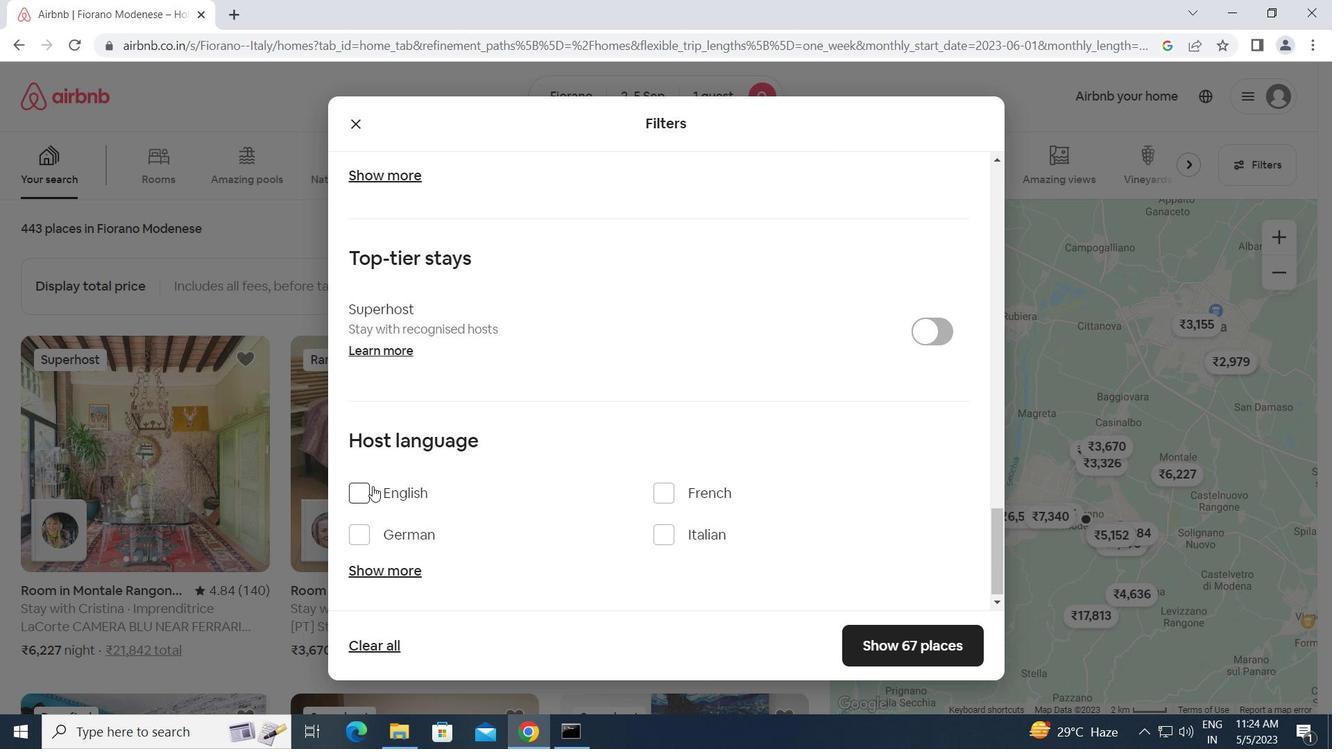 
Action: Mouse pressed left at (367, 489)
Screenshot: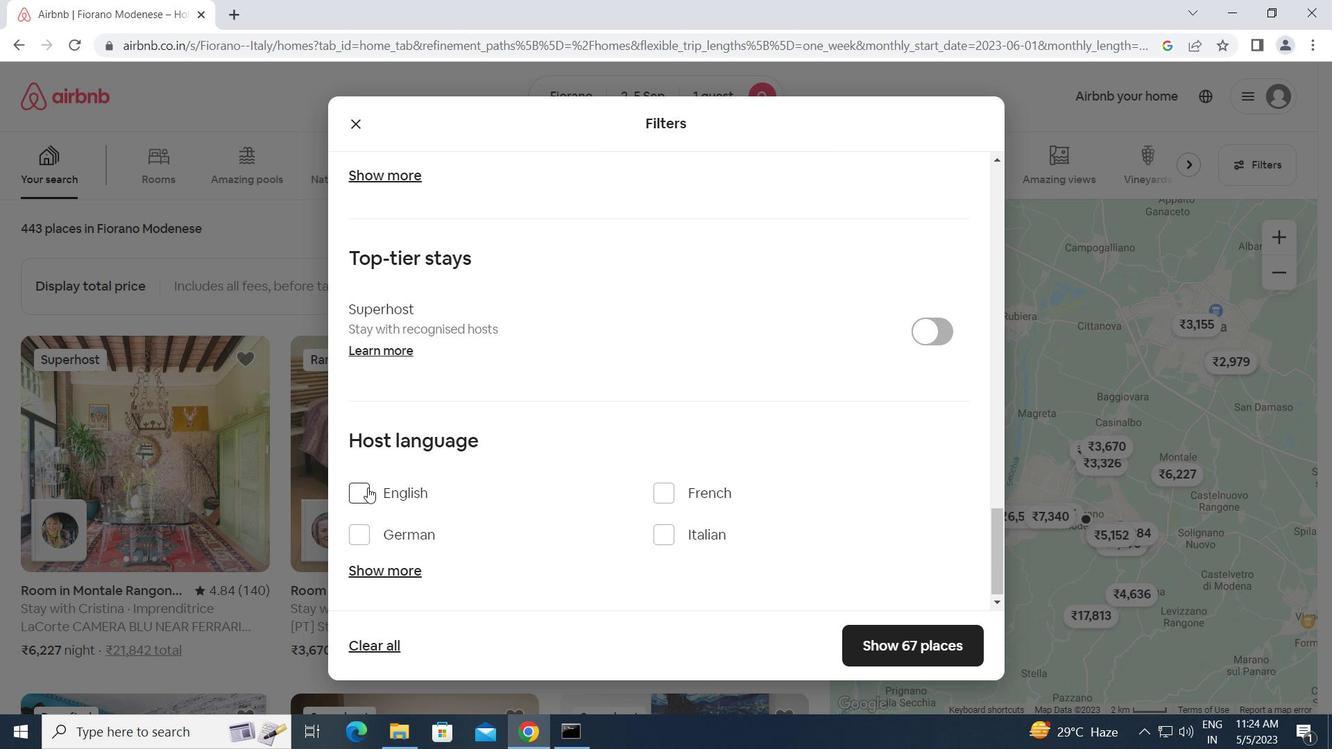 
Action: Mouse moved to (879, 649)
Screenshot: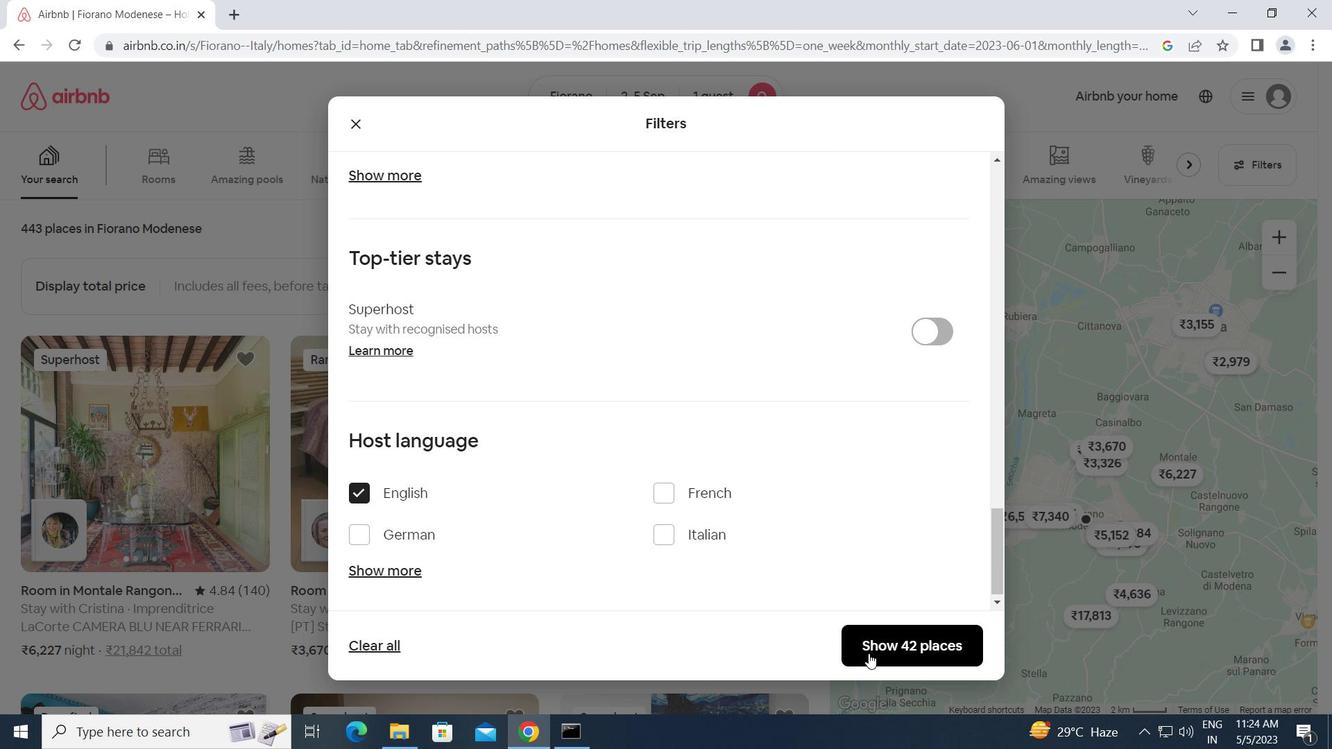 
Action: Mouse pressed left at (879, 649)
Screenshot: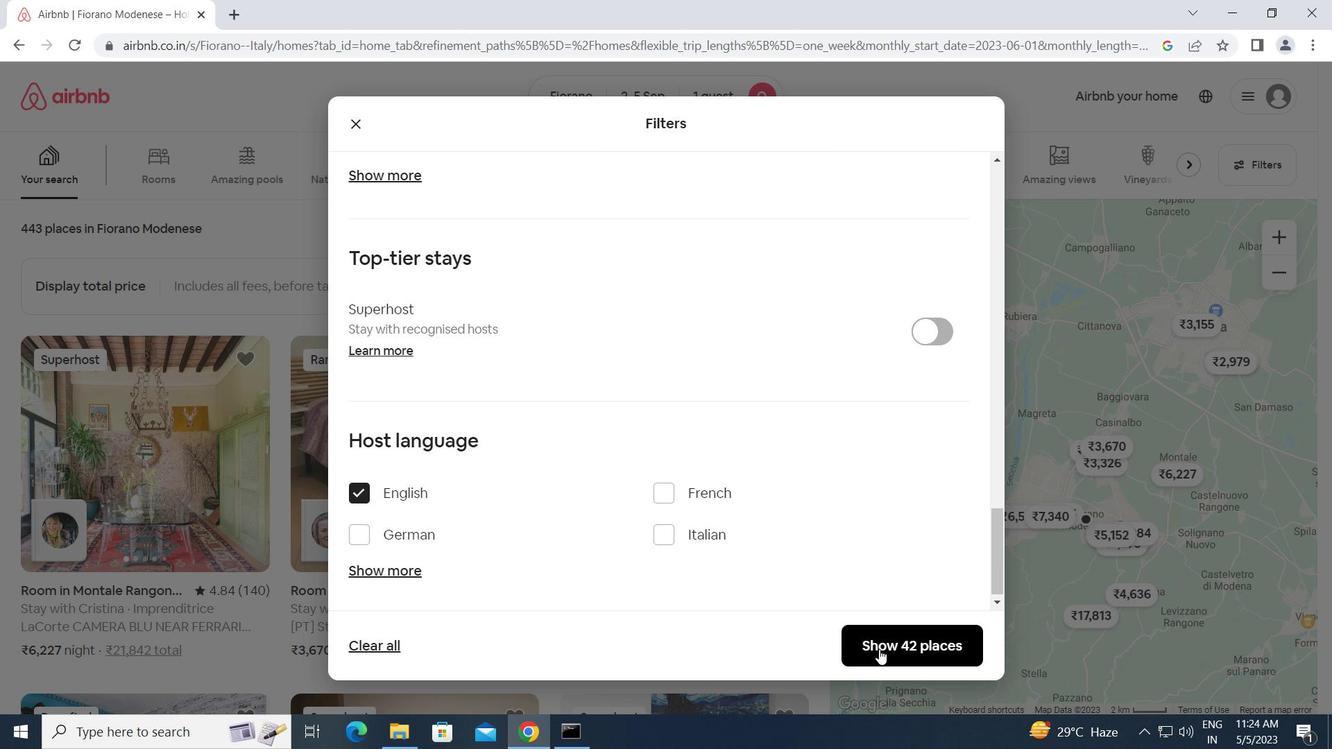 
Action: Mouse moved to (870, 643)
Screenshot: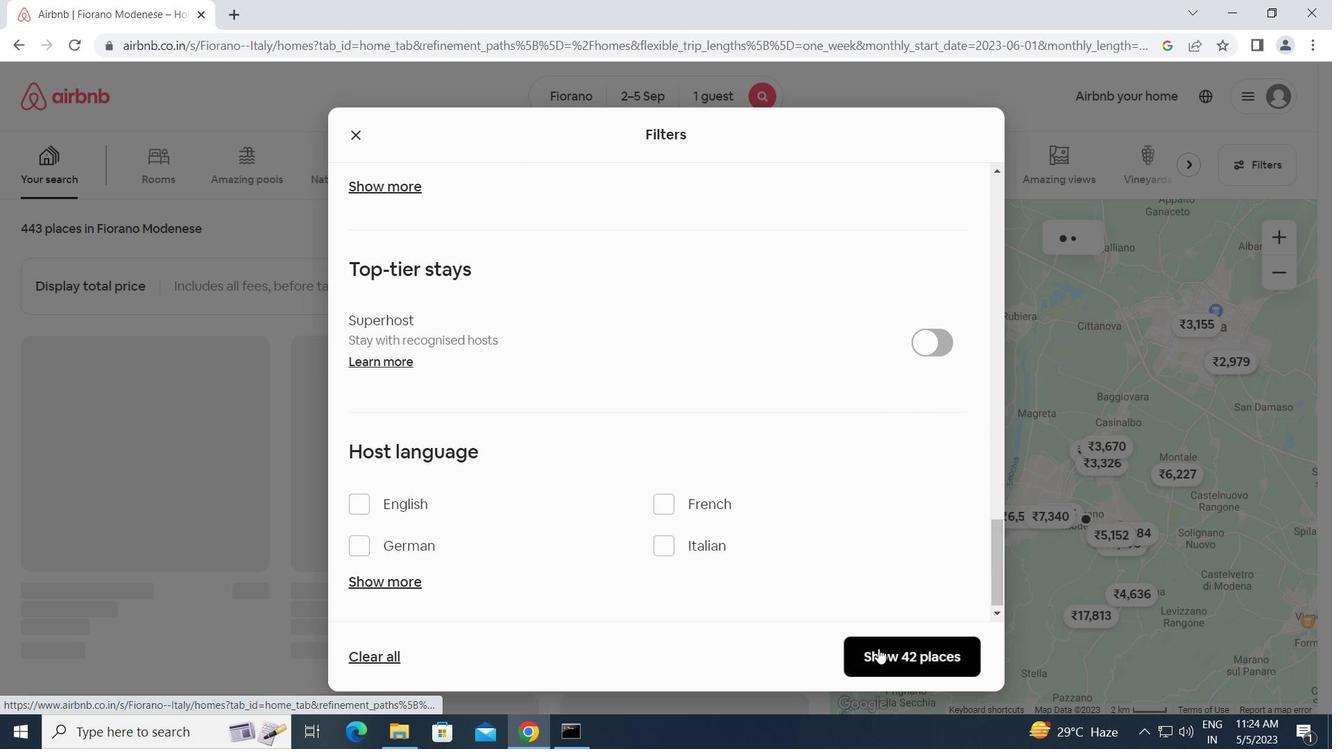 
